Task: Look for Airbnb properties in MorÃ³n, Cuba from 12th December, 2023 to 15th December, 2023 for 7 adults. Place can be entire room or shared room with 4 bedrooms having 7 beds and 4 bathrooms. Property type can be house. Amenities needed are: wifi, TV, free parking on premises, gym, breakfast.
Action: Mouse moved to (405, 78)
Screenshot: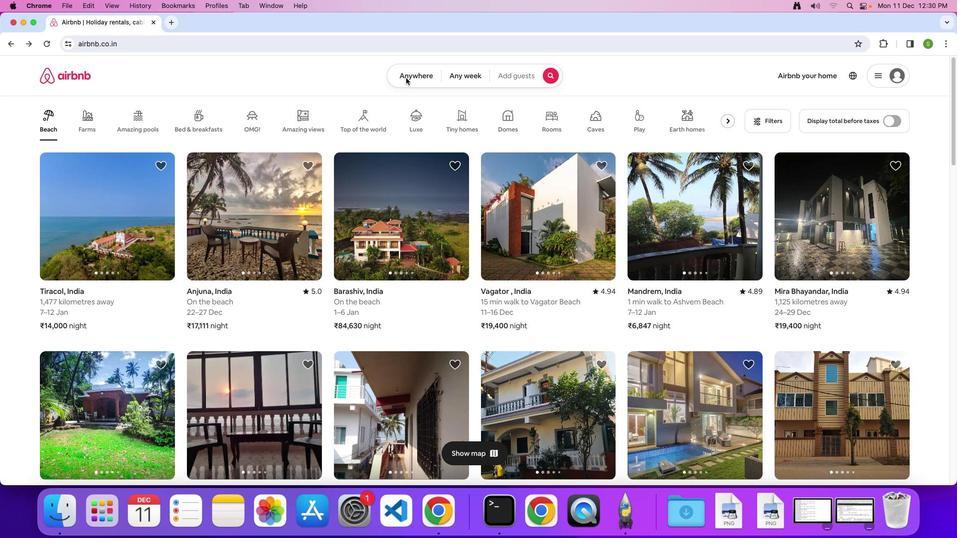 
Action: Mouse pressed left at (405, 78)
Screenshot: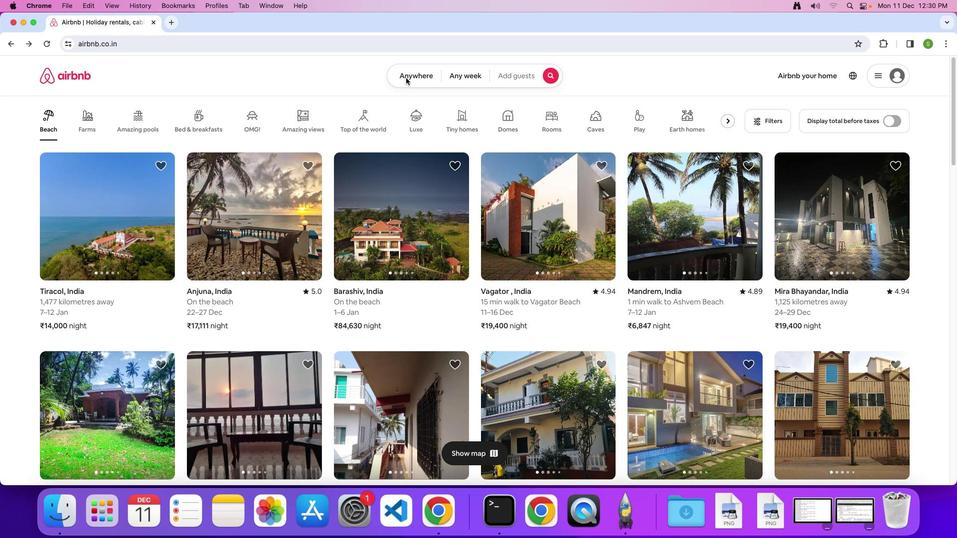 
Action: Mouse pressed left at (405, 78)
Screenshot: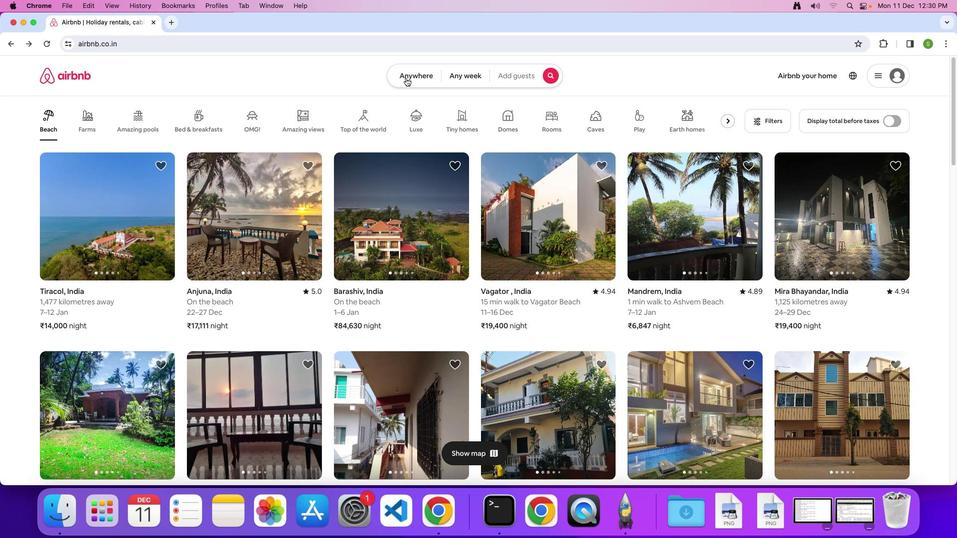 
Action: Mouse moved to (354, 111)
Screenshot: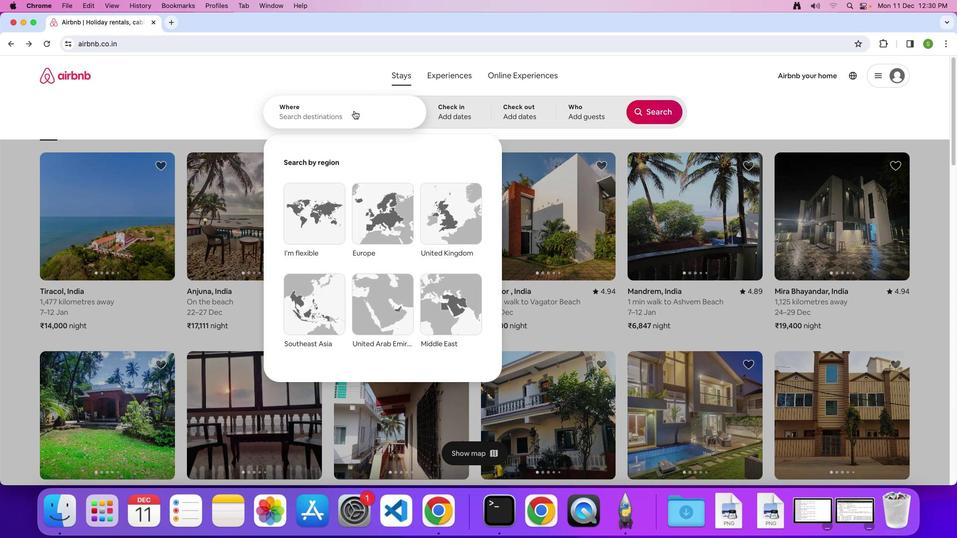 
Action: Mouse pressed left at (354, 111)
Screenshot: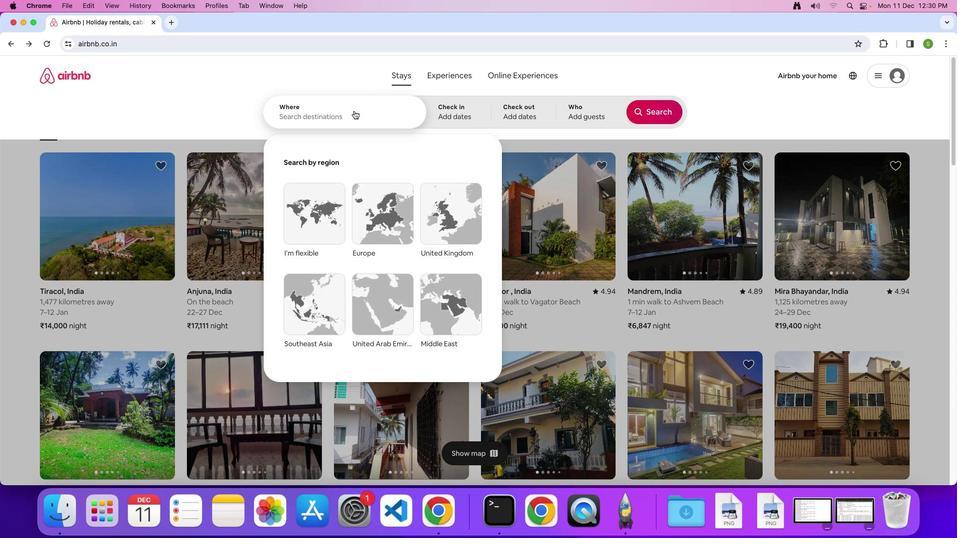 
Action: Key pressed 'M'Key.caps_lock'o''r''o''n'','Key.spaceKey.shift'C''u''b''a'Key.enter
Screenshot: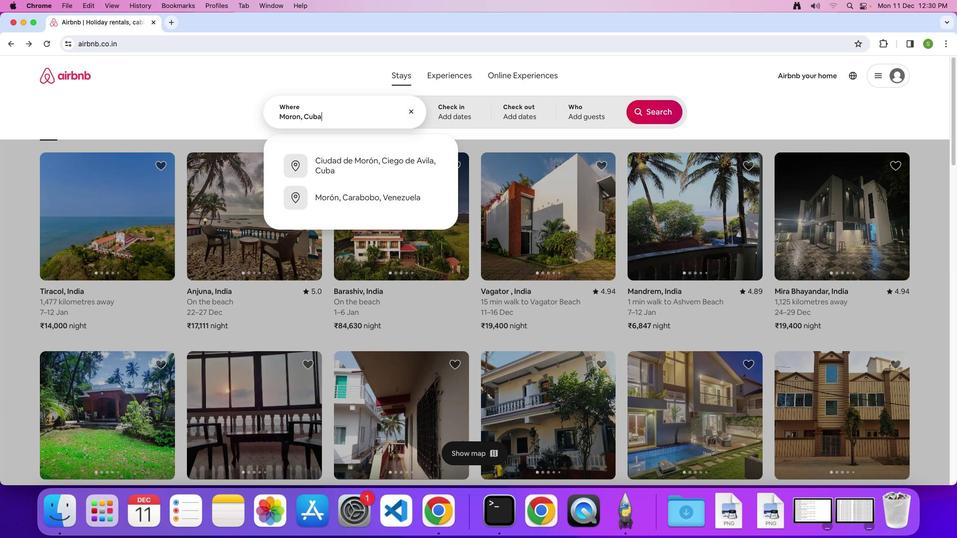 
Action: Mouse moved to (351, 279)
Screenshot: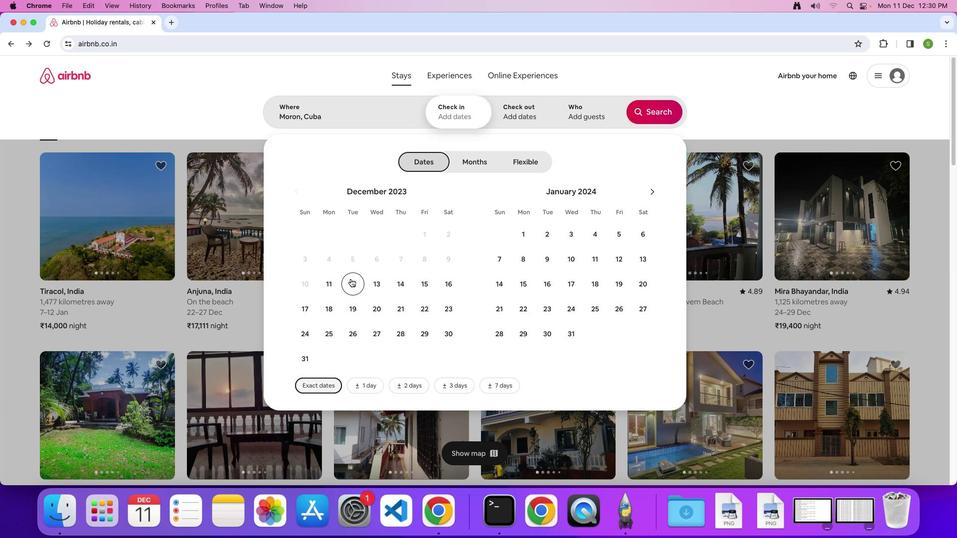 
Action: Mouse pressed left at (351, 279)
Screenshot: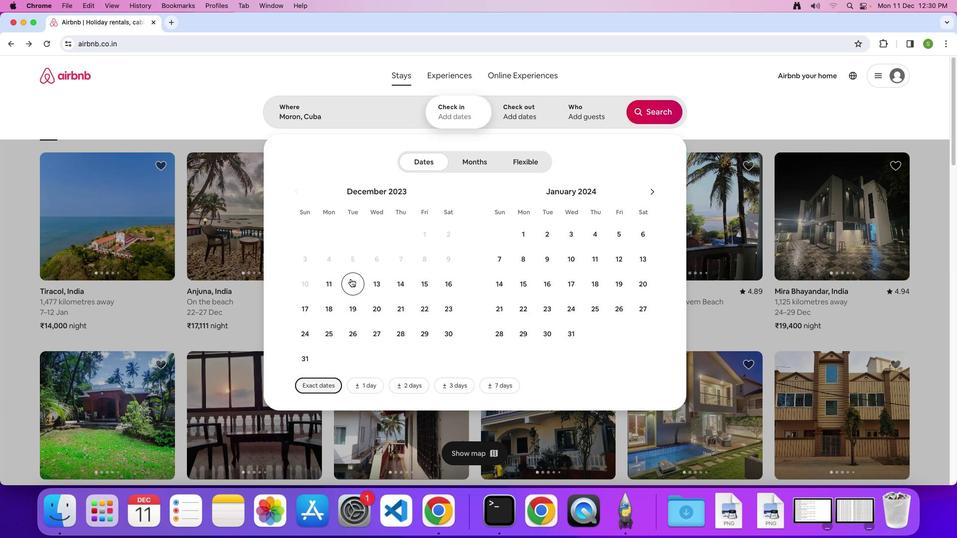 
Action: Mouse moved to (427, 284)
Screenshot: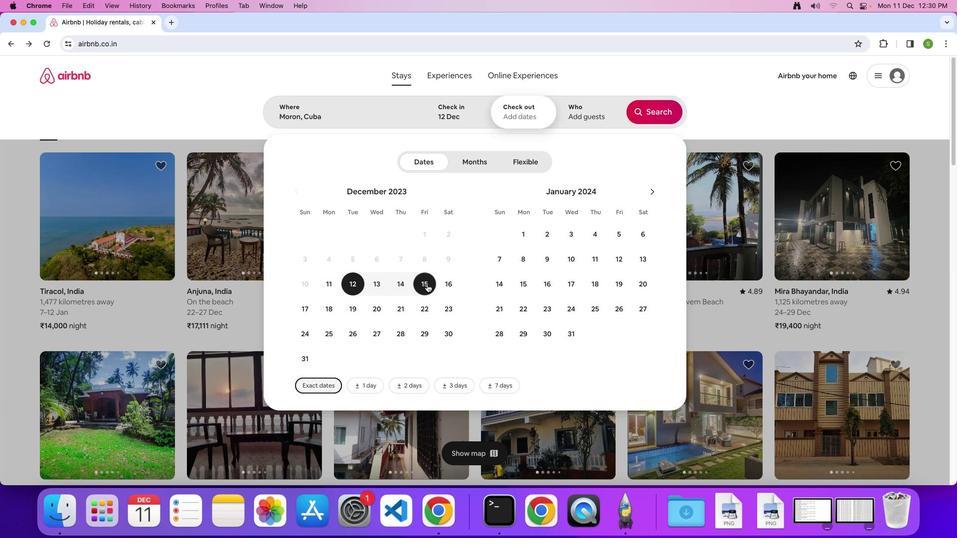 
Action: Mouse pressed left at (427, 284)
Screenshot: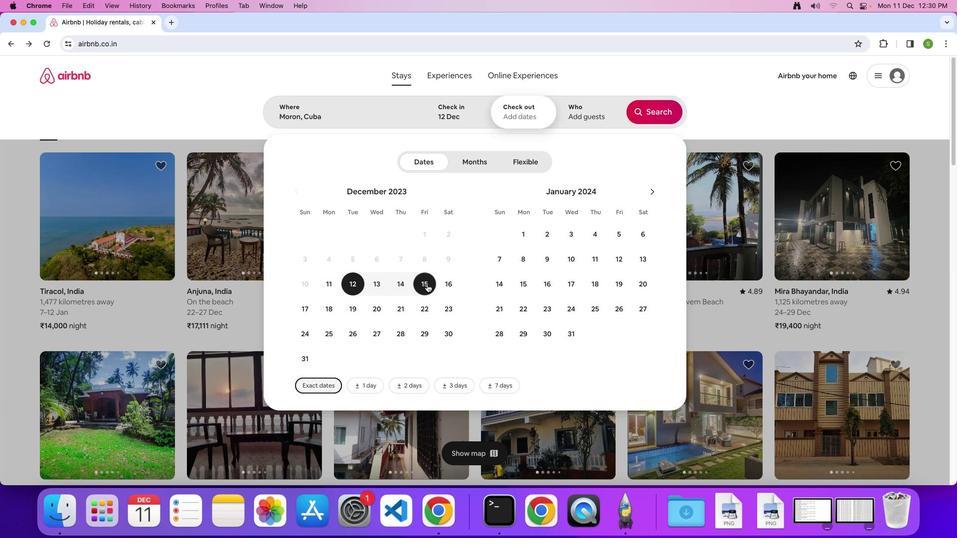 
Action: Mouse moved to (578, 118)
Screenshot: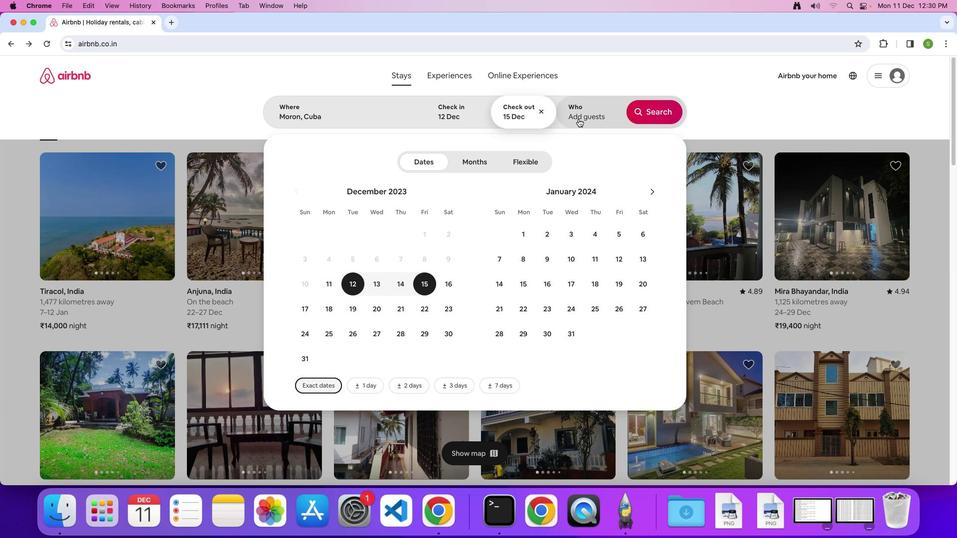 
Action: Mouse pressed left at (578, 118)
Screenshot: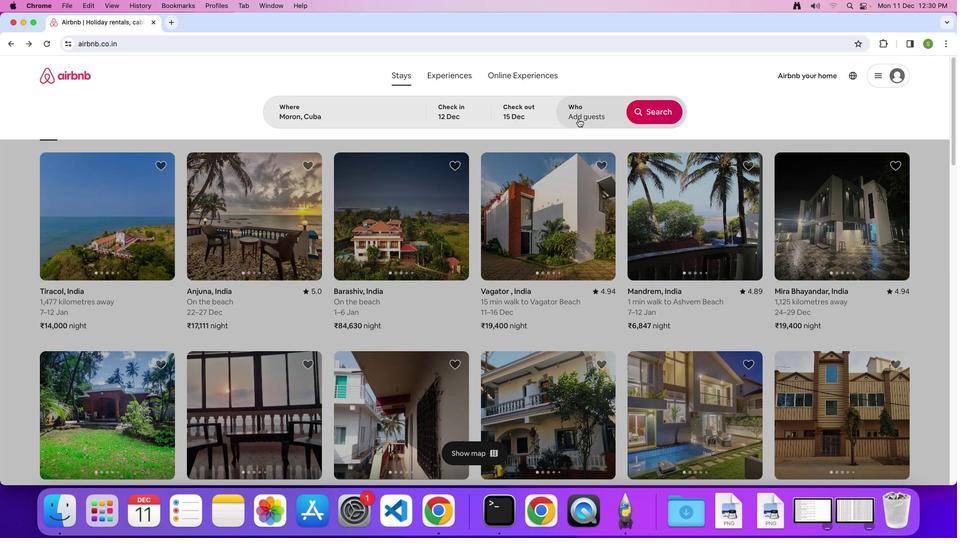
Action: Mouse moved to (657, 162)
Screenshot: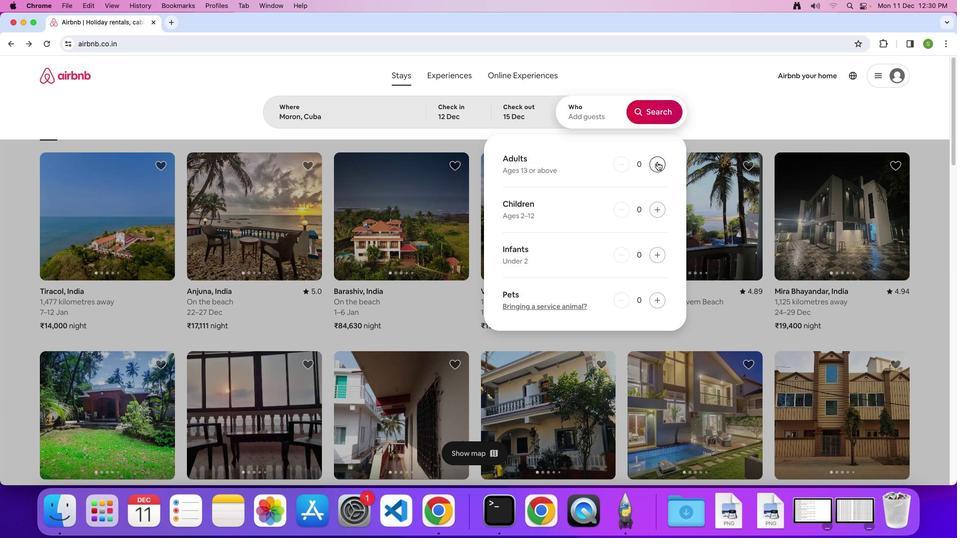 
Action: Mouse pressed left at (657, 162)
Screenshot: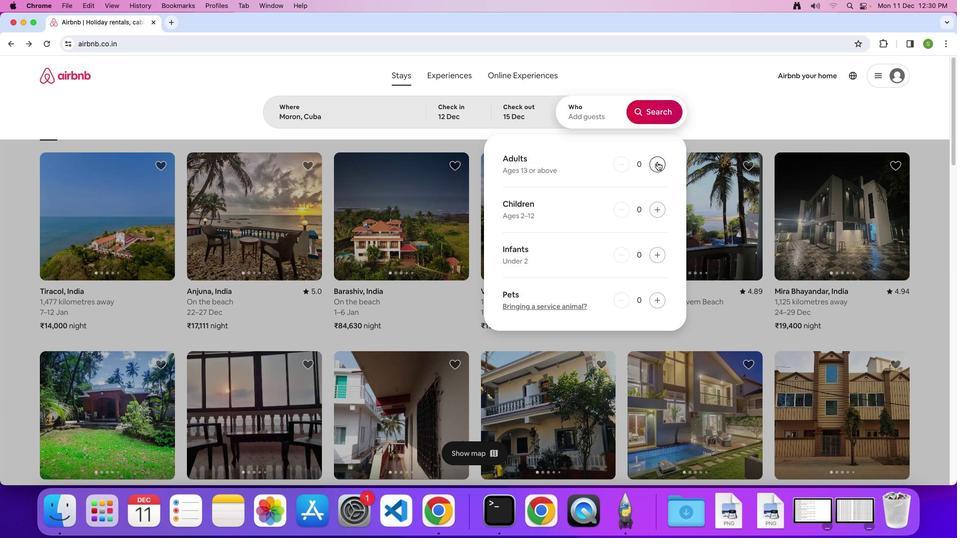 
Action: Mouse pressed left at (657, 162)
Screenshot: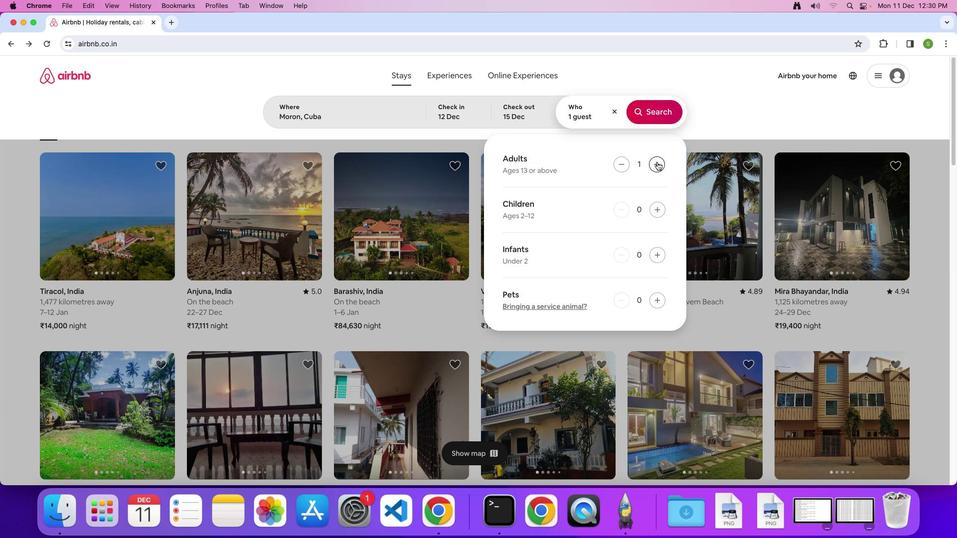 
Action: Mouse pressed left at (657, 162)
Screenshot: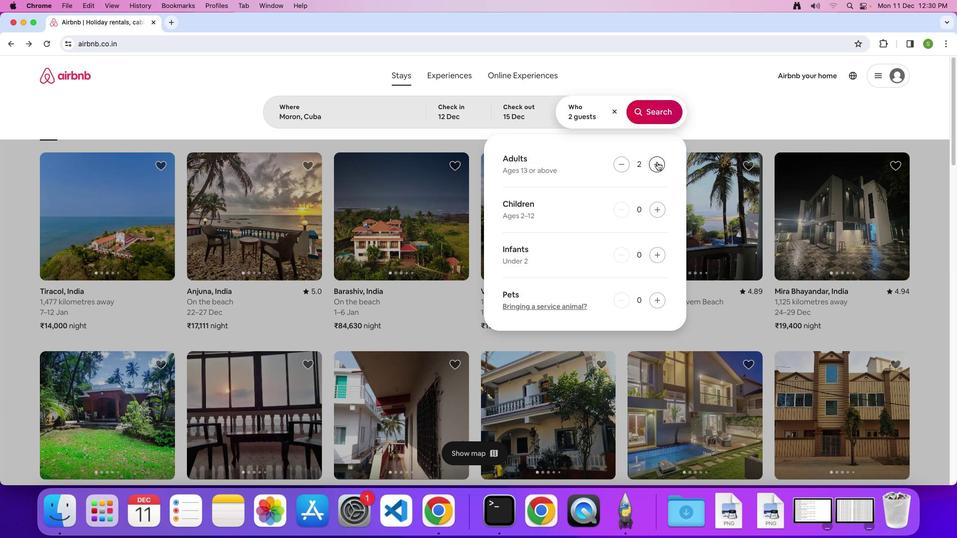 
Action: Mouse pressed left at (657, 162)
Screenshot: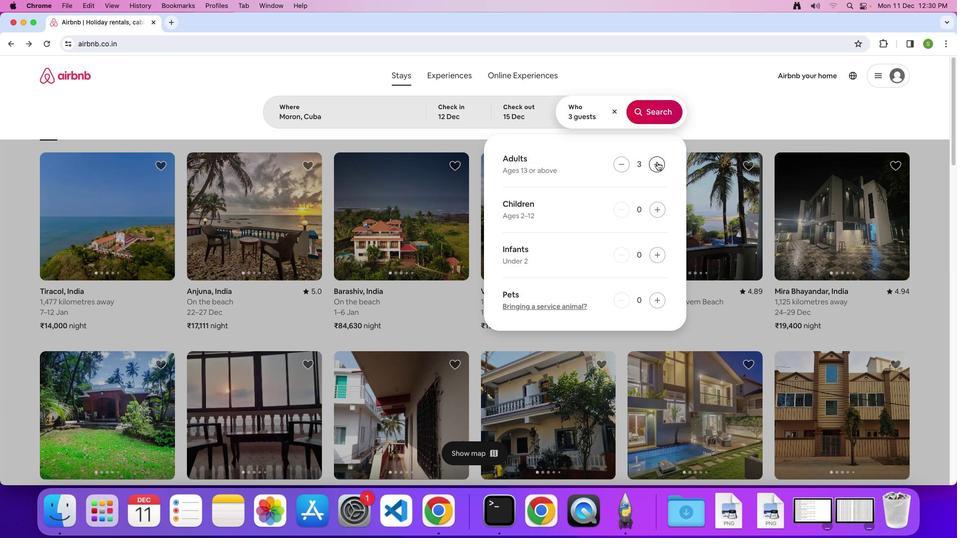 
Action: Mouse pressed left at (657, 162)
Screenshot: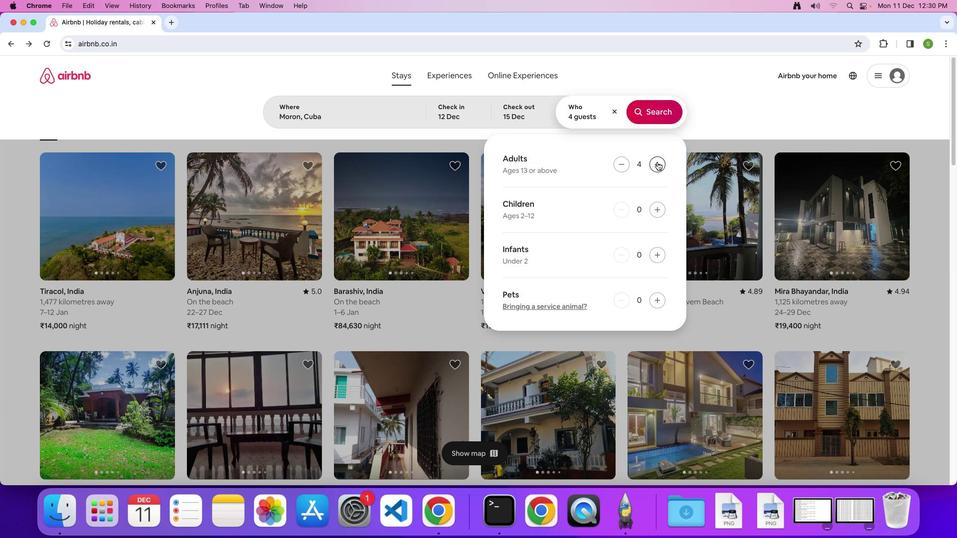 
Action: Mouse pressed left at (657, 162)
Screenshot: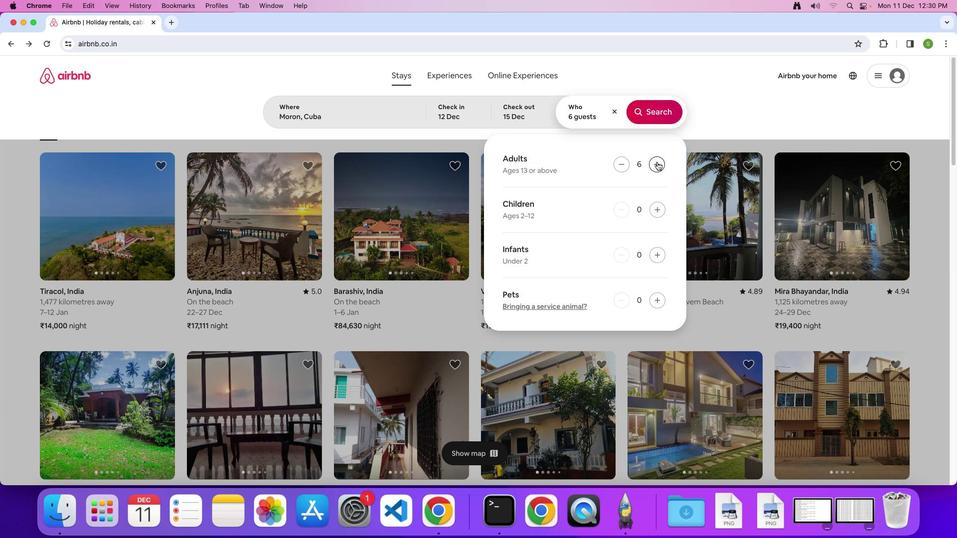 
Action: Mouse pressed left at (657, 162)
Screenshot: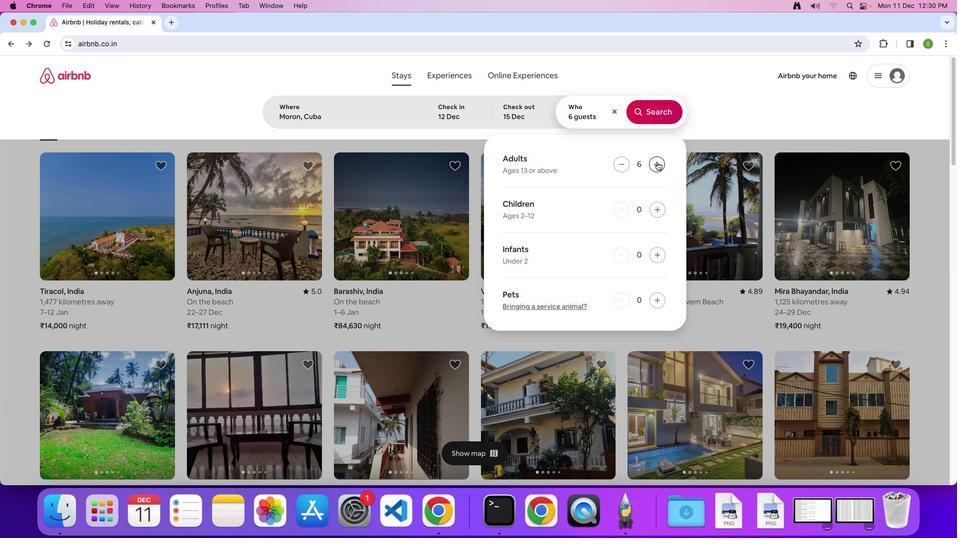 
Action: Mouse moved to (660, 114)
Screenshot: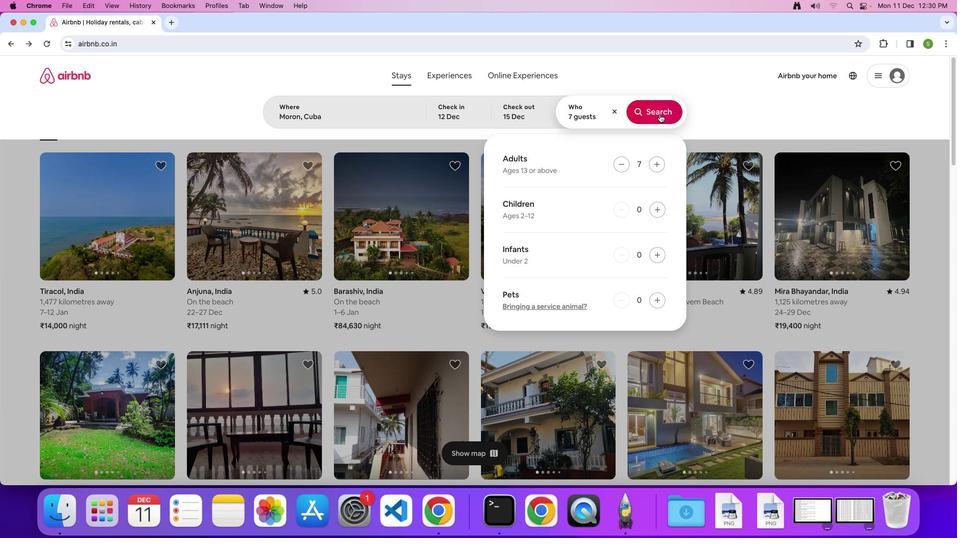 
Action: Mouse pressed left at (660, 114)
Screenshot: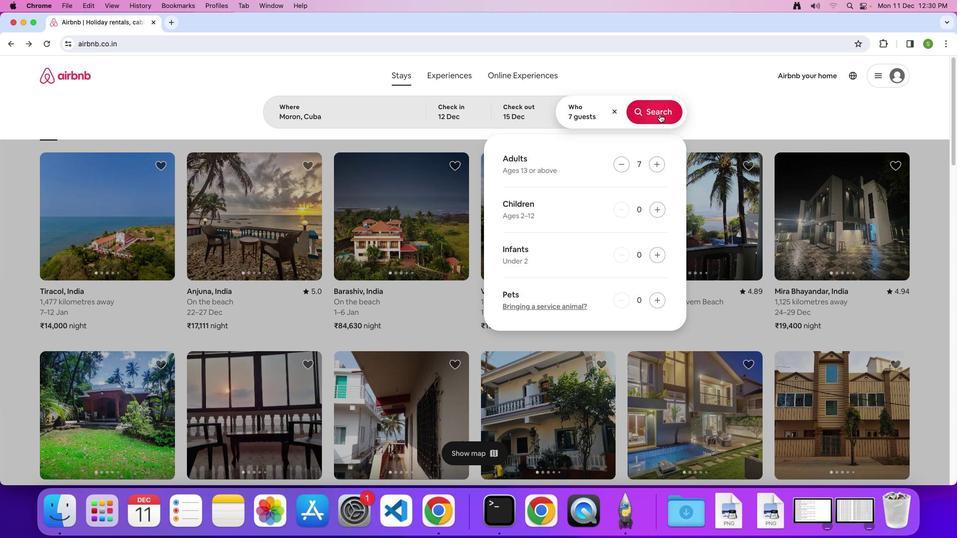 
Action: Mouse moved to (808, 122)
Screenshot: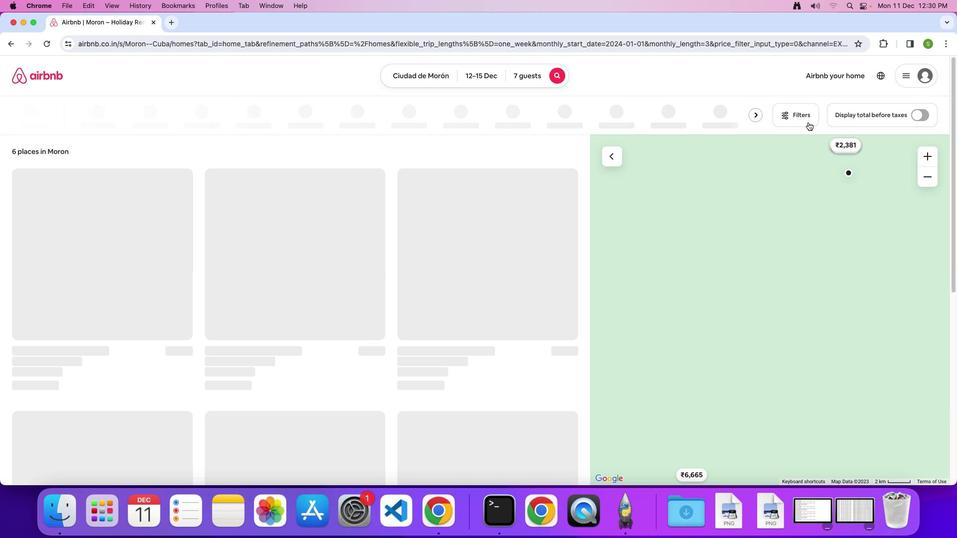 
Action: Mouse pressed left at (808, 122)
Screenshot: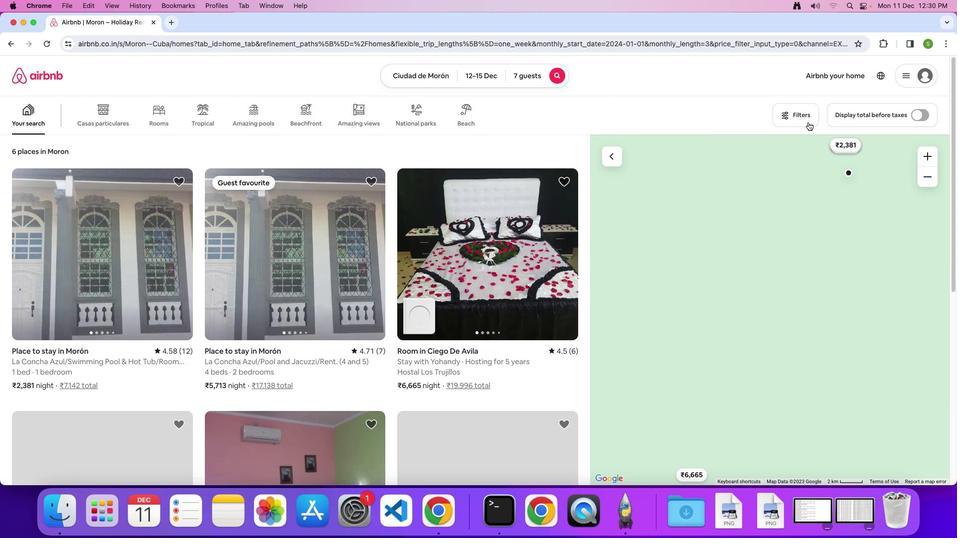 
Action: Mouse moved to (490, 334)
Screenshot: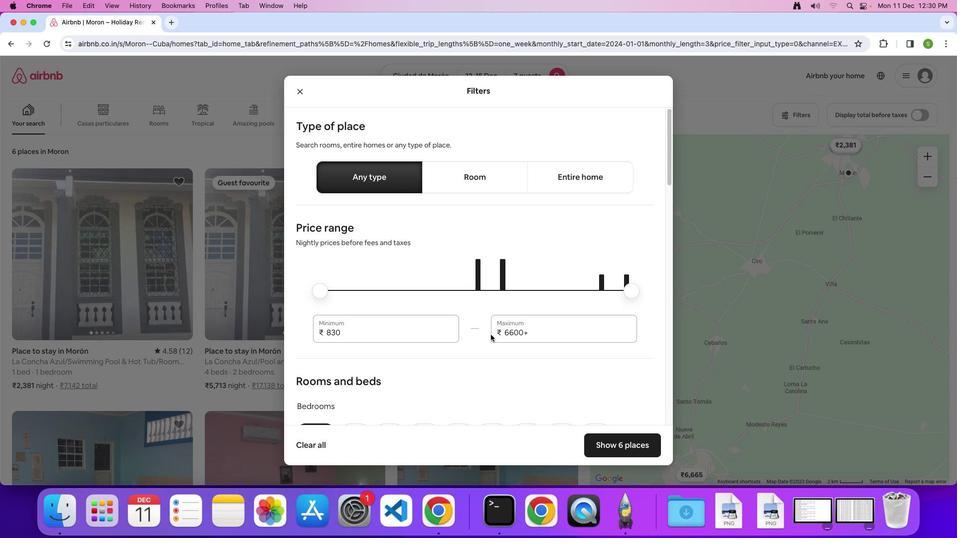
Action: Mouse scrolled (490, 334) with delta (0, 0)
Screenshot: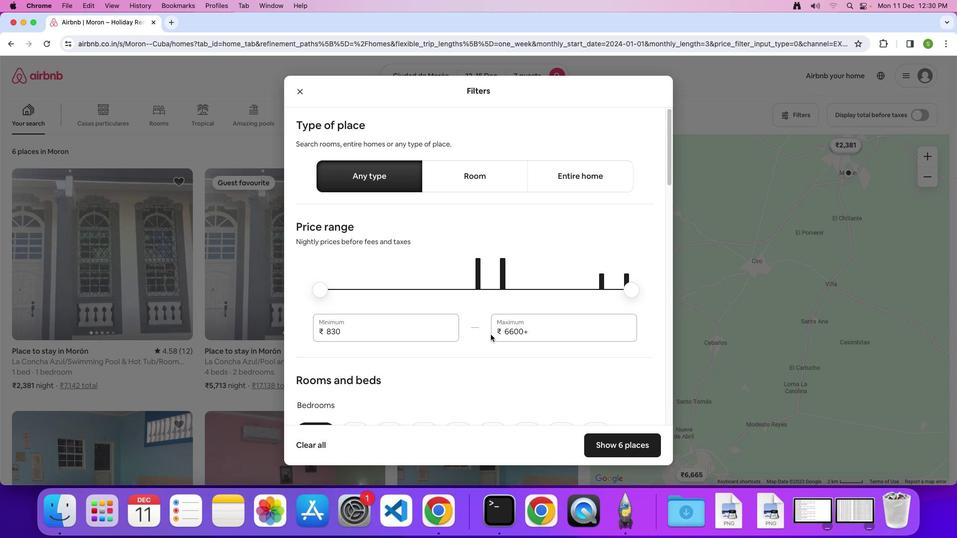 
Action: Mouse scrolled (490, 334) with delta (0, 0)
Screenshot: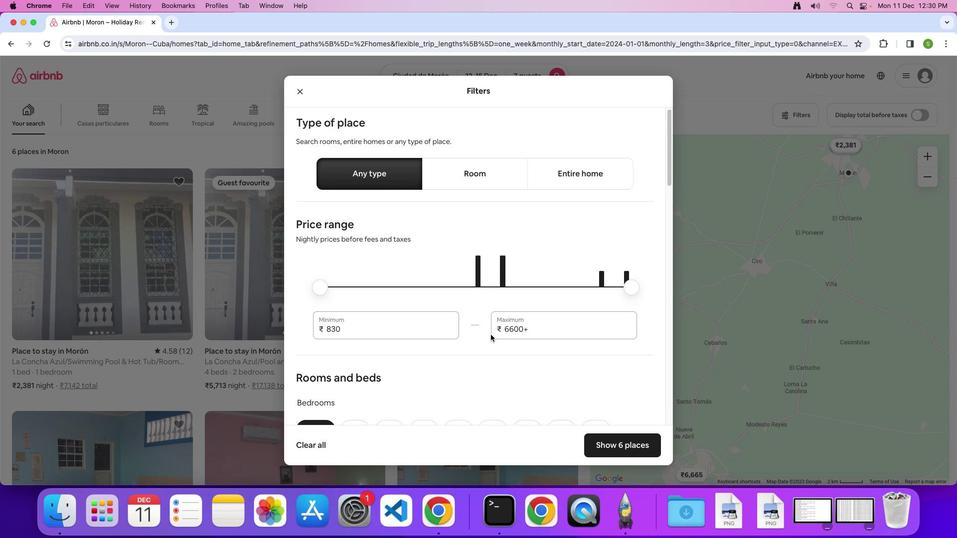 
Action: Mouse scrolled (490, 334) with delta (0, 0)
Screenshot: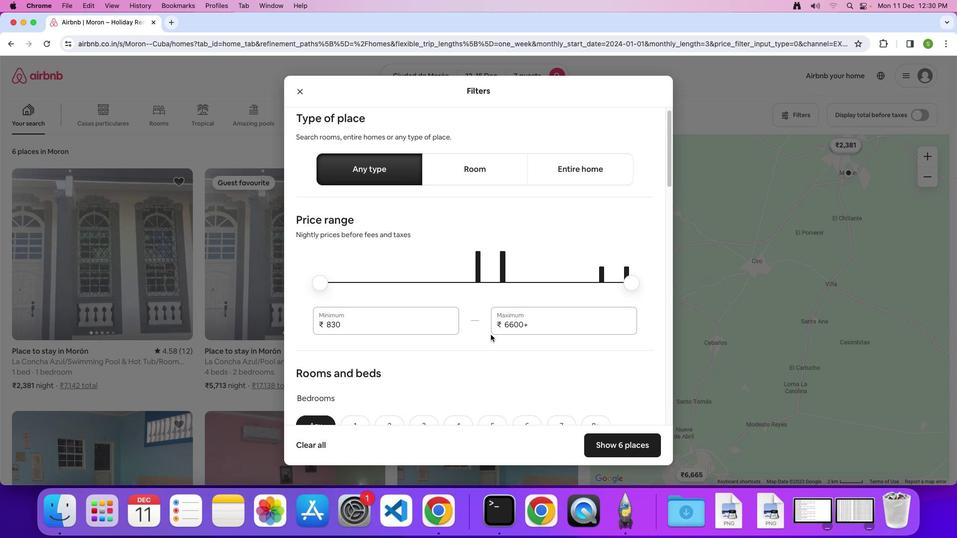 
Action: Mouse scrolled (490, 334) with delta (0, 0)
Screenshot: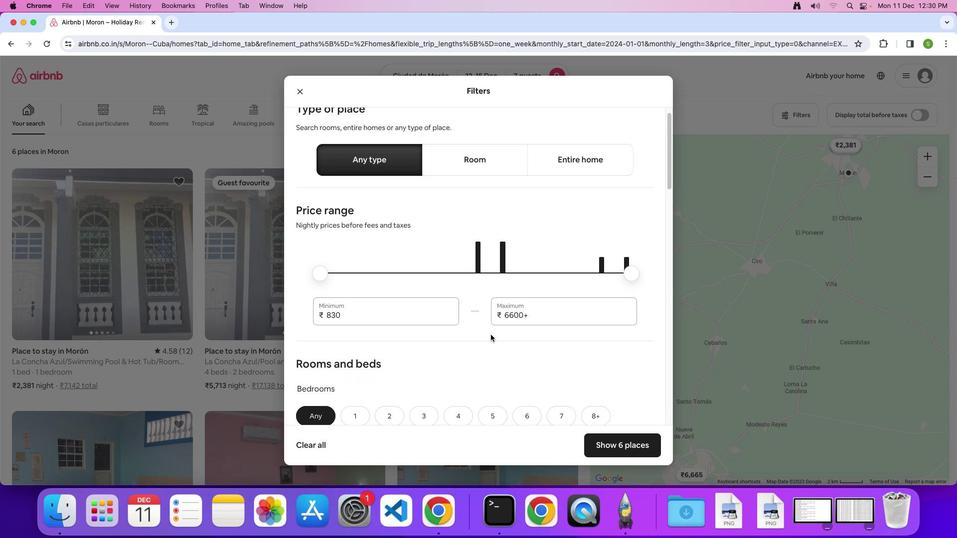 
Action: Mouse scrolled (490, 334) with delta (0, 0)
Screenshot: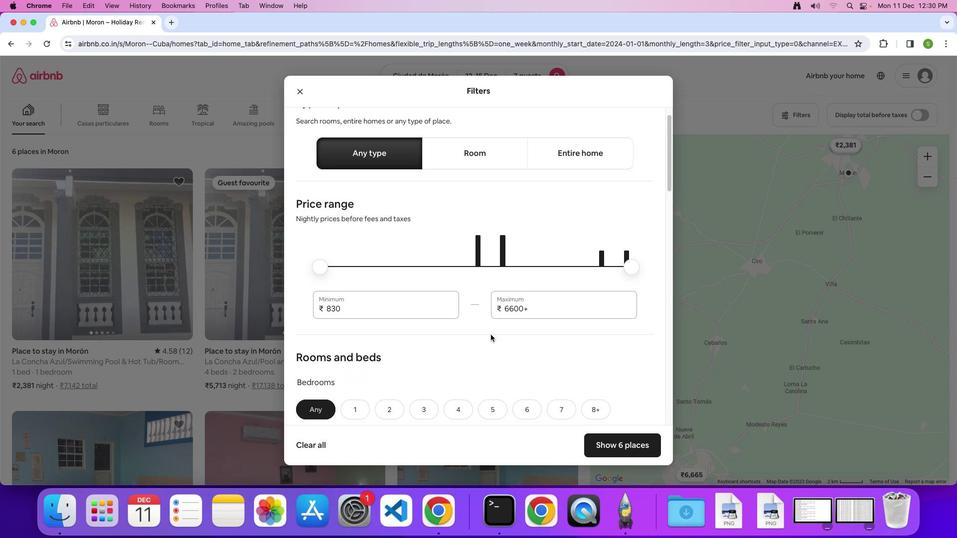 
Action: Mouse scrolled (490, 334) with delta (0, 0)
Screenshot: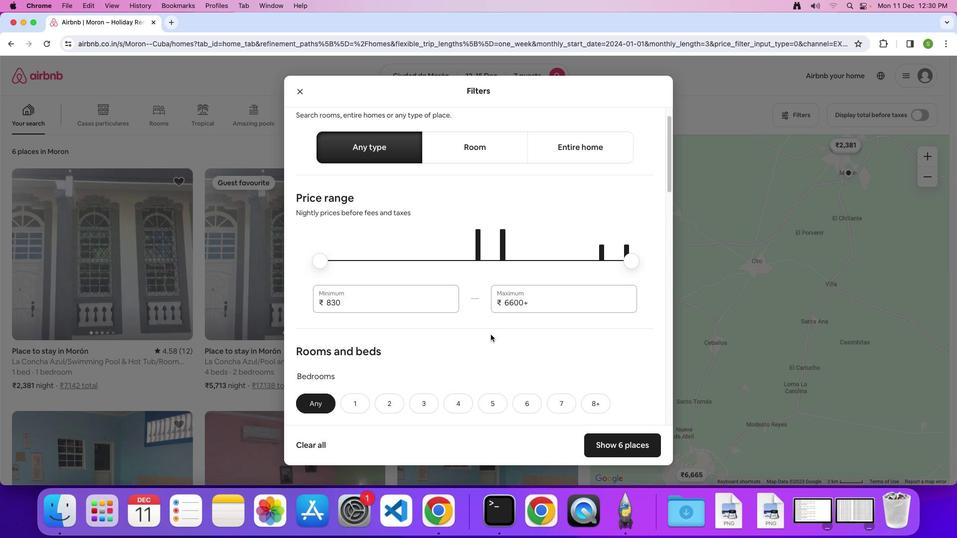 
Action: Mouse scrolled (490, 334) with delta (0, 0)
Screenshot: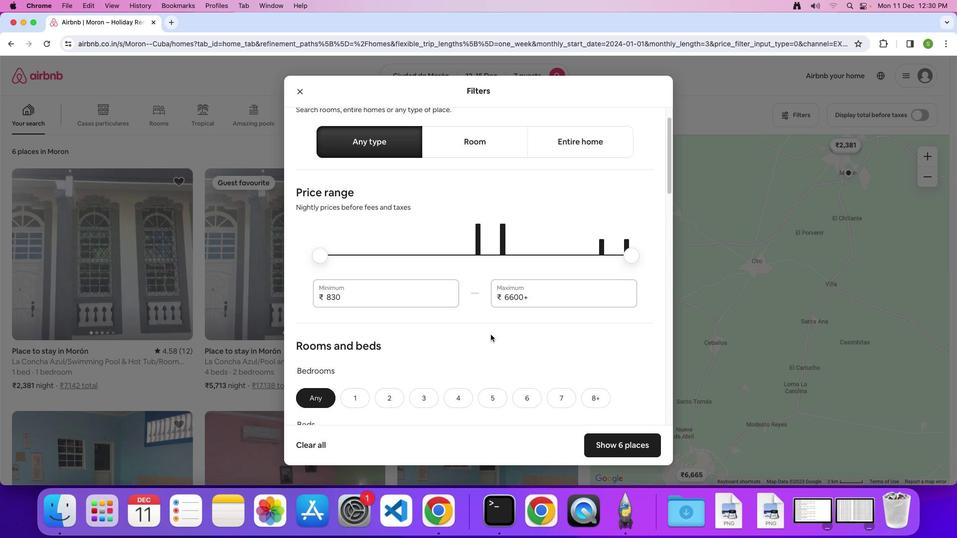 
Action: Mouse scrolled (490, 334) with delta (0, 0)
Screenshot: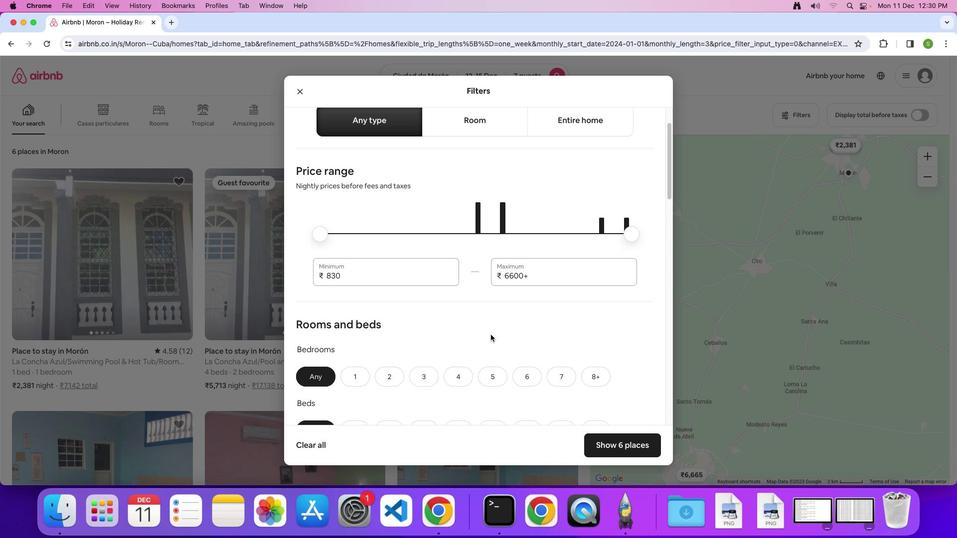 
Action: Mouse scrolled (490, 334) with delta (0, 0)
Screenshot: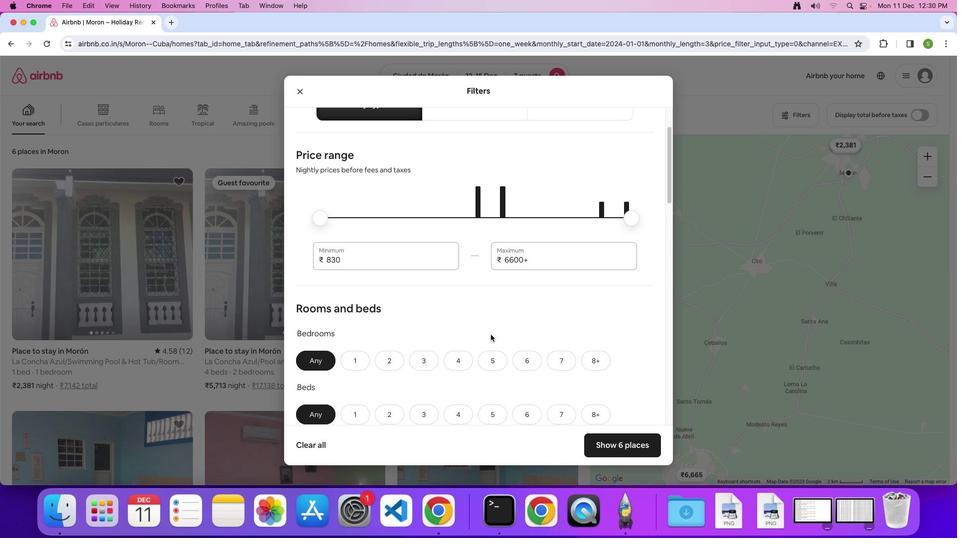 
Action: Mouse scrolled (490, 334) with delta (0, 0)
Screenshot: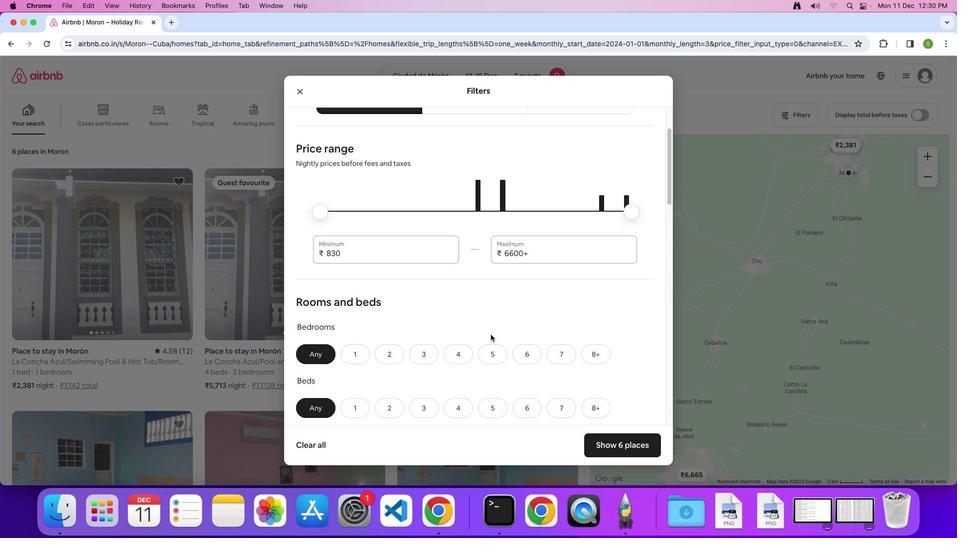 
Action: Mouse scrolled (490, 334) with delta (0, 0)
Screenshot: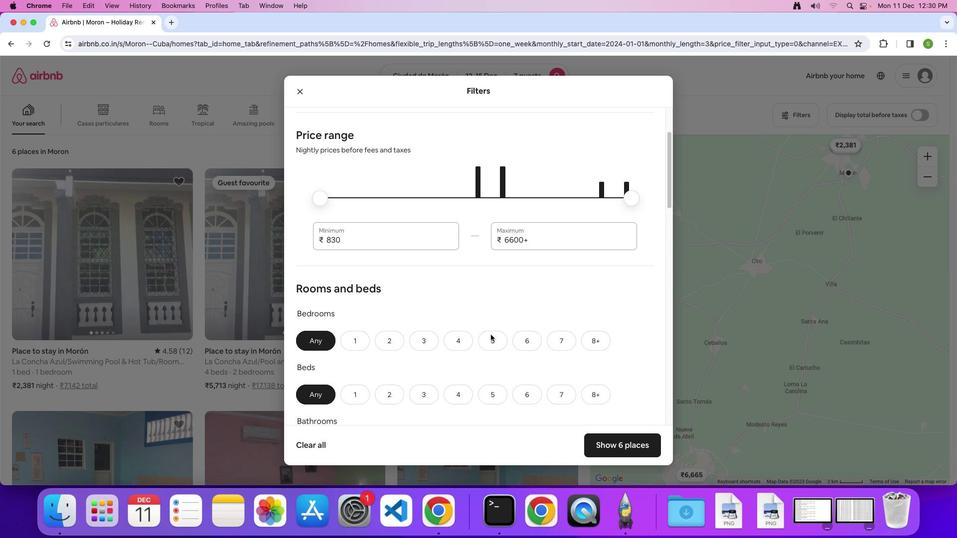 
Action: Mouse scrolled (490, 334) with delta (0, 0)
Screenshot: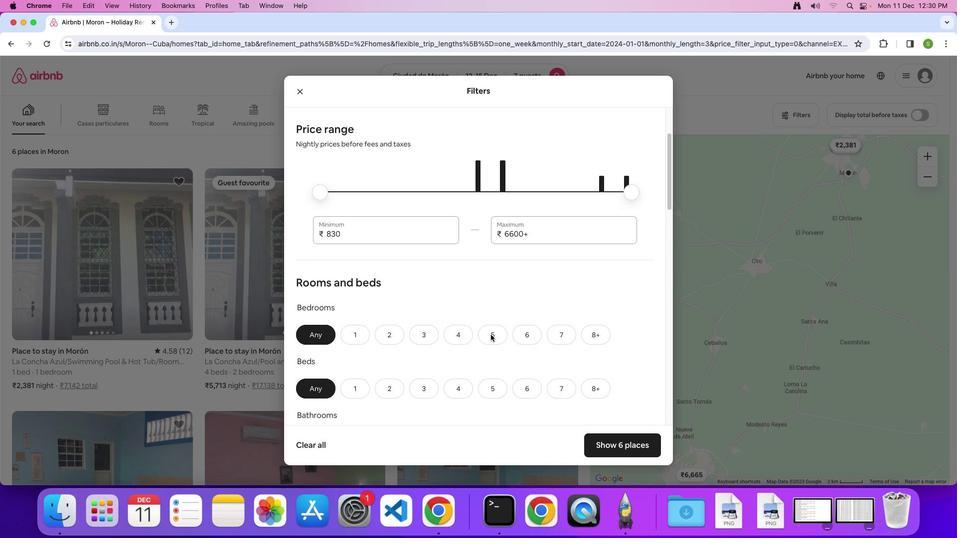 
Action: Mouse scrolled (490, 334) with delta (0, 0)
Screenshot: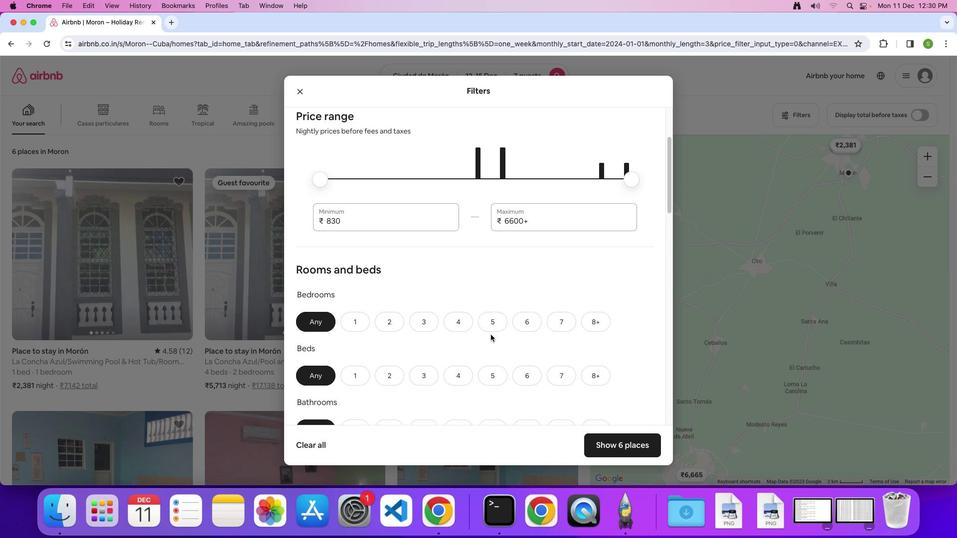 
Action: Mouse scrolled (490, 334) with delta (0, 0)
Screenshot: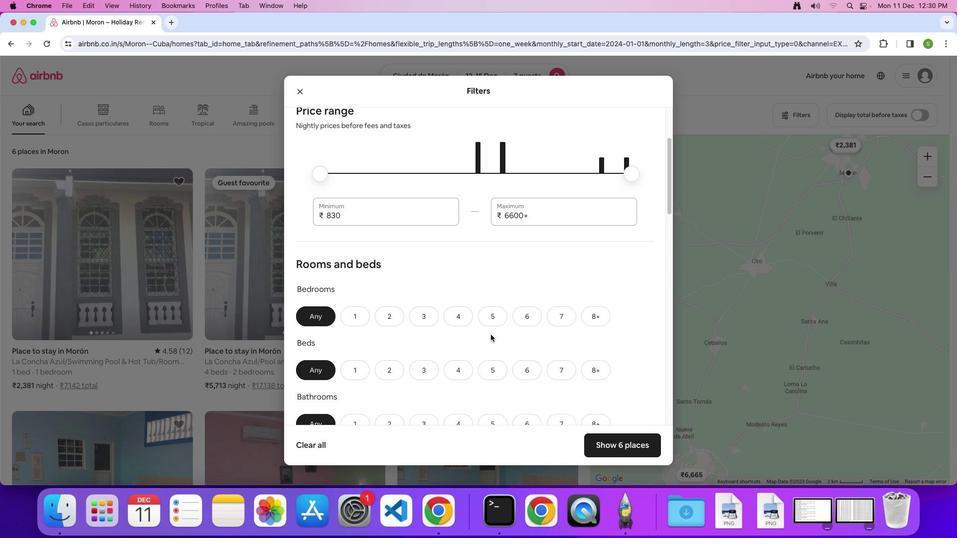 
Action: Mouse scrolled (490, 334) with delta (0, 0)
Screenshot: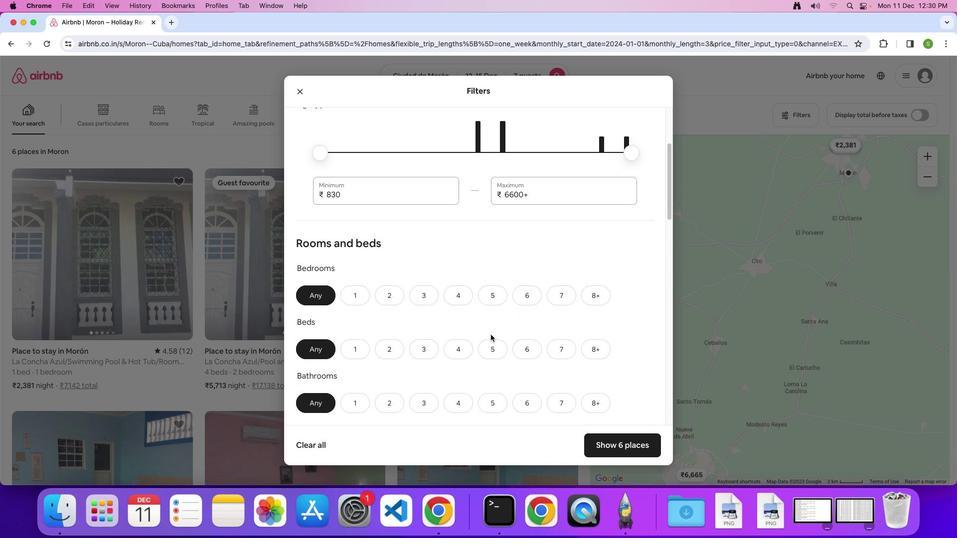 
Action: Mouse scrolled (490, 334) with delta (0, 0)
Screenshot: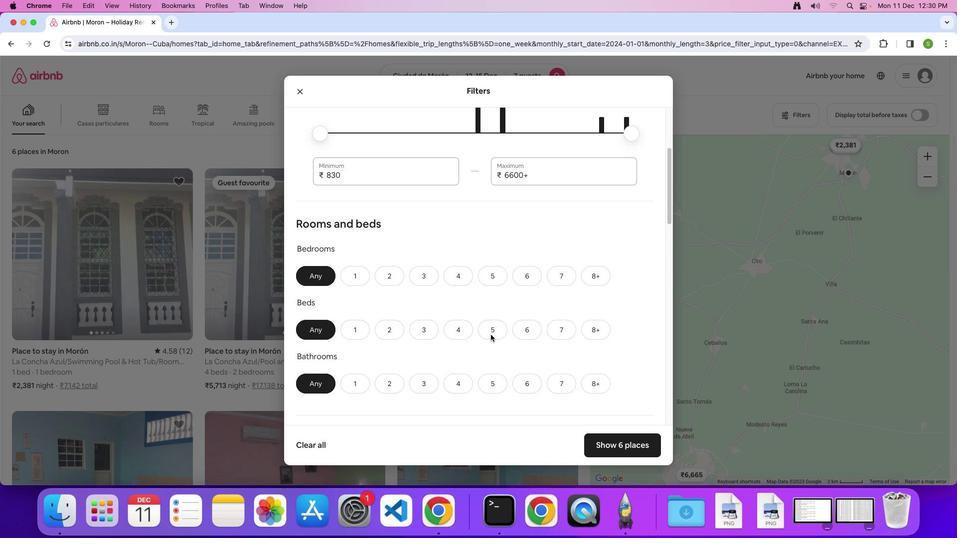 
Action: Mouse scrolled (490, 334) with delta (0, 0)
Screenshot: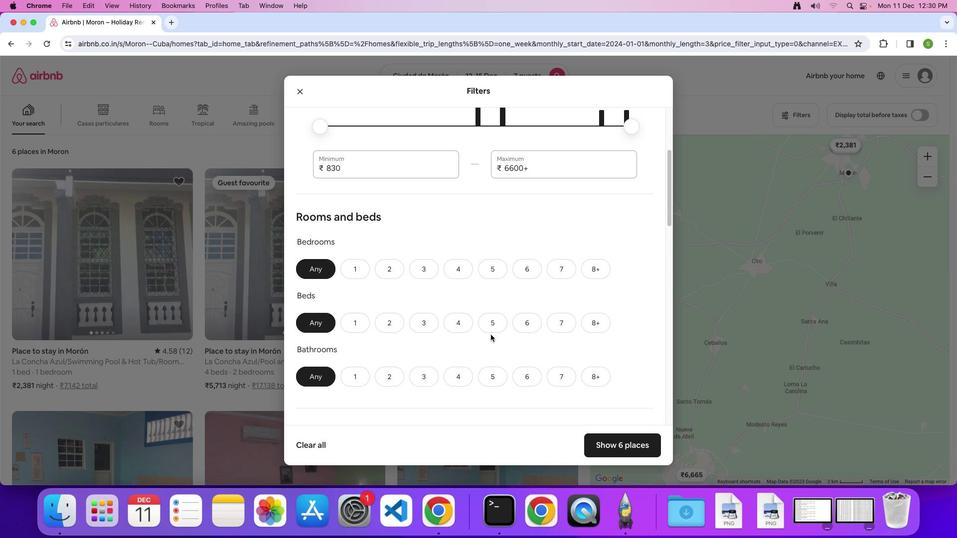 
Action: Mouse moved to (459, 262)
Screenshot: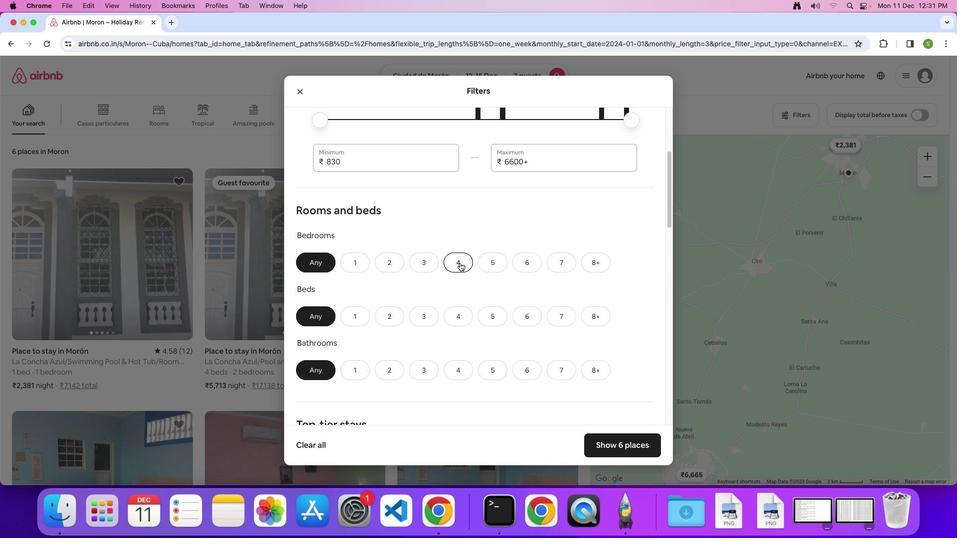 
Action: Mouse pressed left at (459, 262)
Screenshot: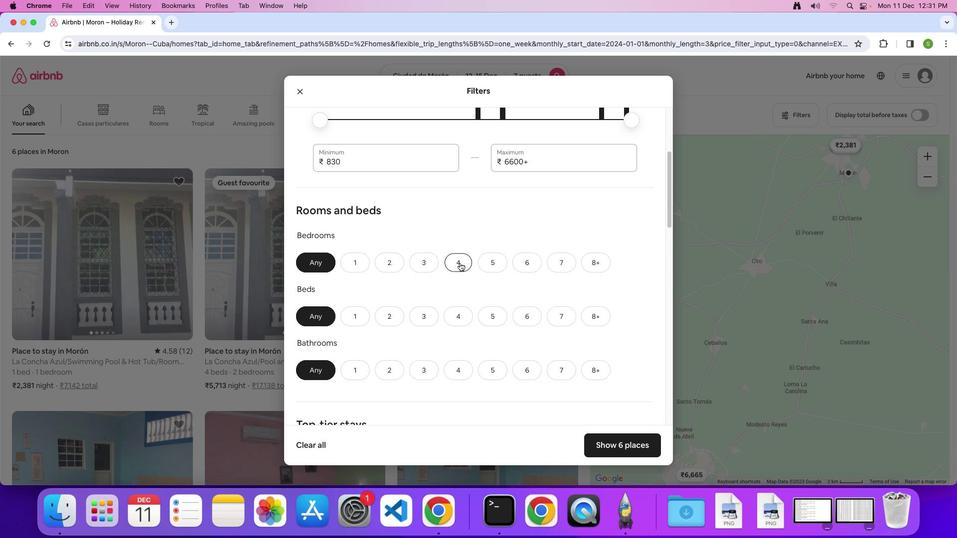 
Action: Mouse moved to (560, 320)
Screenshot: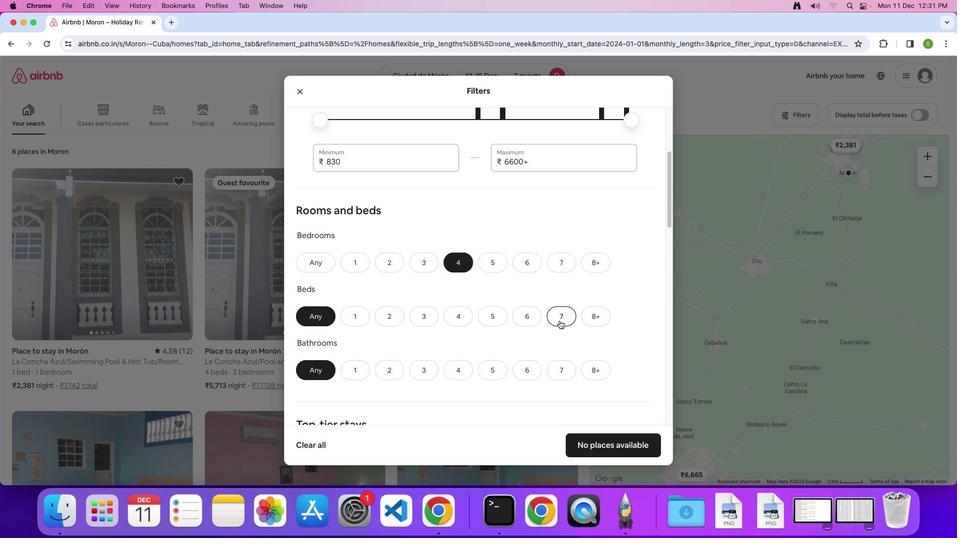
Action: Mouse pressed left at (560, 320)
Screenshot: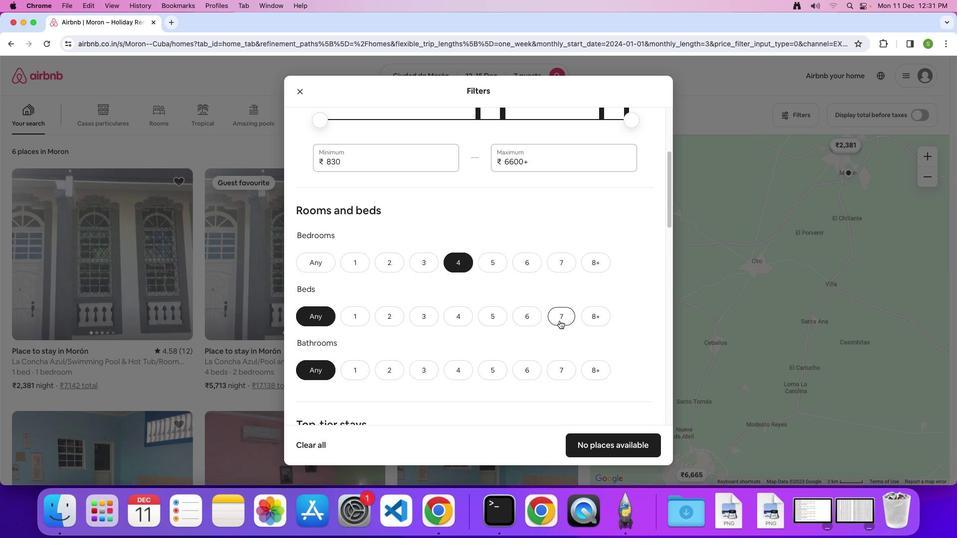 
Action: Mouse moved to (459, 376)
Screenshot: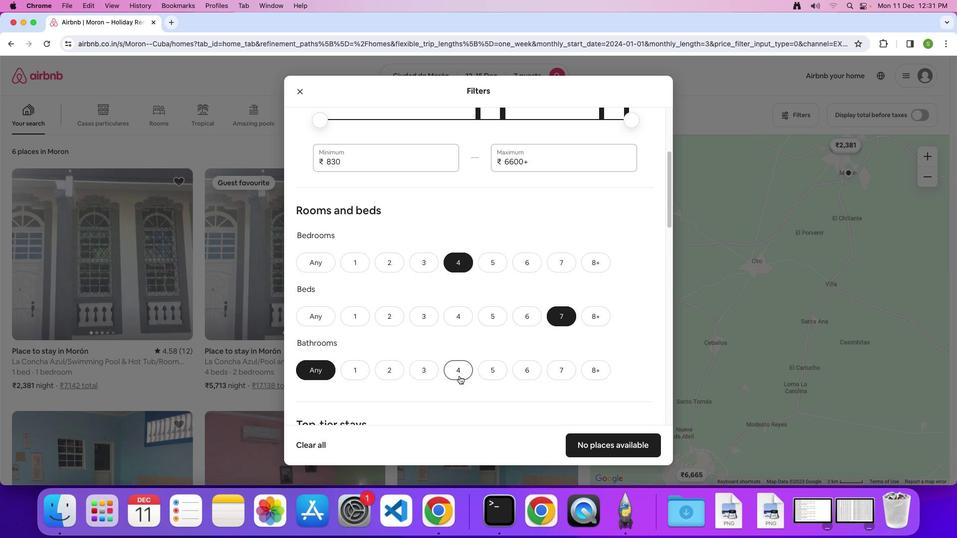
Action: Mouse pressed left at (459, 376)
Screenshot: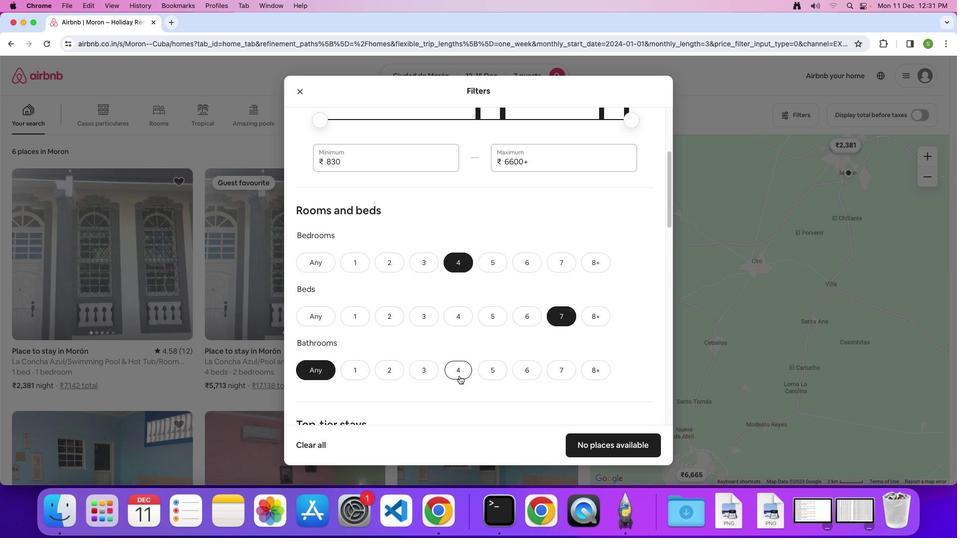 
Action: Mouse moved to (523, 326)
Screenshot: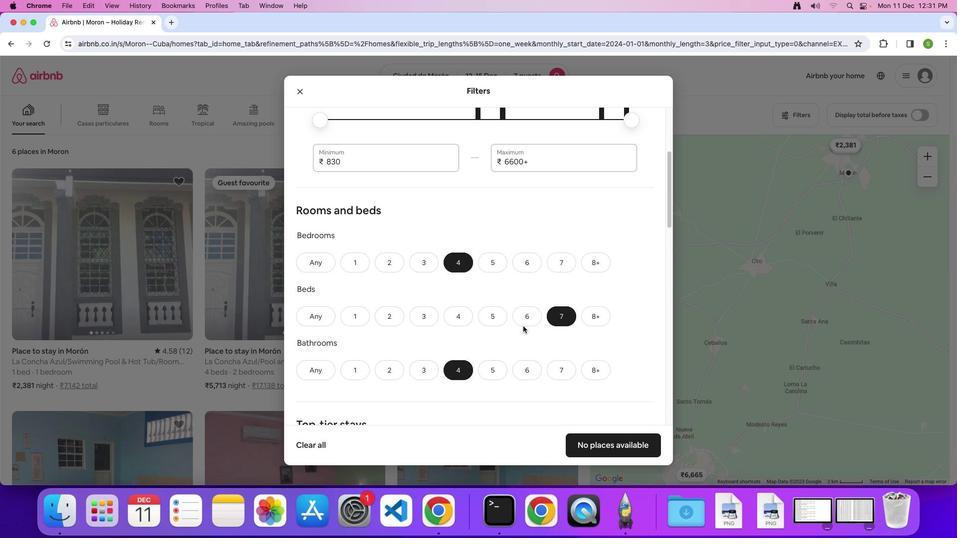 
Action: Mouse scrolled (523, 326) with delta (0, 0)
Screenshot: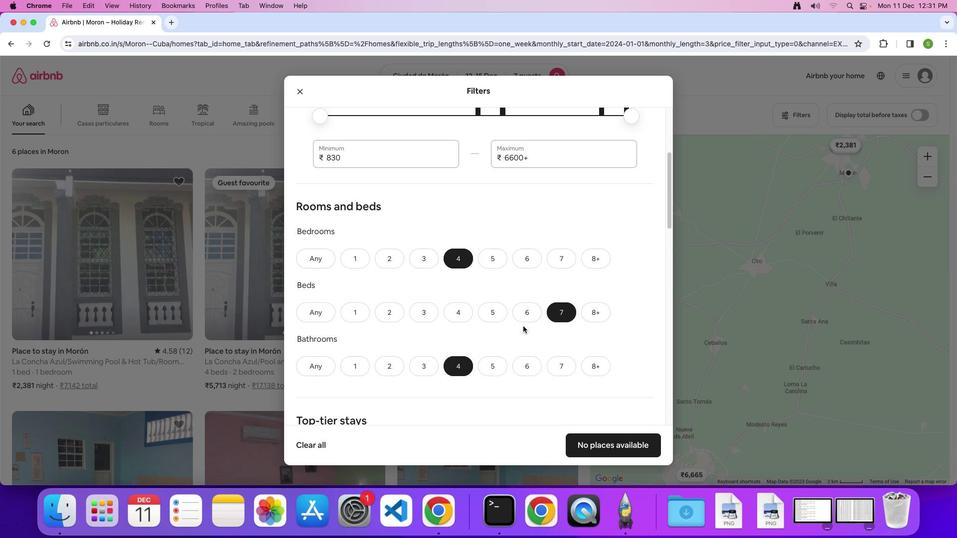 
Action: Mouse scrolled (523, 326) with delta (0, 0)
Screenshot: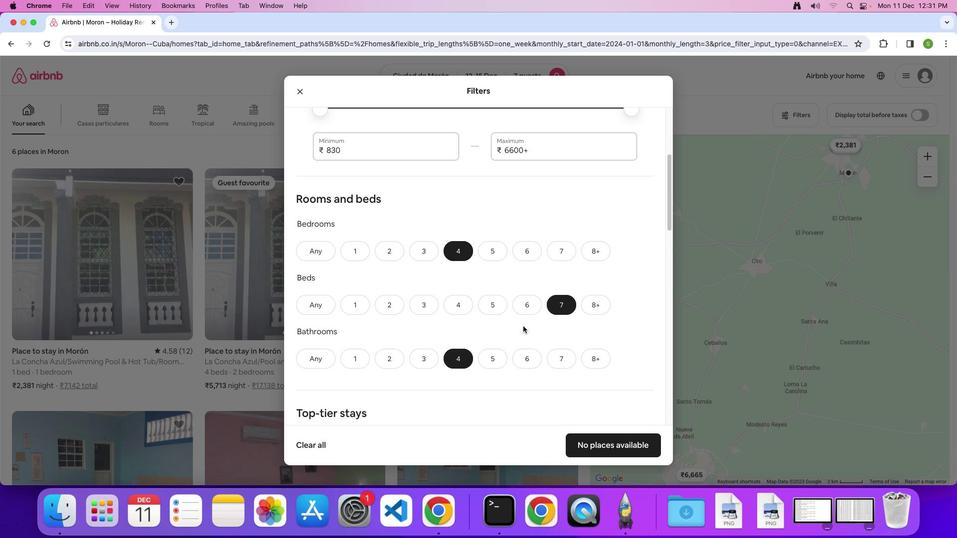 
Action: Mouse scrolled (523, 326) with delta (0, 0)
Screenshot: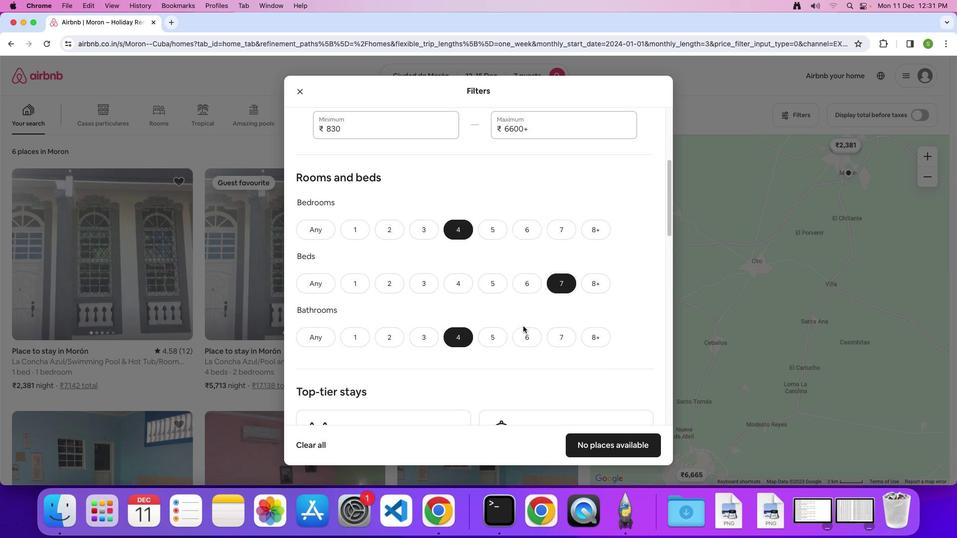 
Action: Mouse scrolled (523, 326) with delta (0, 0)
Screenshot: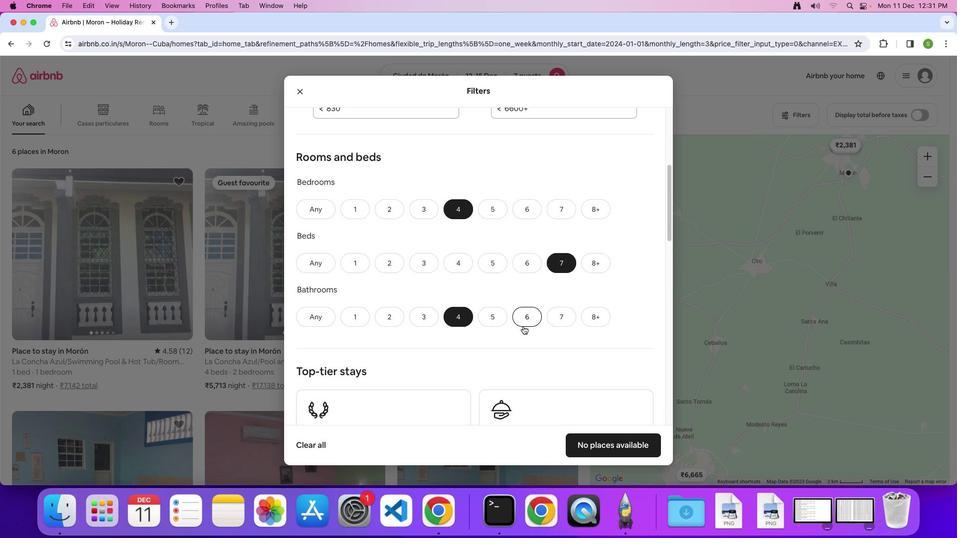 
Action: Mouse scrolled (523, 326) with delta (0, 0)
Screenshot: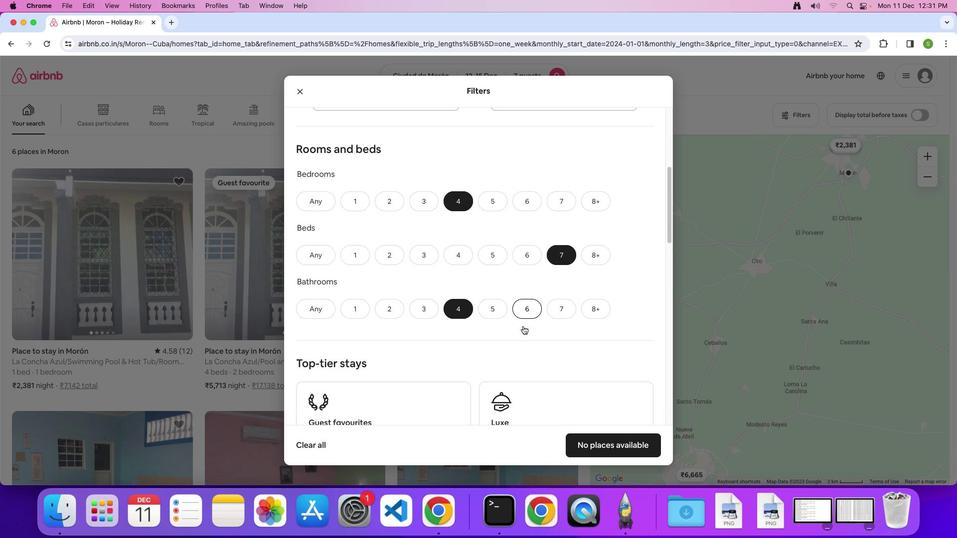 
Action: Mouse scrolled (523, 326) with delta (0, 0)
Screenshot: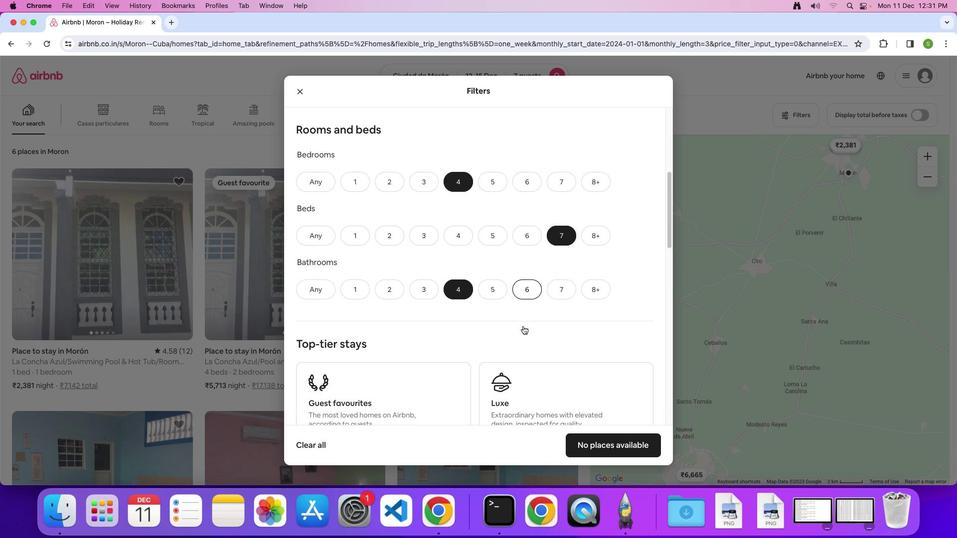 
Action: Mouse scrolled (523, 326) with delta (0, 0)
Screenshot: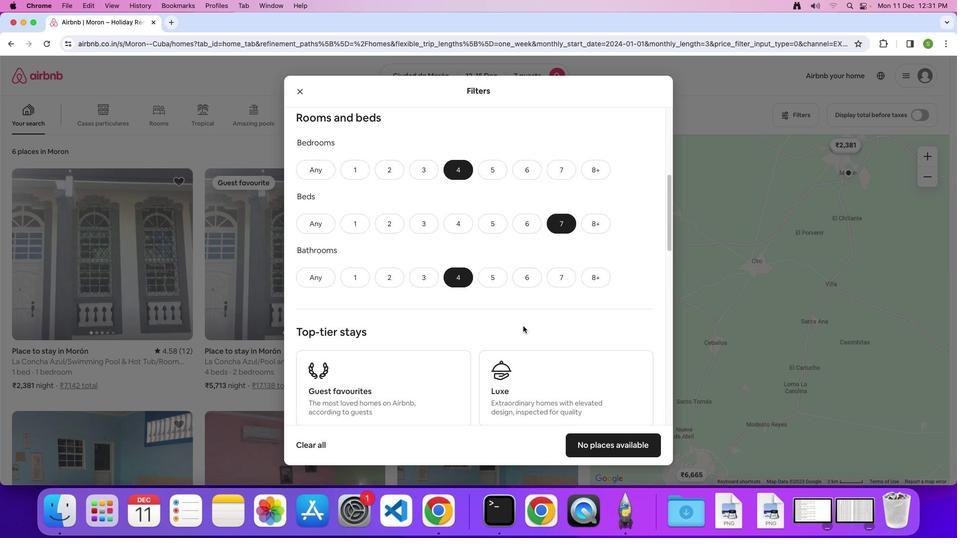 
Action: Mouse scrolled (523, 326) with delta (0, 0)
Screenshot: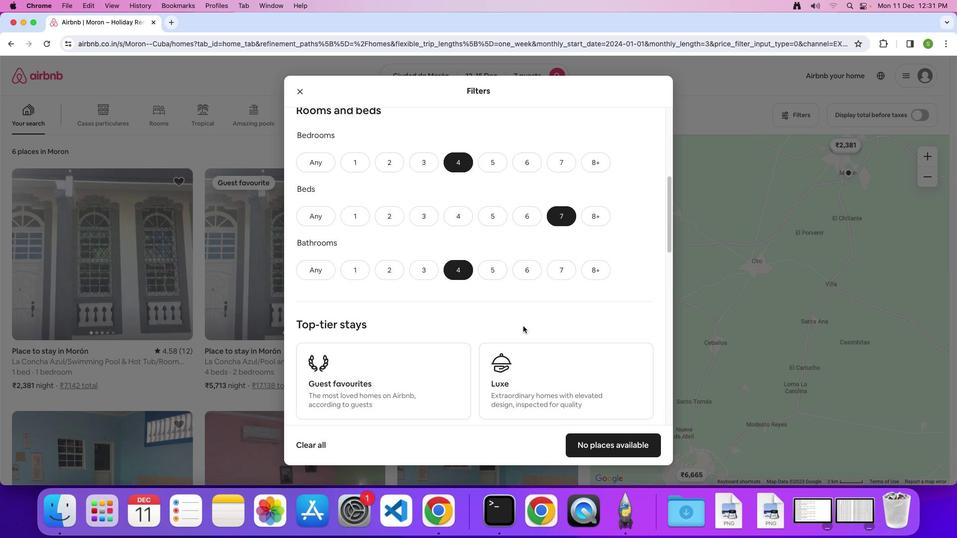 
Action: Mouse moved to (523, 326)
Screenshot: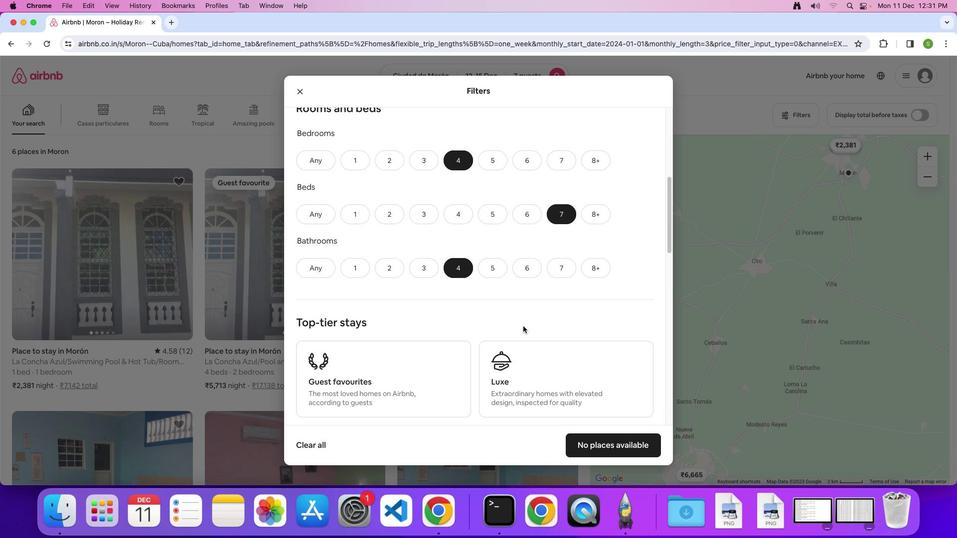 
Action: Mouse scrolled (523, 326) with delta (0, 0)
Screenshot: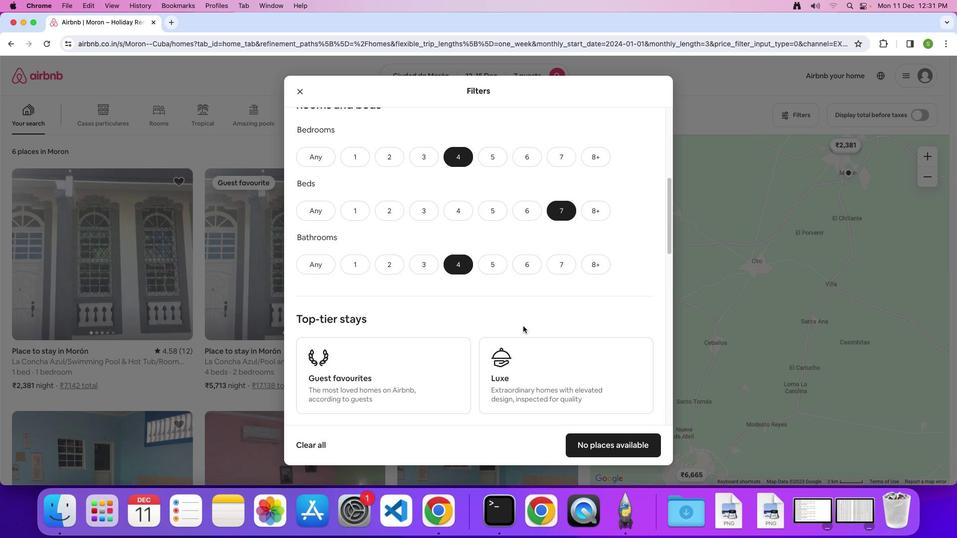
Action: Mouse scrolled (523, 326) with delta (0, 0)
Screenshot: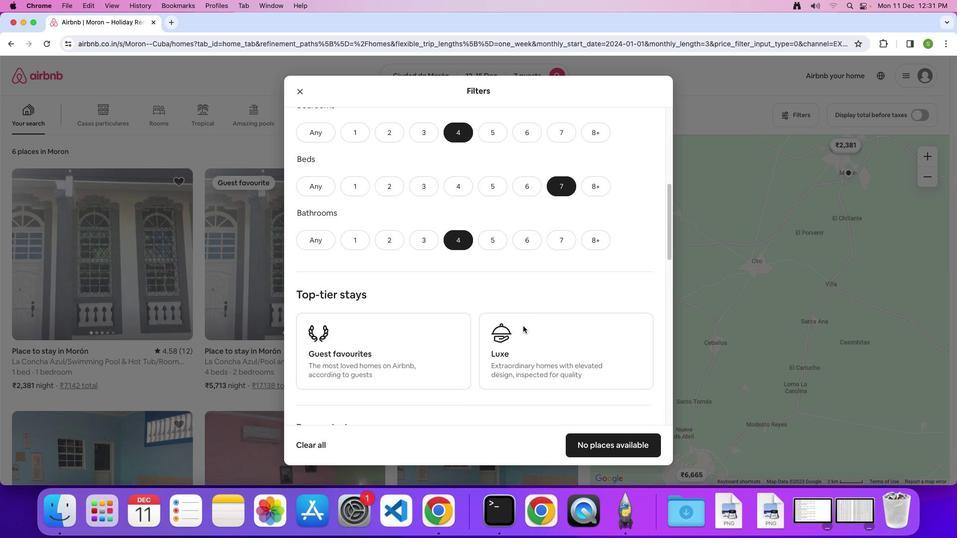 
Action: Mouse scrolled (523, 326) with delta (0, 0)
Screenshot: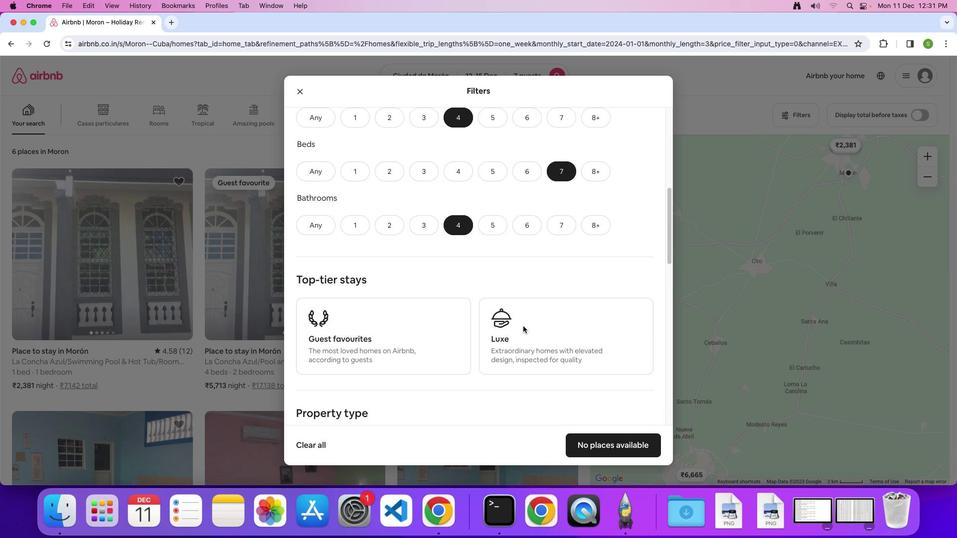 
Action: Mouse scrolled (523, 326) with delta (0, 0)
Screenshot: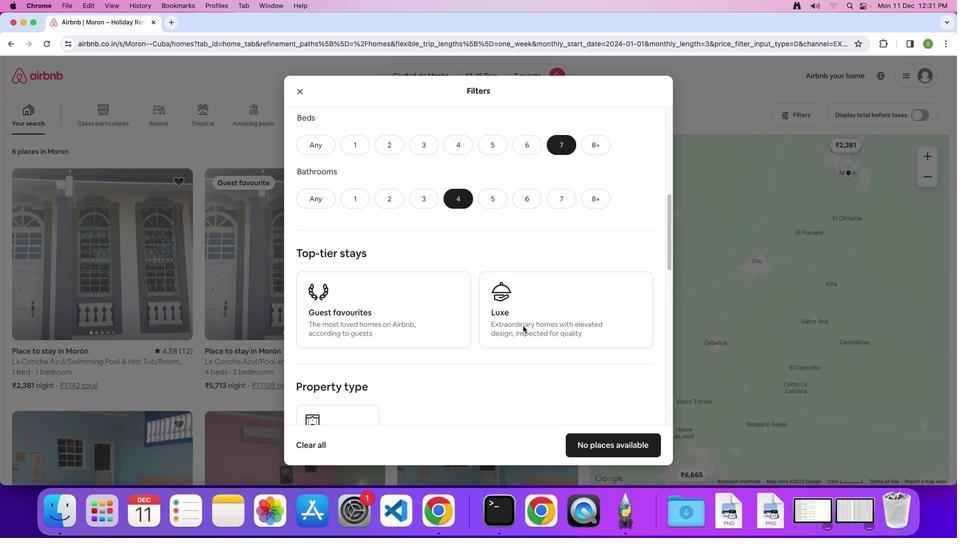 
Action: Mouse scrolled (523, 326) with delta (0, 0)
Screenshot: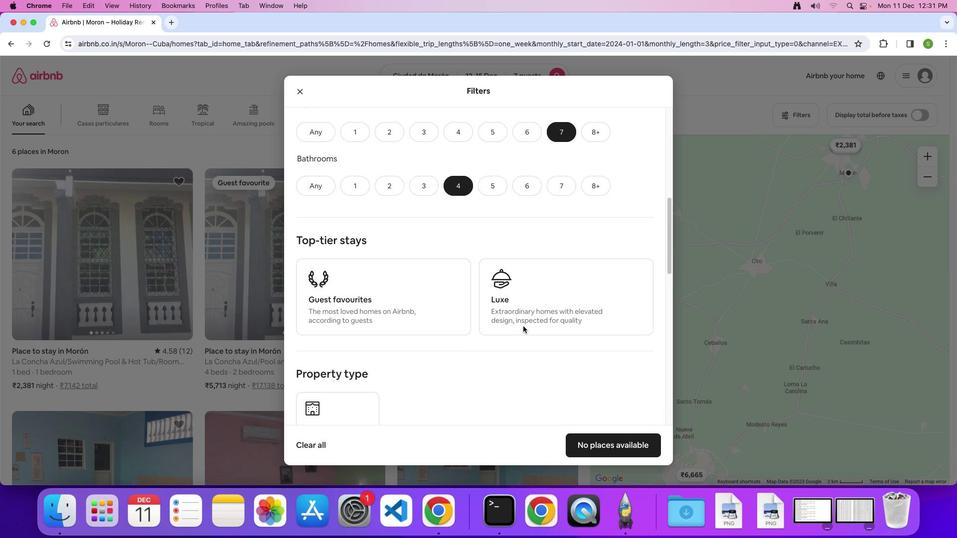 
Action: Mouse scrolled (523, 326) with delta (0, -1)
Screenshot: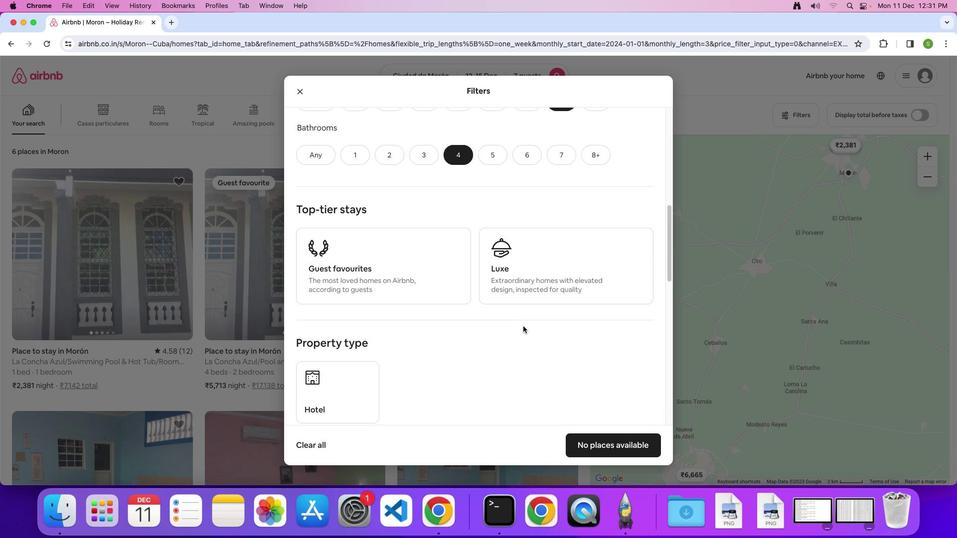 
Action: Mouse scrolled (523, 326) with delta (0, 0)
Screenshot: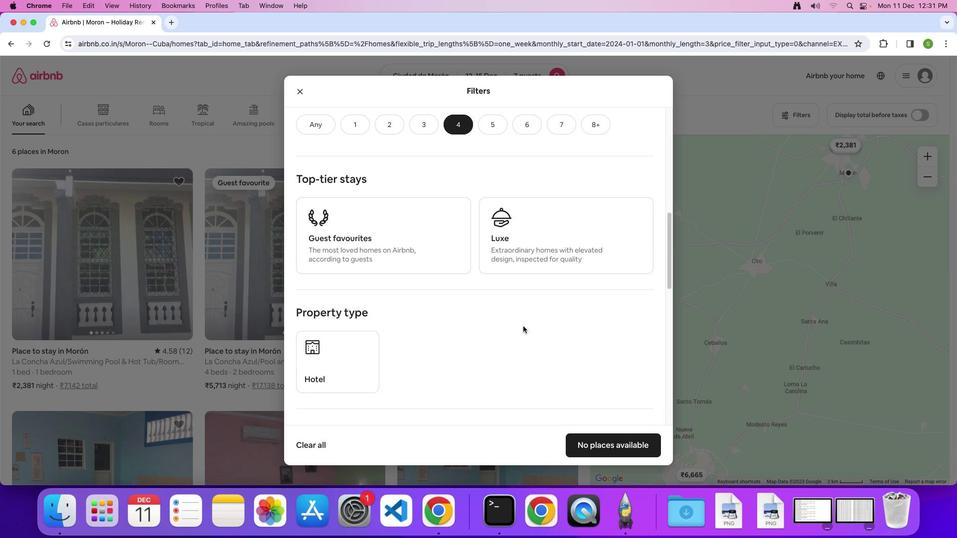 
Action: Mouse scrolled (523, 326) with delta (0, 0)
Screenshot: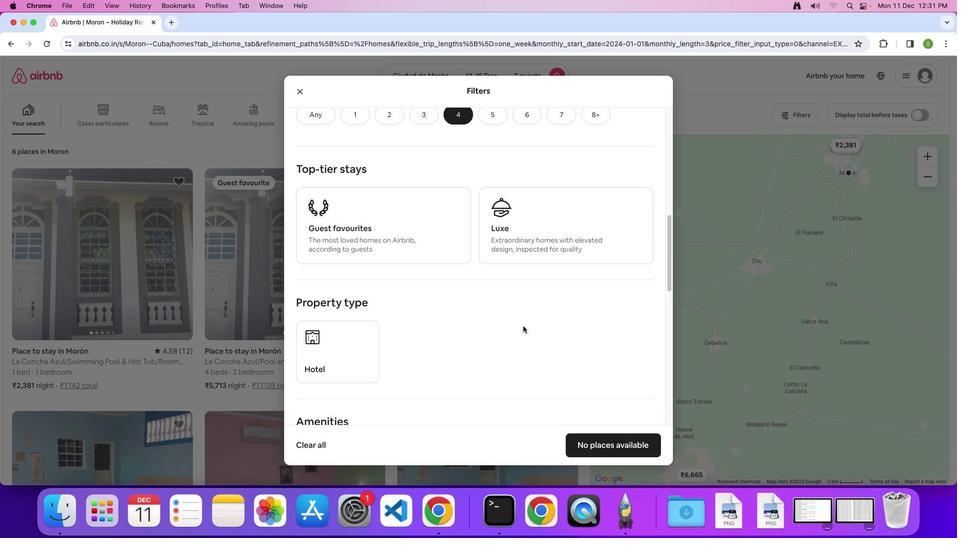 
Action: Mouse scrolled (523, 326) with delta (0, 0)
Screenshot: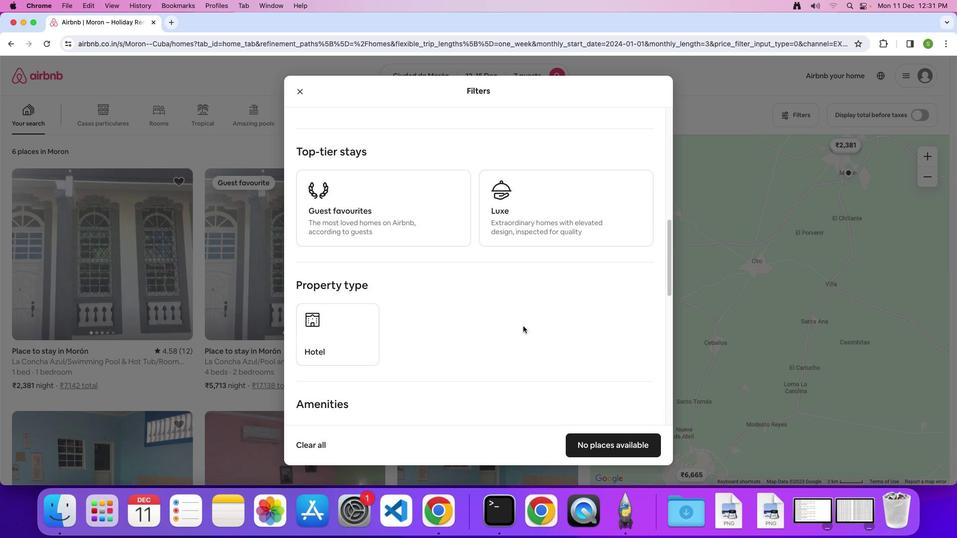 
Action: Mouse scrolled (523, 326) with delta (0, 0)
Screenshot: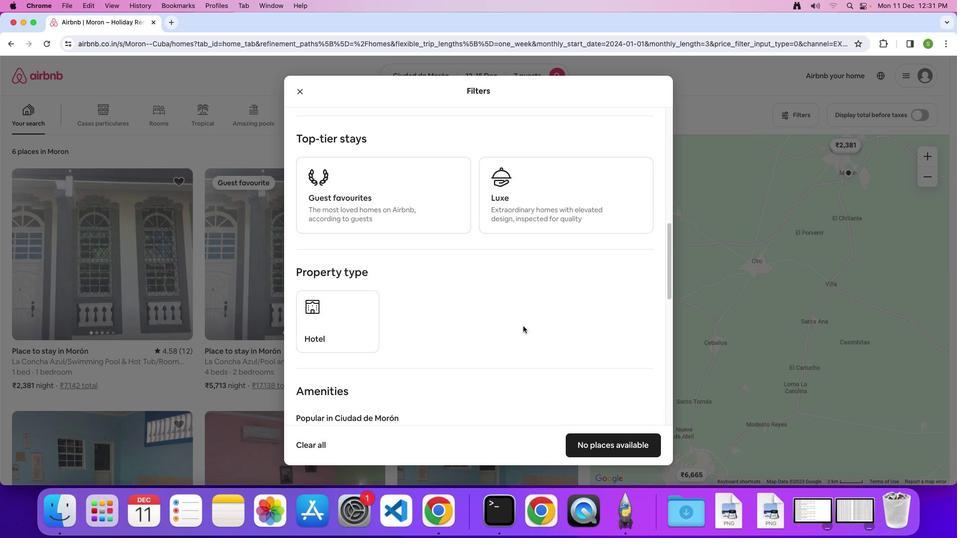 
Action: Mouse scrolled (523, 326) with delta (0, 0)
Screenshot: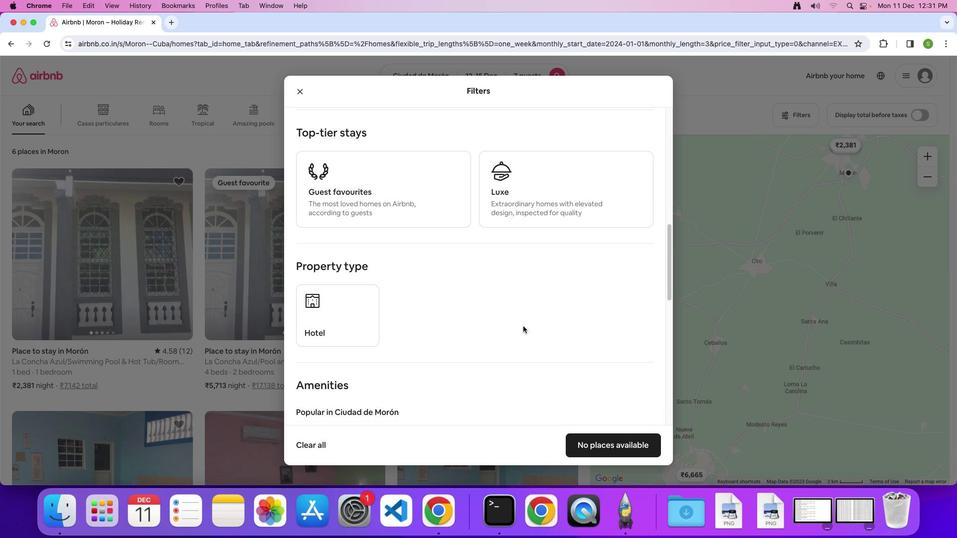 
Action: Mouse scrolled (523, 326) with delta (0, 0)
Screenshot: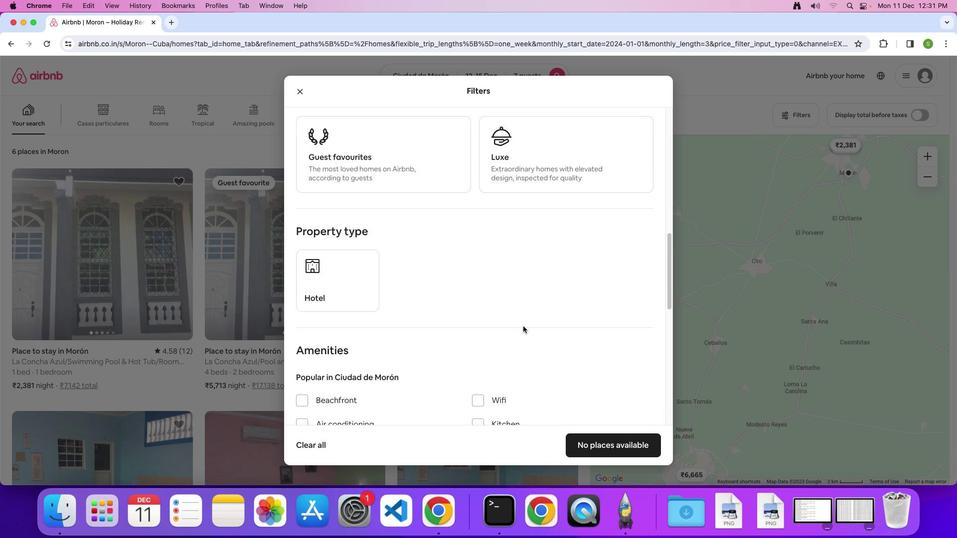 
Action: Mouse scrolled (523, 326) with delta (0, 0)
Screenshot: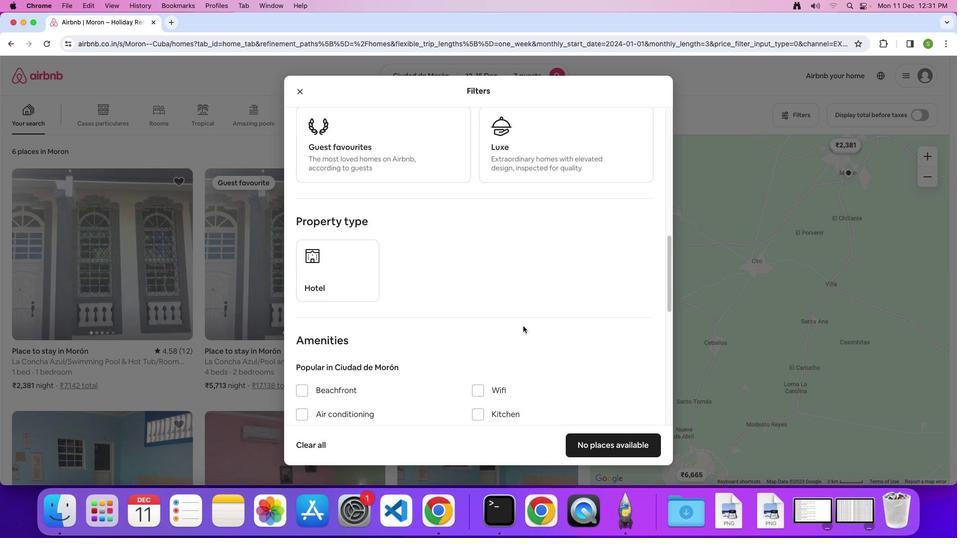 
Action: Mouse scrolled (523, 326) with delta (0, 0)
Screenshot: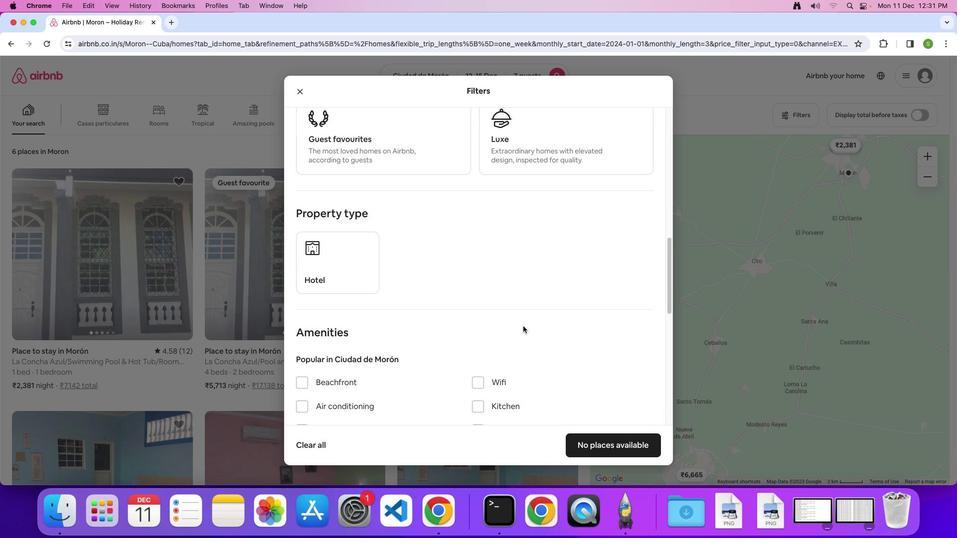 
Action: Mouse scrolled (523, 326) with delta (0, 0)
Screenshot: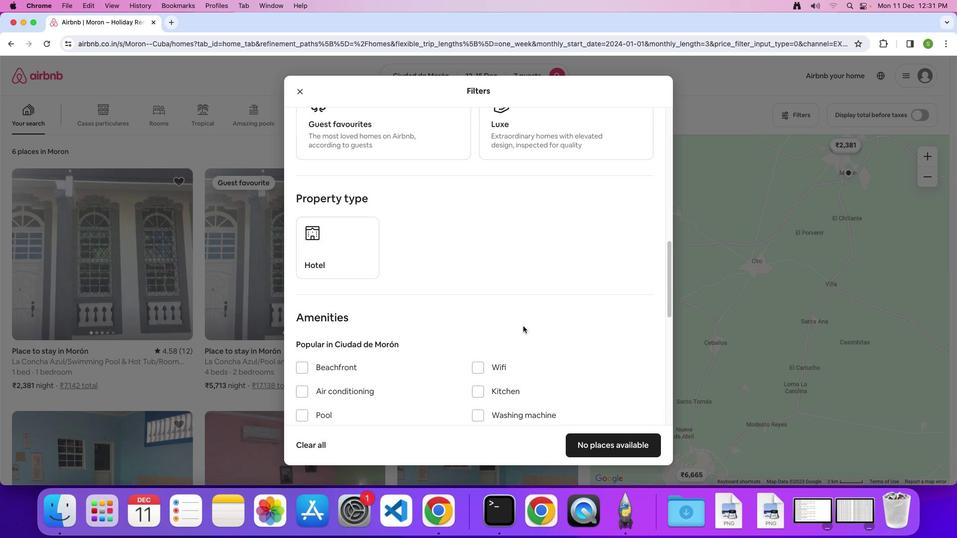 
Action: Mouse scrolled (523, 326) with delta (0, 0)
Screenshot: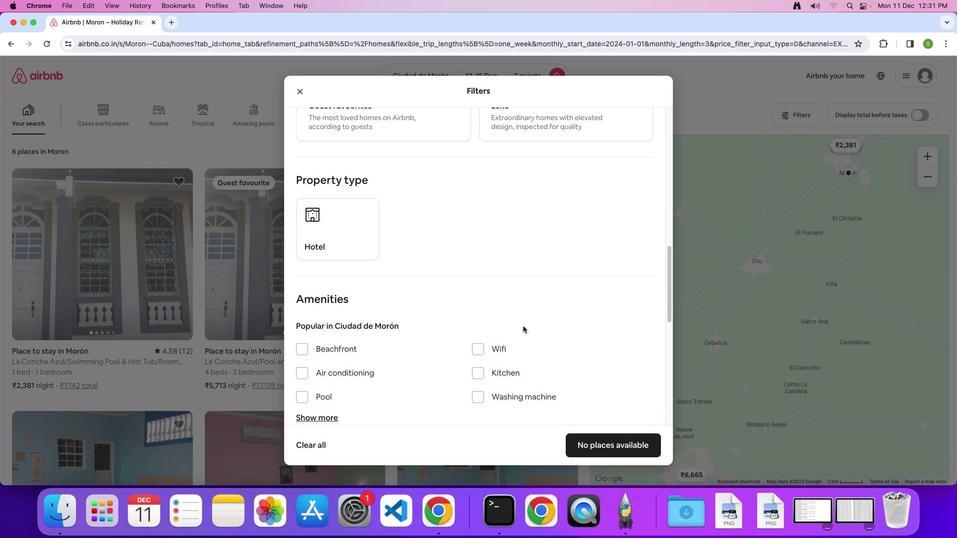 
Action: Mouse scrolled (523, 326) with delta (0, 0)
Screenshot: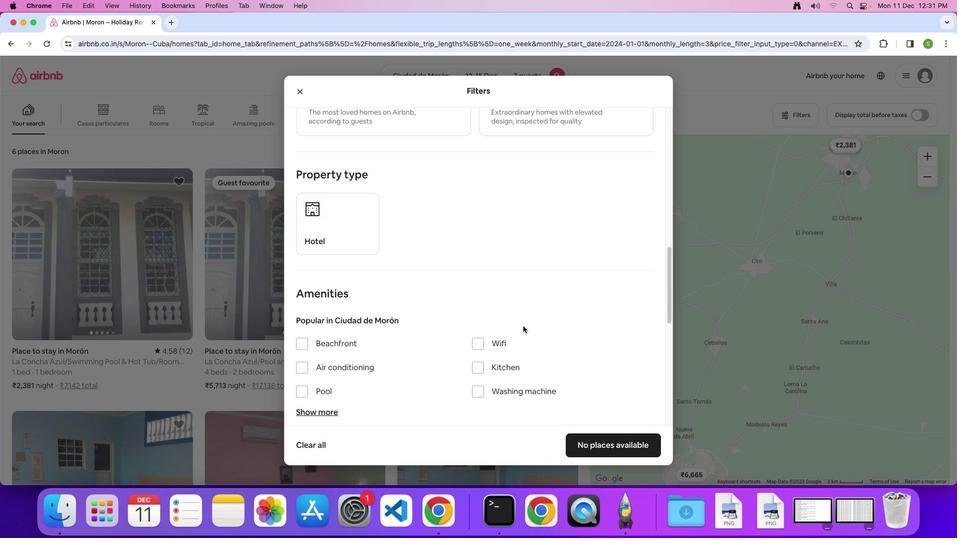 
Action: Mouse scrolled (523, 326) with delta (0, 0)
Screenshot: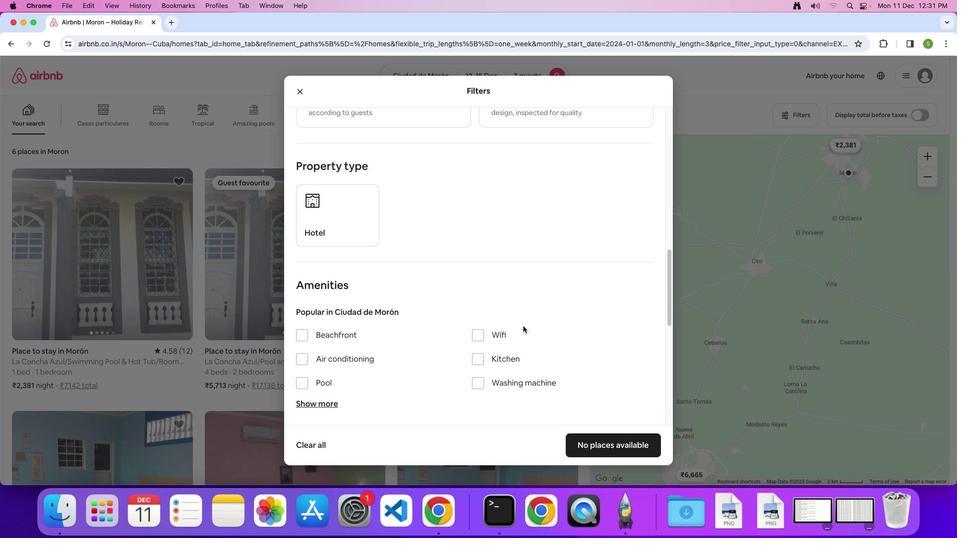 
Action: Mouse scrolled (523, 326) with delta (0, 0)
Screenshot: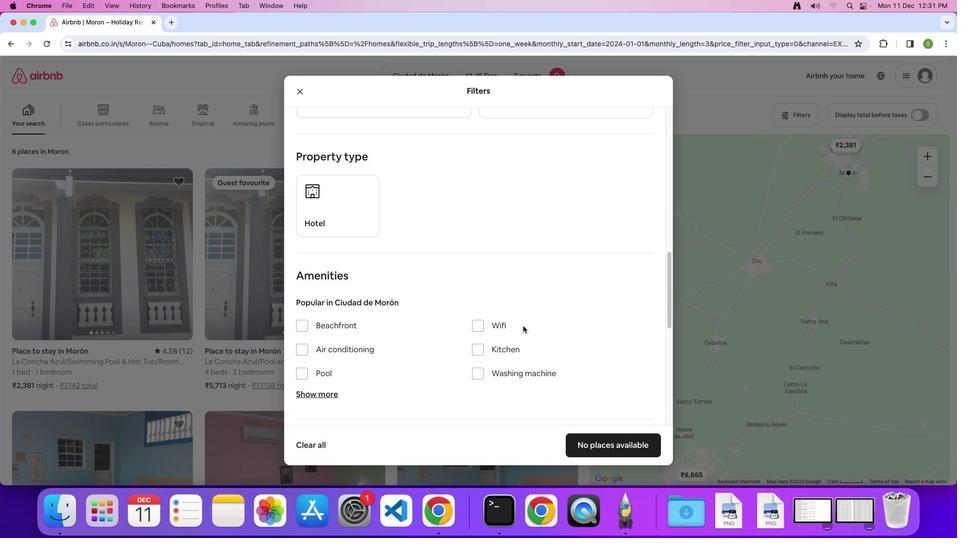 
Action: Mouse scrolled (523, 326) with delta (0, 0)
Screenshot: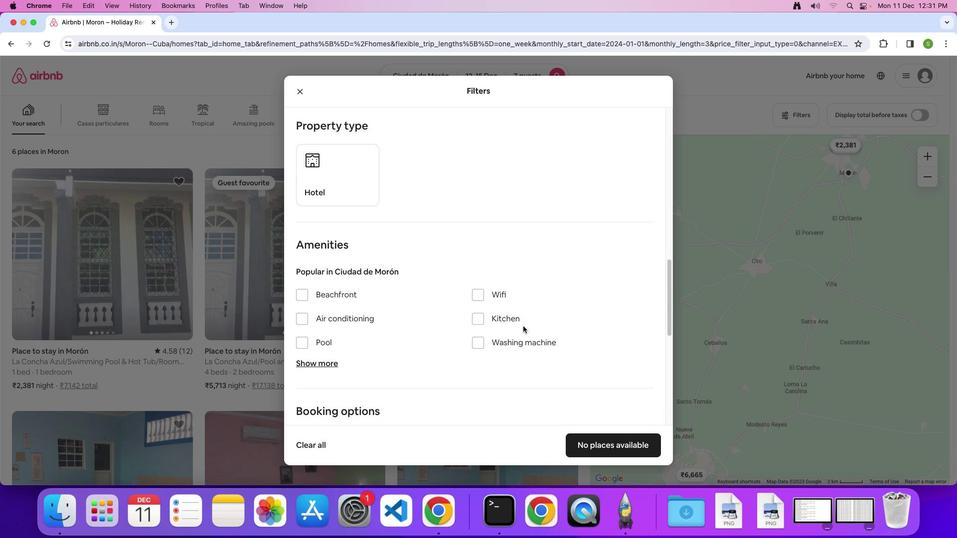 
Action: Mouse moved to (478, 284)
Screenshot: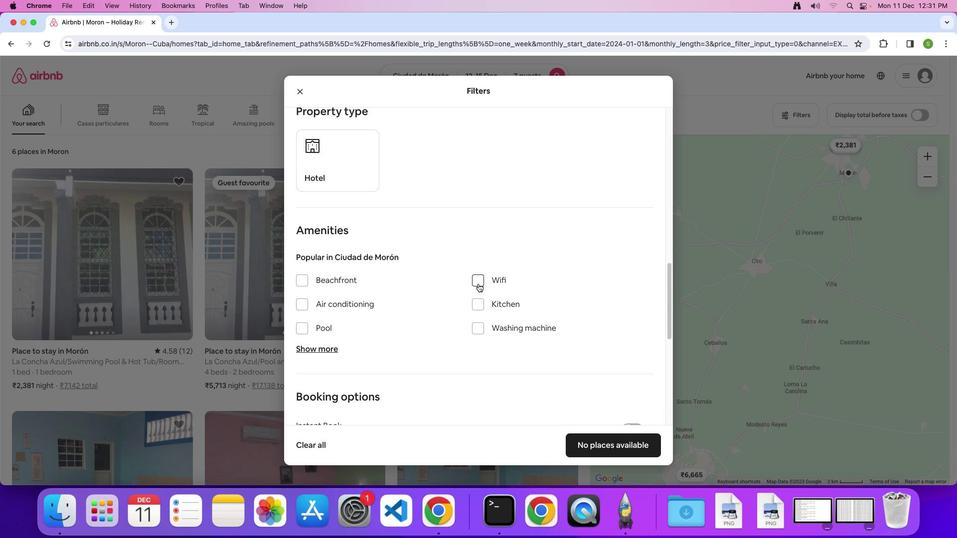 
Action: Mouse pressed left at (478, 284)
Screenshot: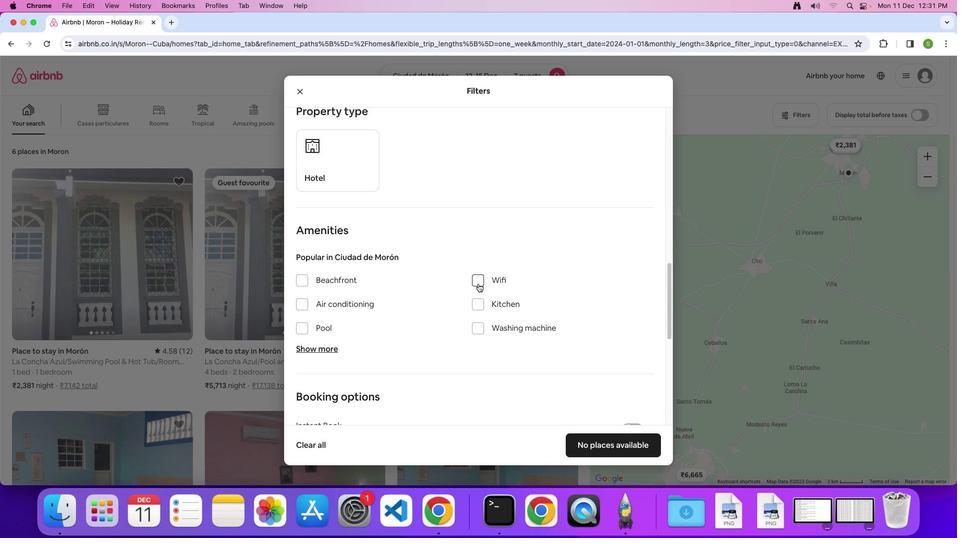 
Action: Mouse moved to (416, 304)
Screenshot: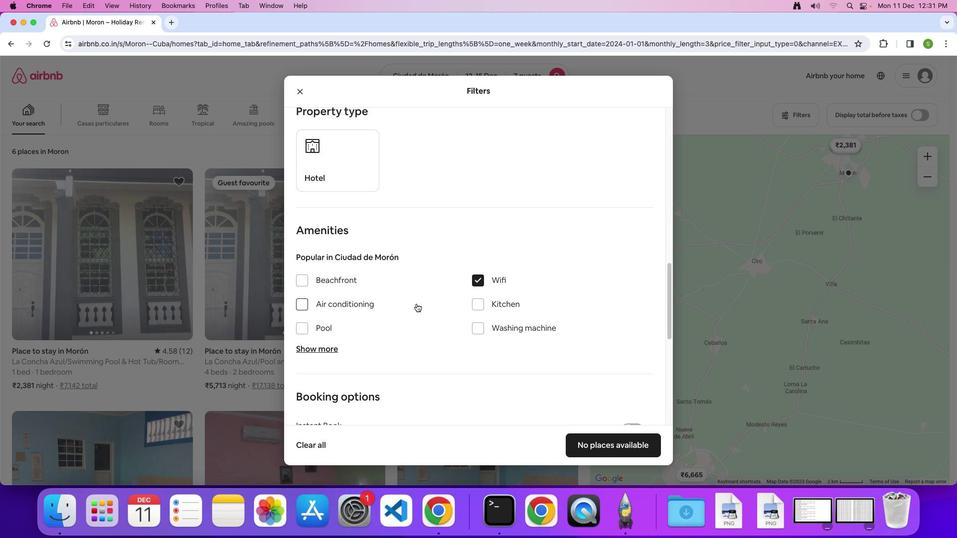 
Action: Mouse scrolled (416, 304) with delta (0, 0)
Screenshot: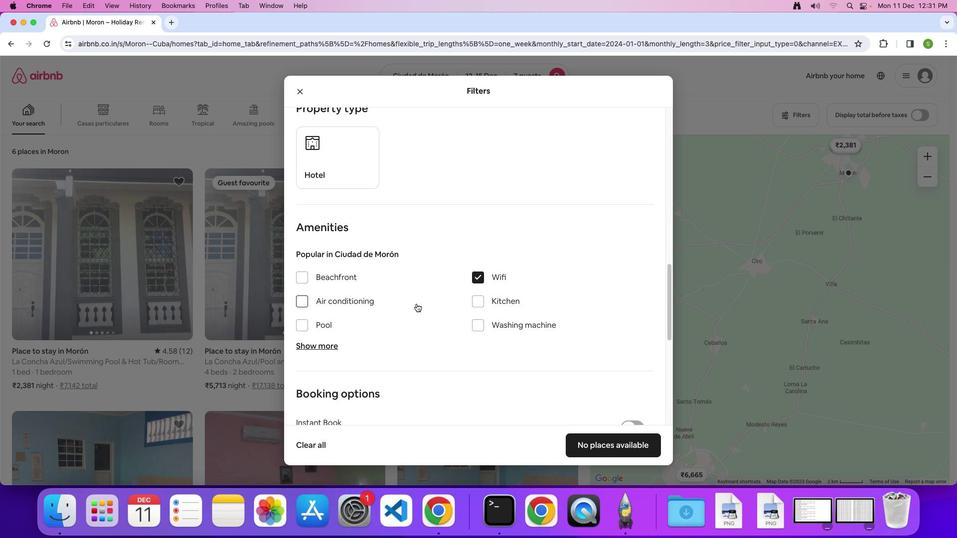 
Action: Mouse scrolled (416, 304) with delta (0, 0)
Screenshot: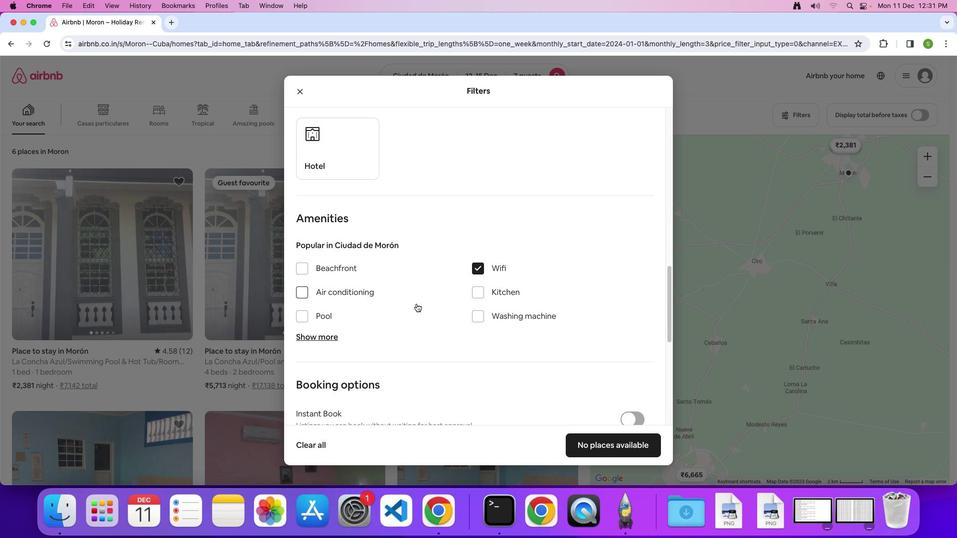 
Action: Mouse scrolled (416, 304) with delta (0, 0)
Screenshot: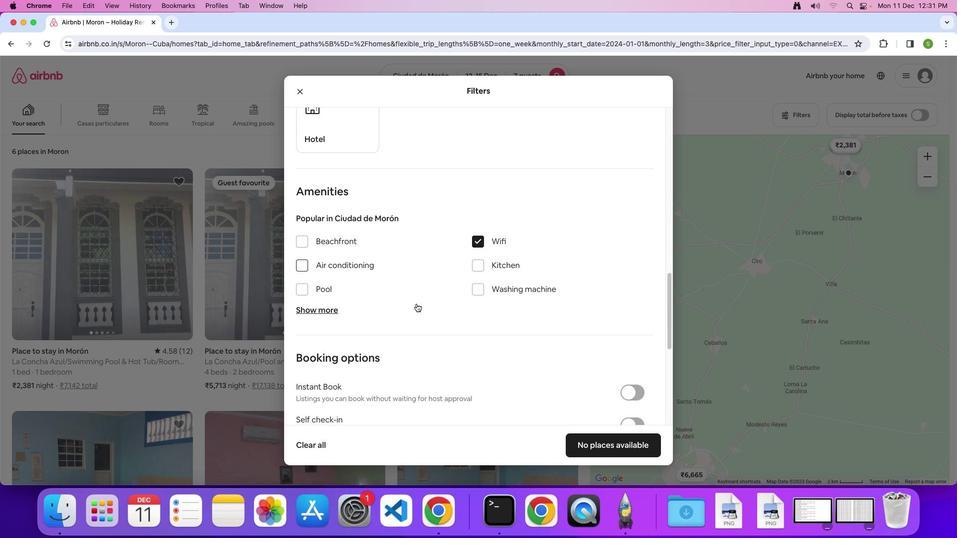 
Action: Mouse moved to (326, 301)
Screenshot: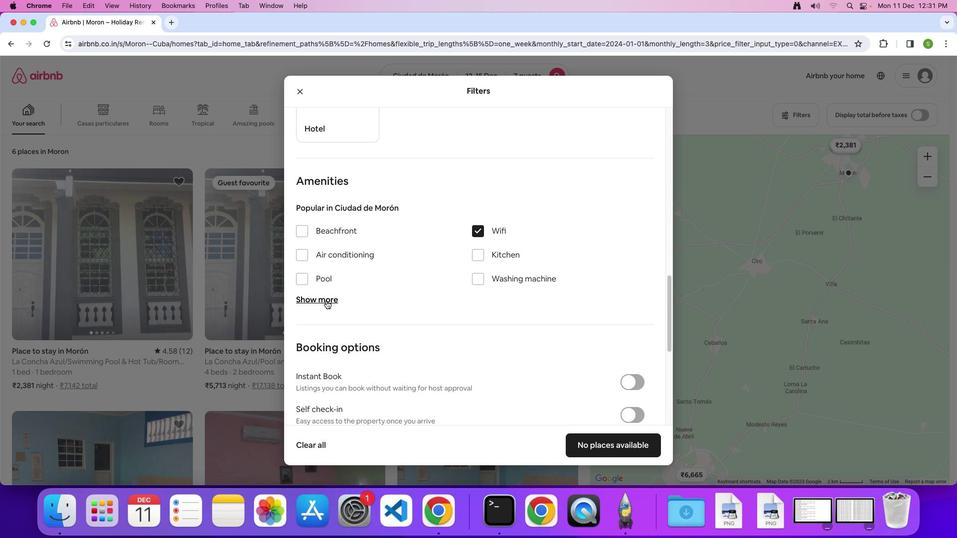 
Action: Mouse pressed left at (326, 301)
Screenshot: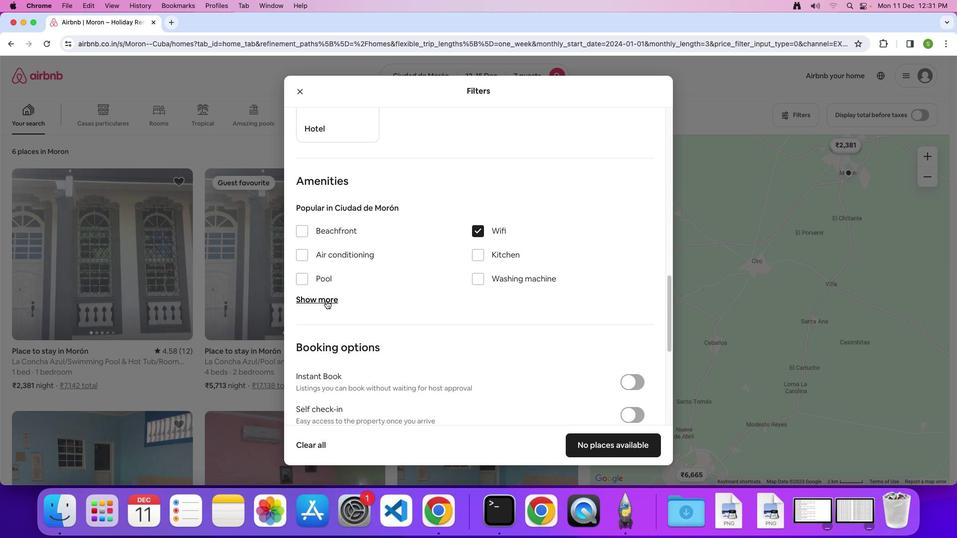 
Action: Mouse moved to (442, 286)
Screenshot: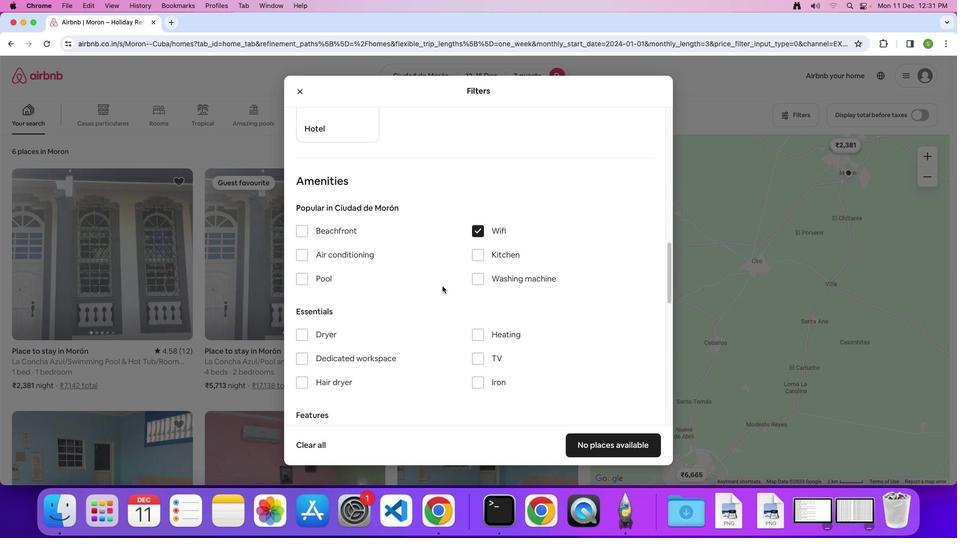 
Action: Mouse scrolled (442, 286) with delta (0, 0)
Screenshot: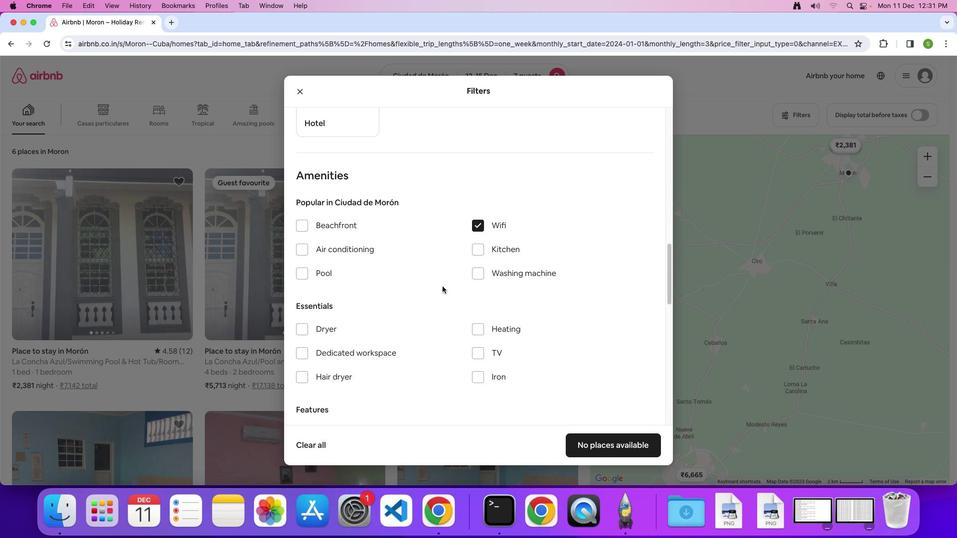 
Action: Mouse scrolled (442, 286) with delta (0, 0)
Screenshot: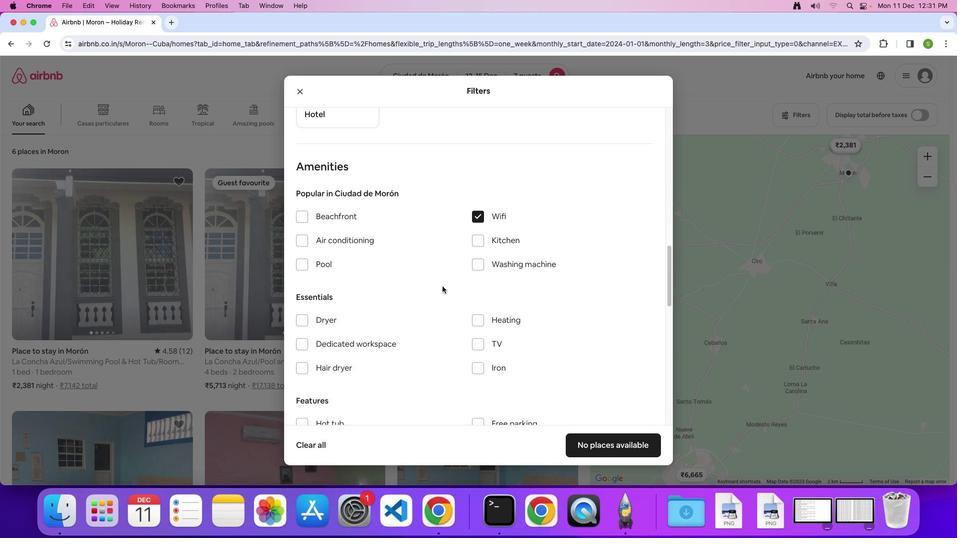 
Action: Mouse moved to (477, 340)
Screenshot: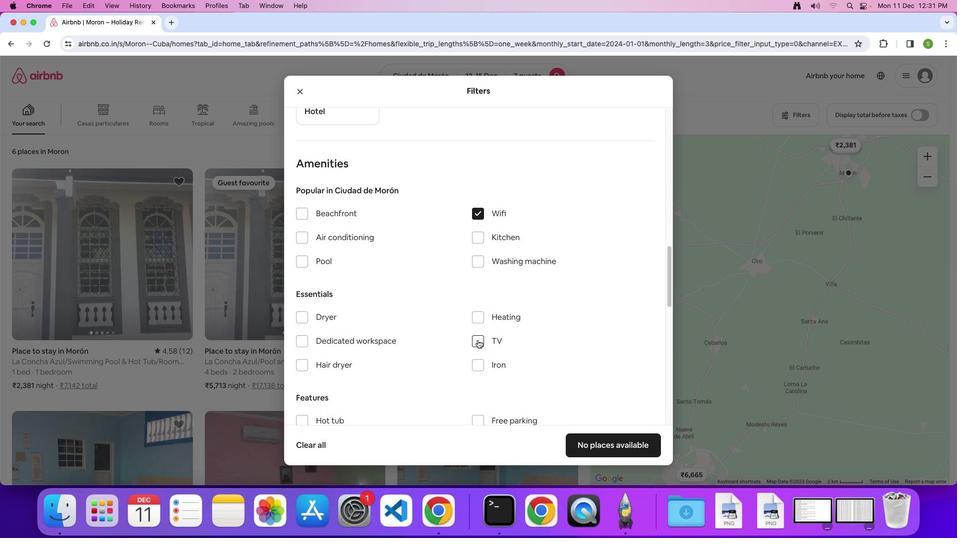 
Action: Mouse pressed left at (477, 340)
Screenshot: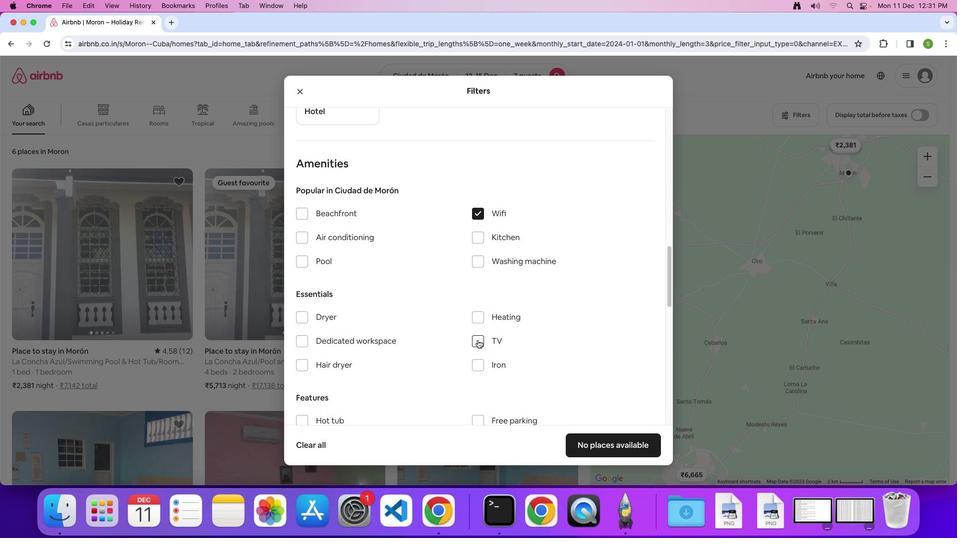 
Action: Mouse moved to (386, 323)
Screenshot: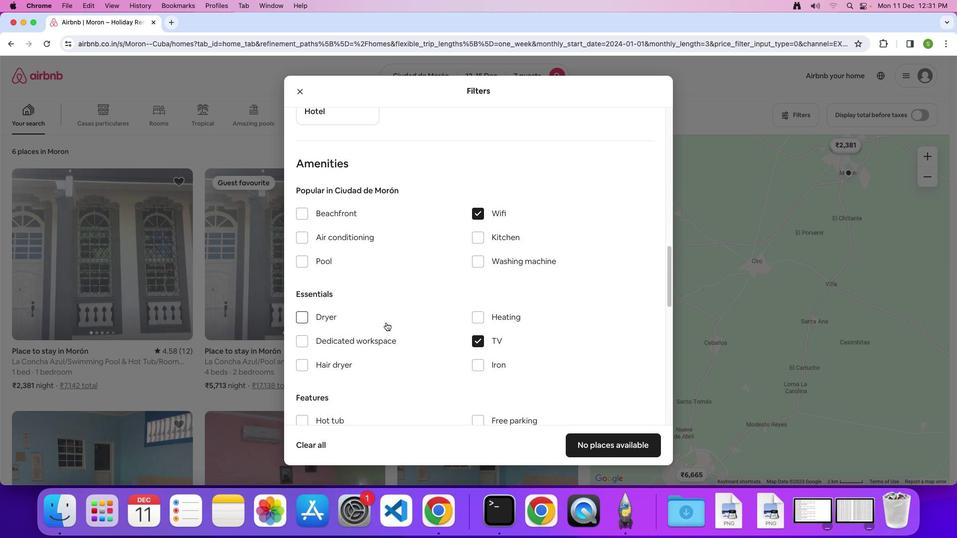 
Action: Mouse scrolled (386, 323) with delta (0, 0)
Screenshot: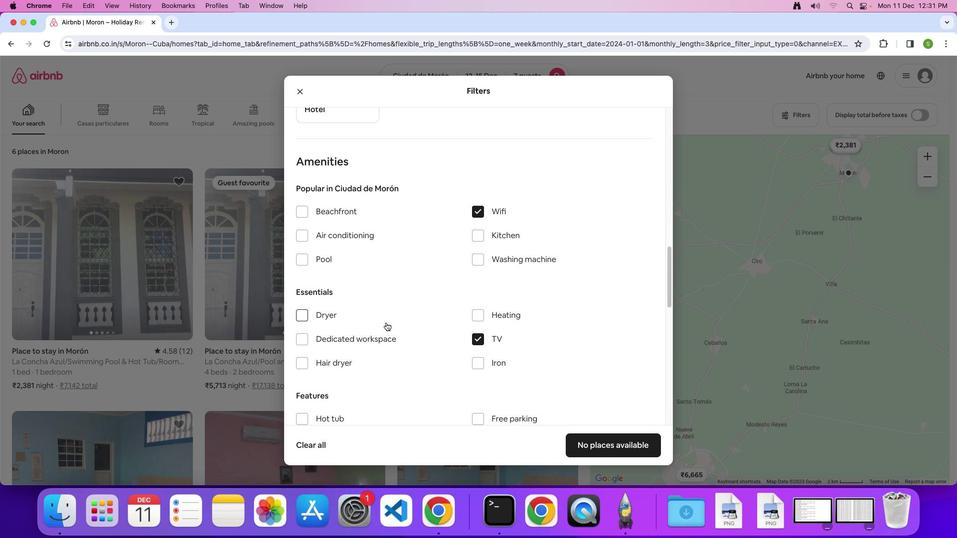 
Action: Mouse scrolled (386, 323) with delta (0, 0)
Screenshot: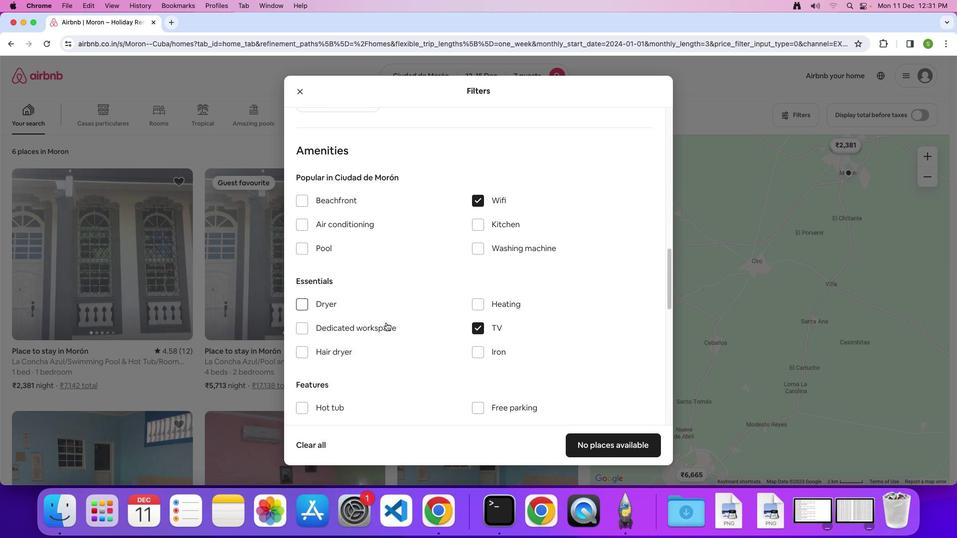 
Action: Mouse scrolled (386, 323) with delta (0, 0)
Screenshot: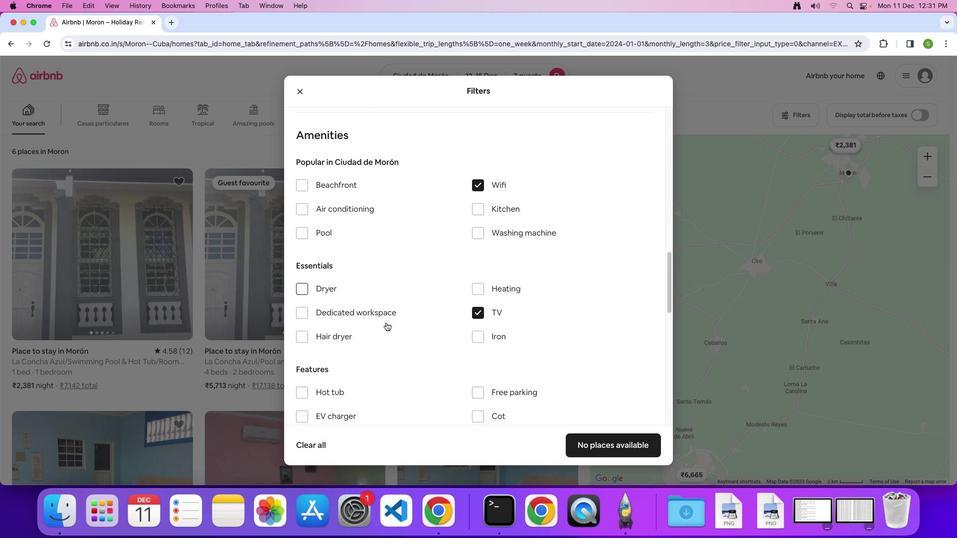 
Action: Mouse scrolled (386, 323) with delta (0, 0)
Screenshot: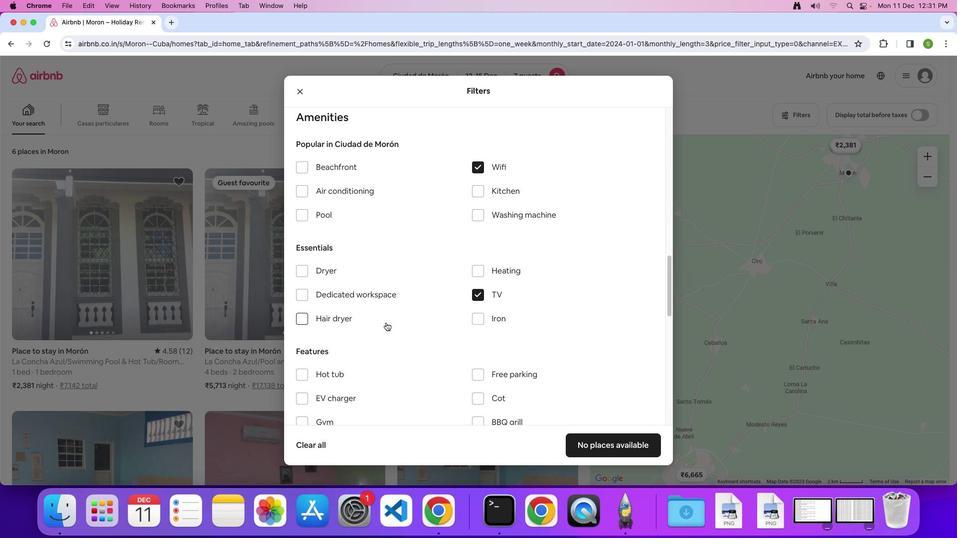 
Action: Mouse scrolled (386, 323) with delta (0, 0)
Screenshot: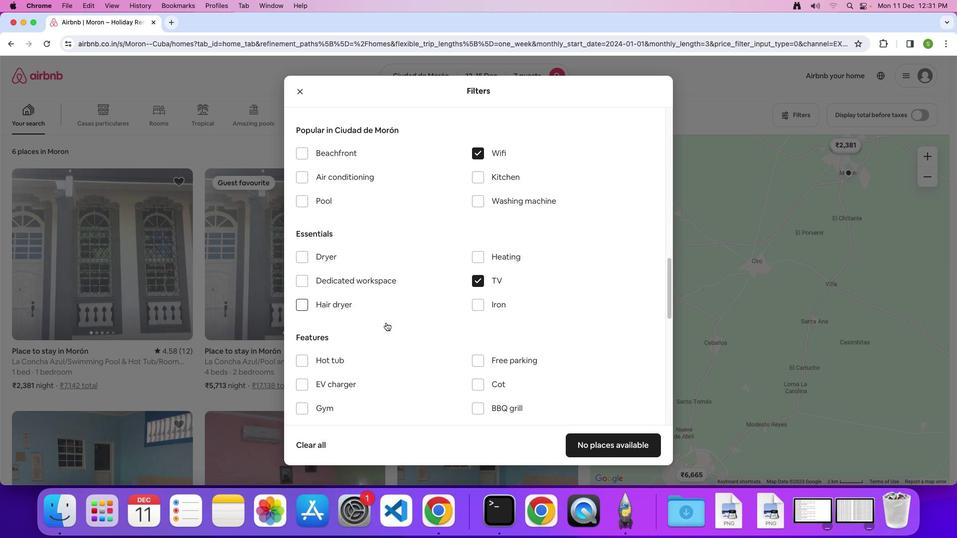 
Action: Mouse scrolled (386, 323) with delta (0, 0)
Screenshot: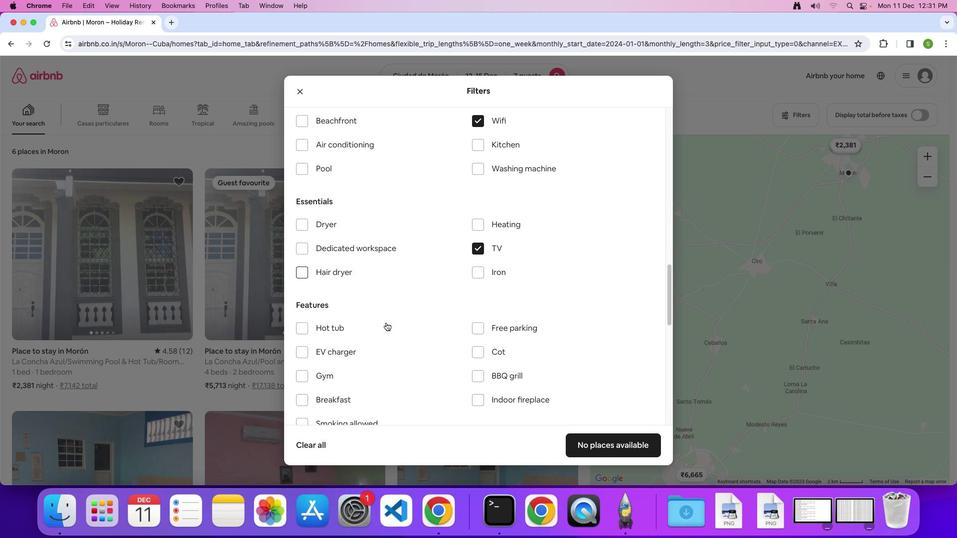 
Action: Mouse moved to (479, 314)
Screenshot: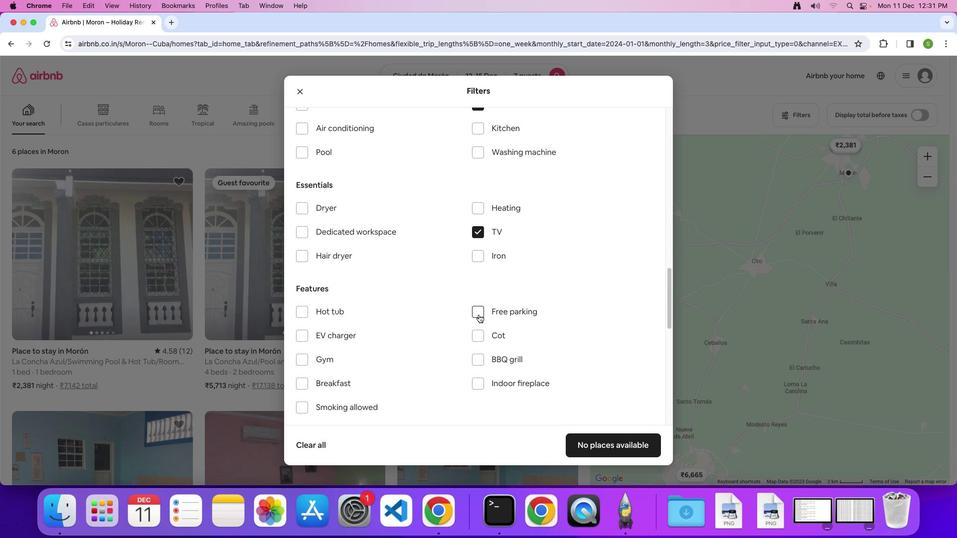 
Action: Mouse pressed left at (479, 314)
Screenshot: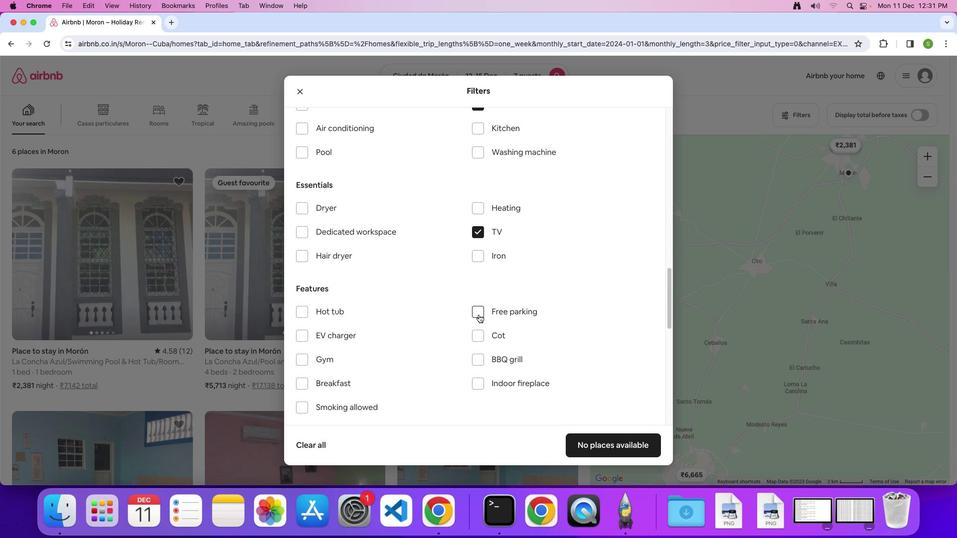 
Action: Mouse moved to (405, 326)
Screenshot: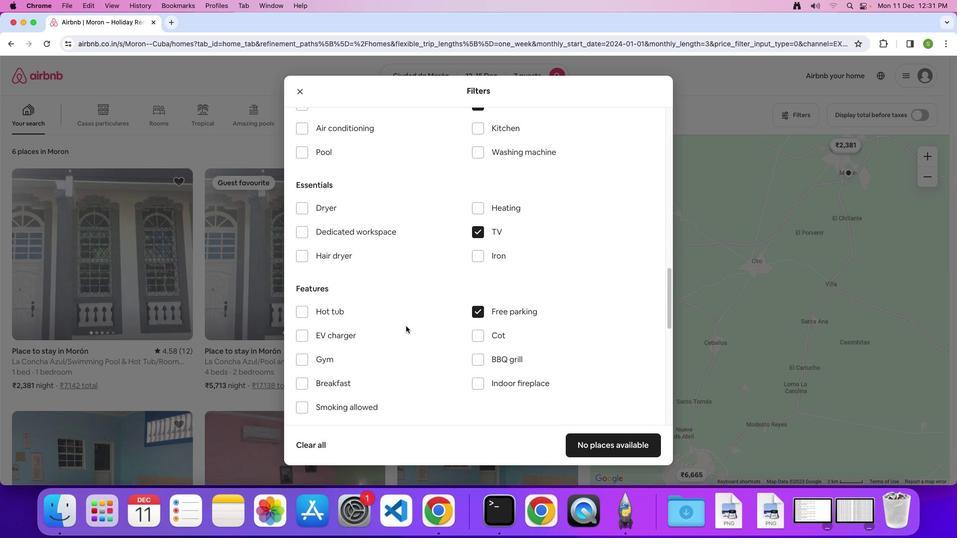 
Action: Mouse scrolled (405, 326) with delta (0, 0)
Screenshot: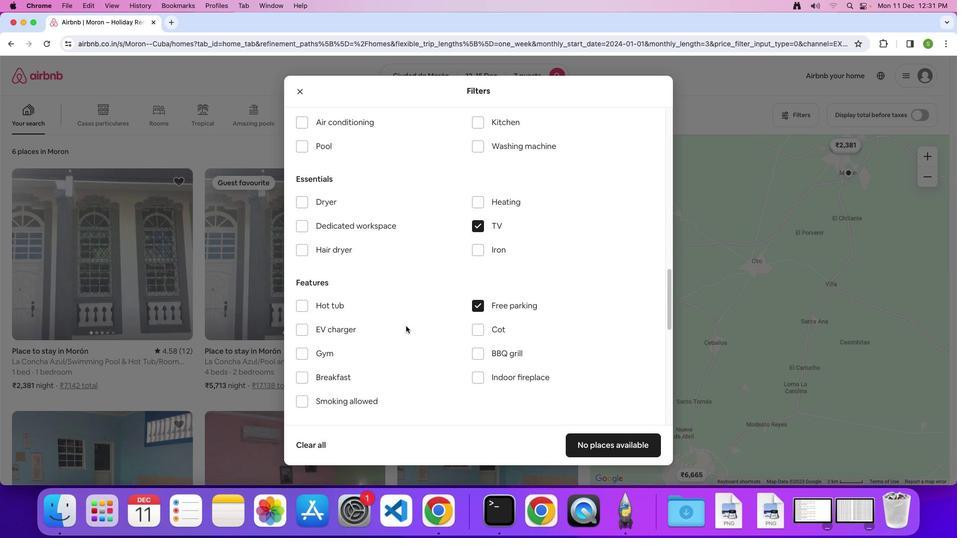 
Action: Mouse scrolled (405, 326) with delta (0, 0)
Screenshot: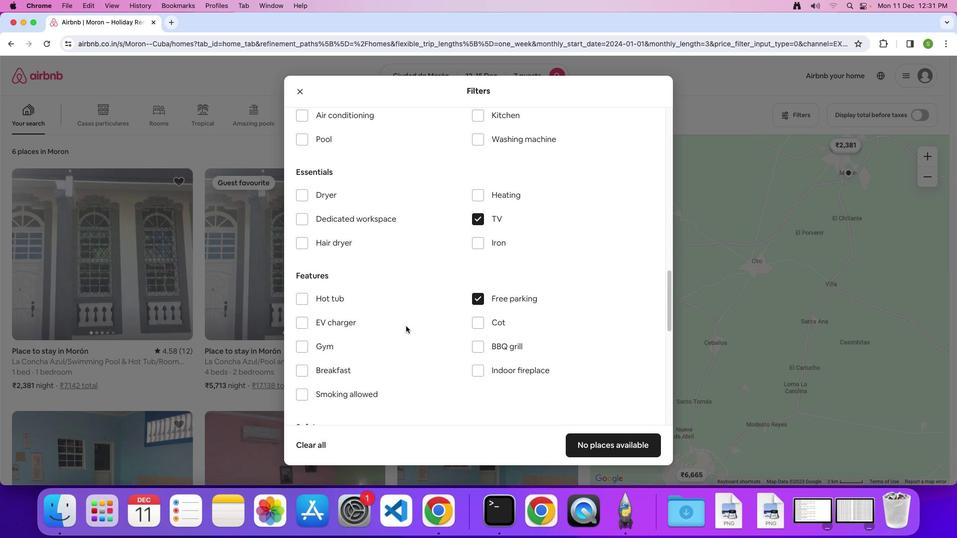 
Action: Mouse scrolled (405, 326) with delta (0, 0)
Screenshot: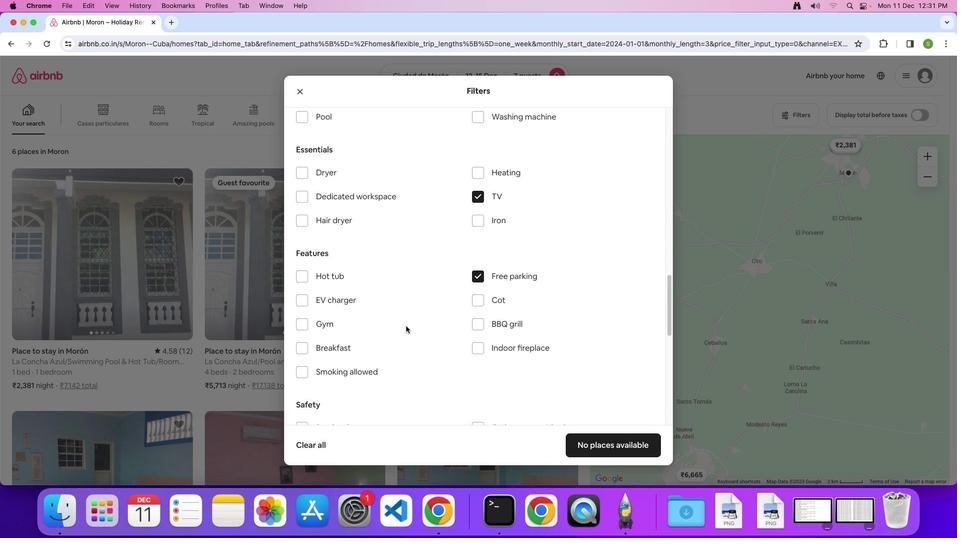 
Action: Mouse scrolled (405, 326) with delta (0, 0)
Screenshot: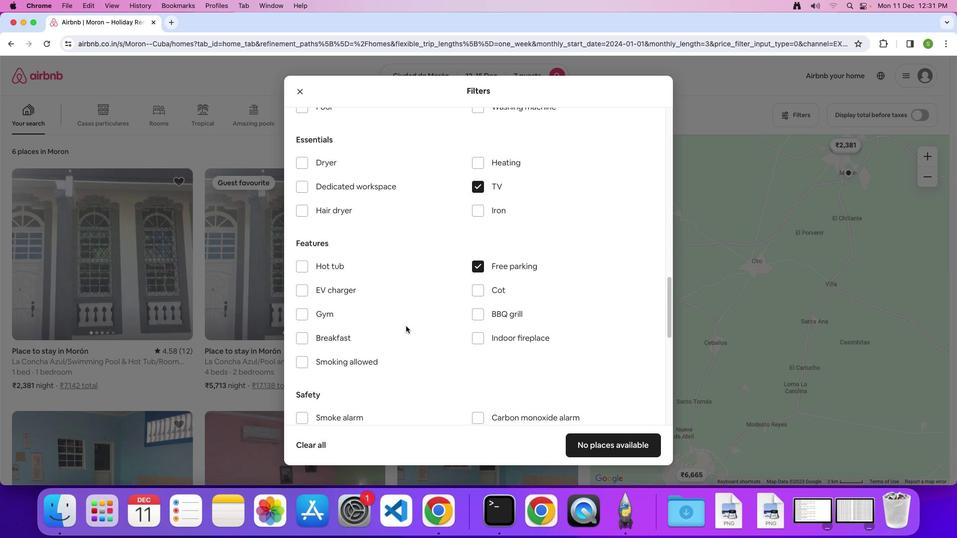 
Action: Mouse scrolled (405, 326) with delta (0, 0)
Screenshot: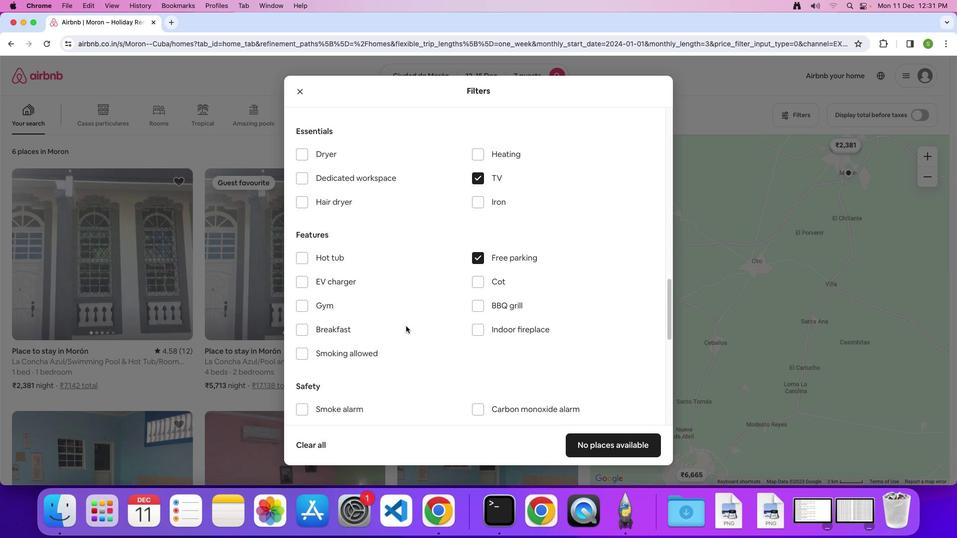 
Action: Mouse scrolled (405, 326) with delta (0, 0)
Screenshot: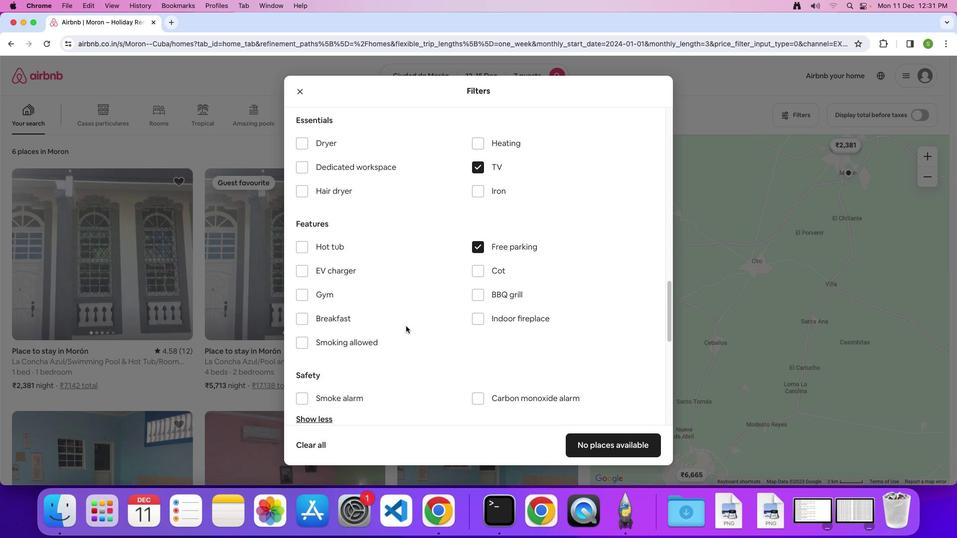 
Action: Mouse scrolled (405, 326) with delta (0, 0)
Screenshot: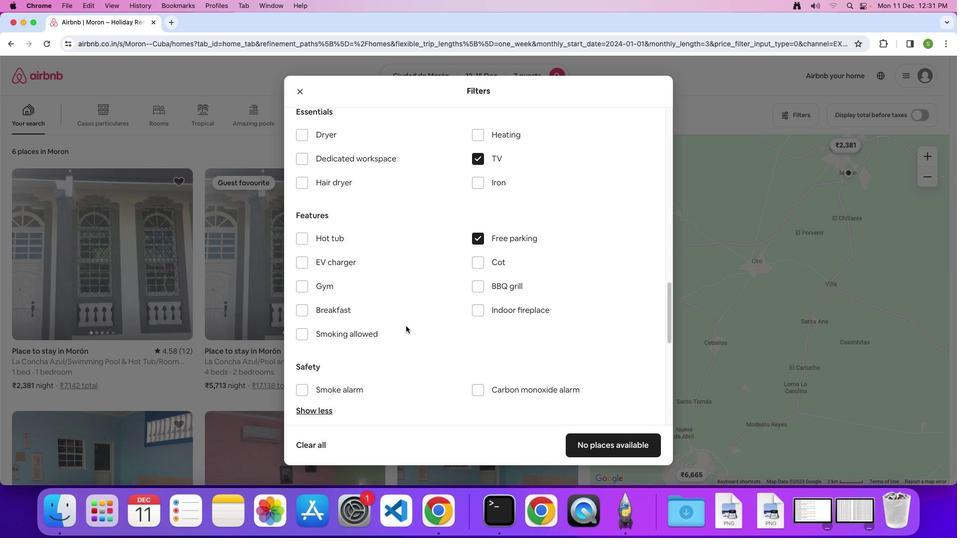 
Action: Mouse moved to (299, 285)
Screenshot: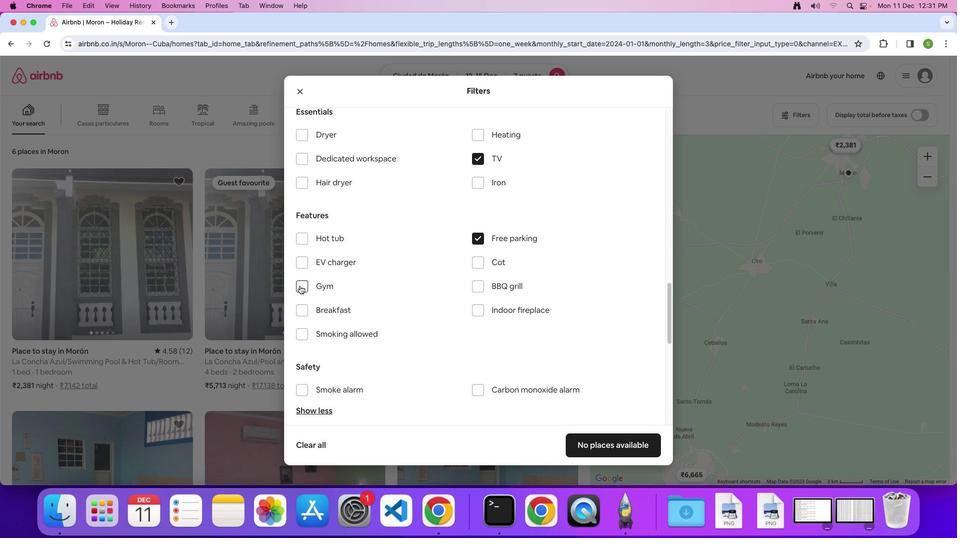 
Action: Mouse pressed left at (299, 285)
Screenshot: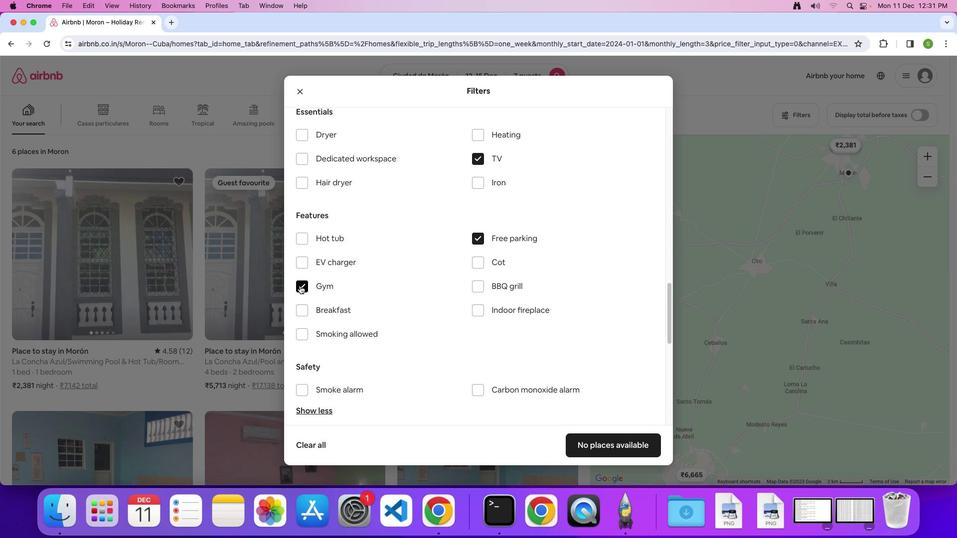 
Action: Mouse moved to (303, 311)
Screenshot: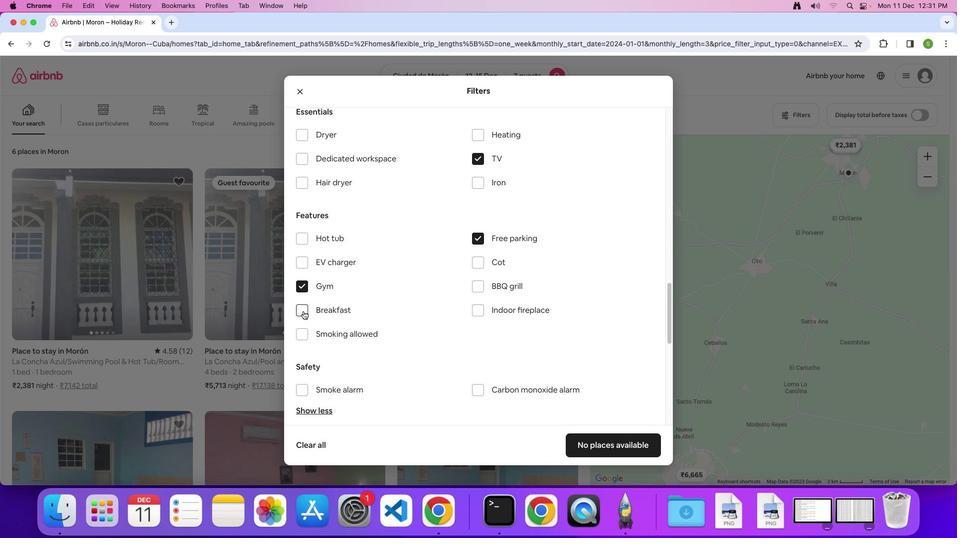
Action: Mouse pressed left at (303, 311)
Screenshot: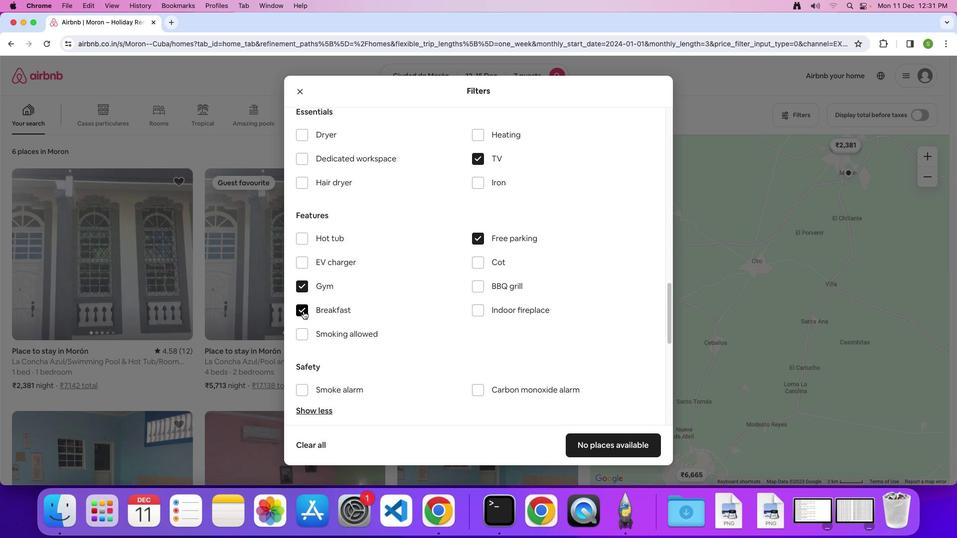 
Action: Mouse moved to (425, 322)
Screenshot: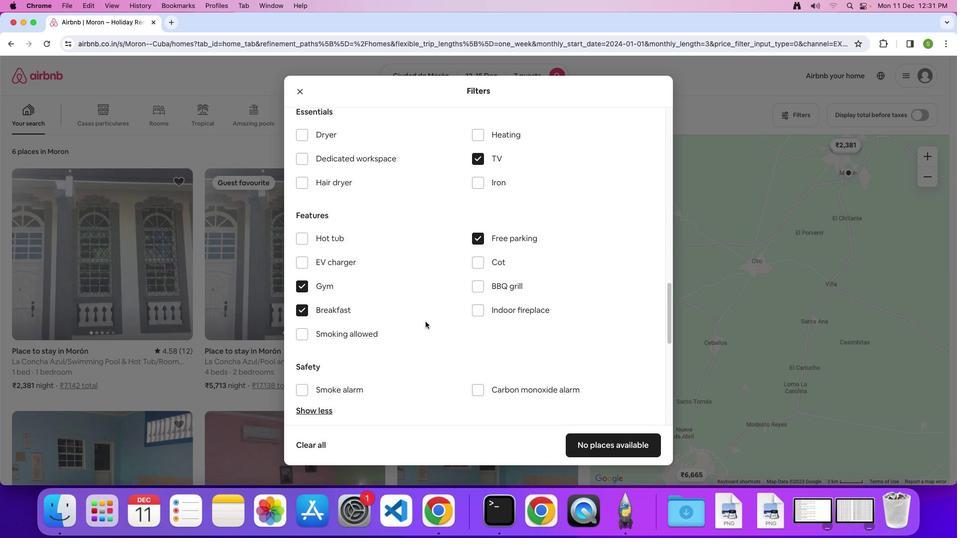 
Action: Mouse scrolled (425, 322) with delta (0, 0)
Screenshot: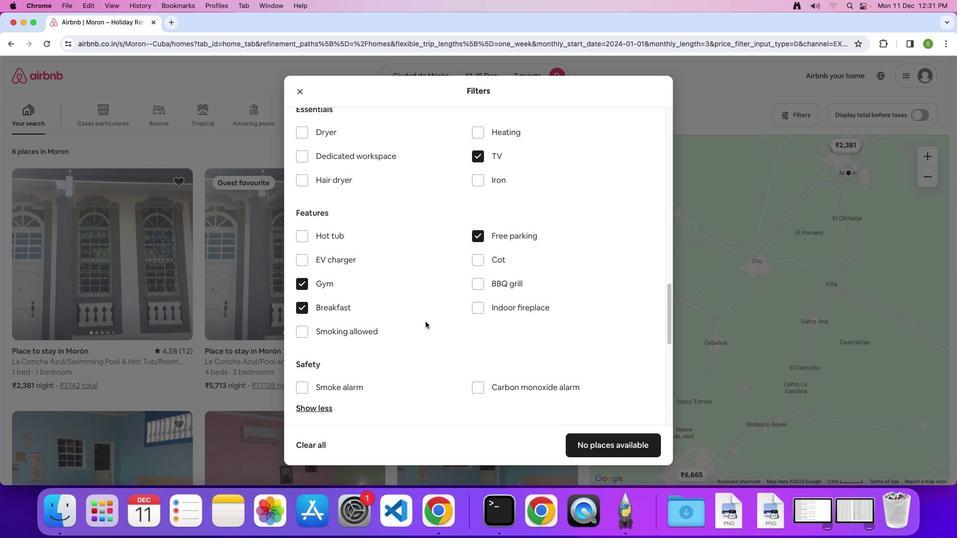 
Action: Mouse scrolled (425, 322) with delta (0, 0)
Screenshot: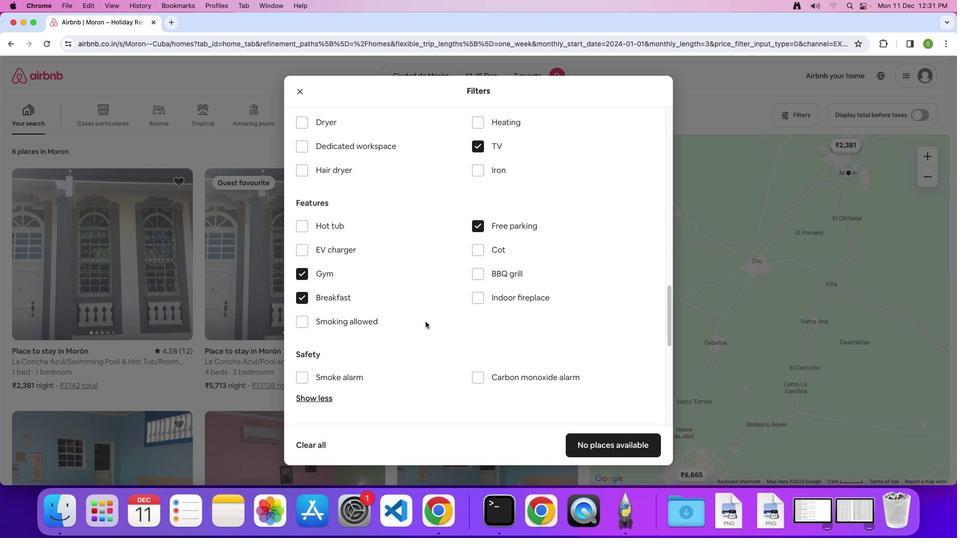 
Action: Mouse scrolled (425, 322) with delta (0, 0)
Screenshot: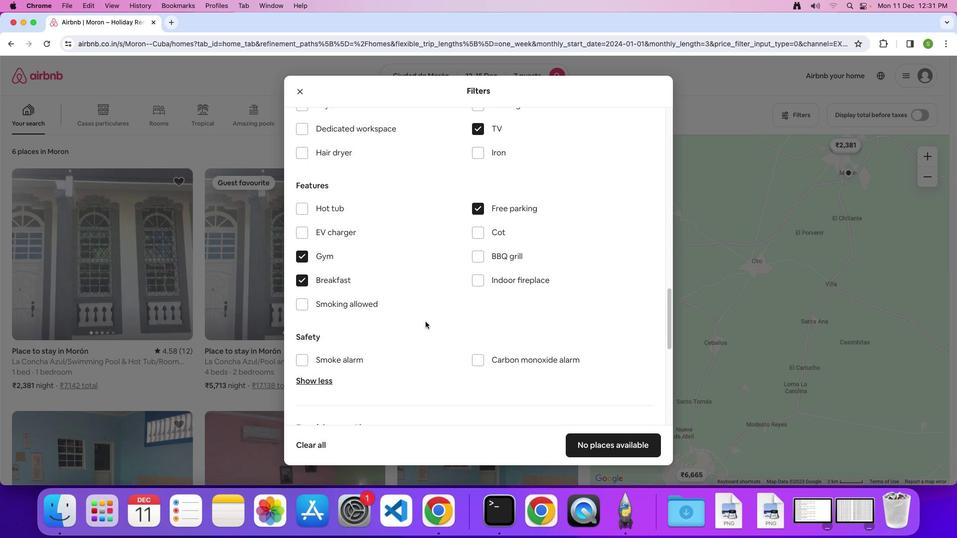 
Action: Mouse scrolled (425, 322) with delta (0, 0)
Screenshot: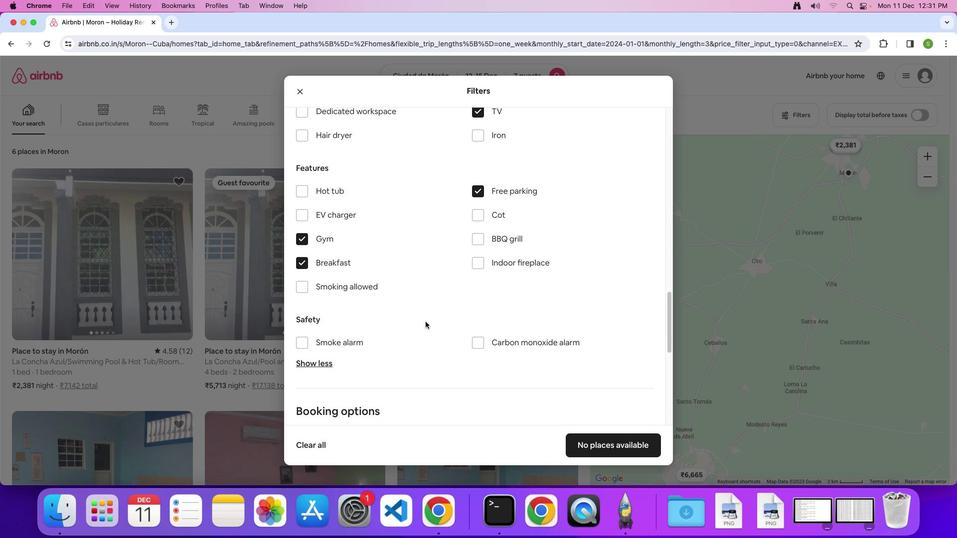 
Action: Mouse scrolled (425, 322) with delta (0, 0)
Screenshot: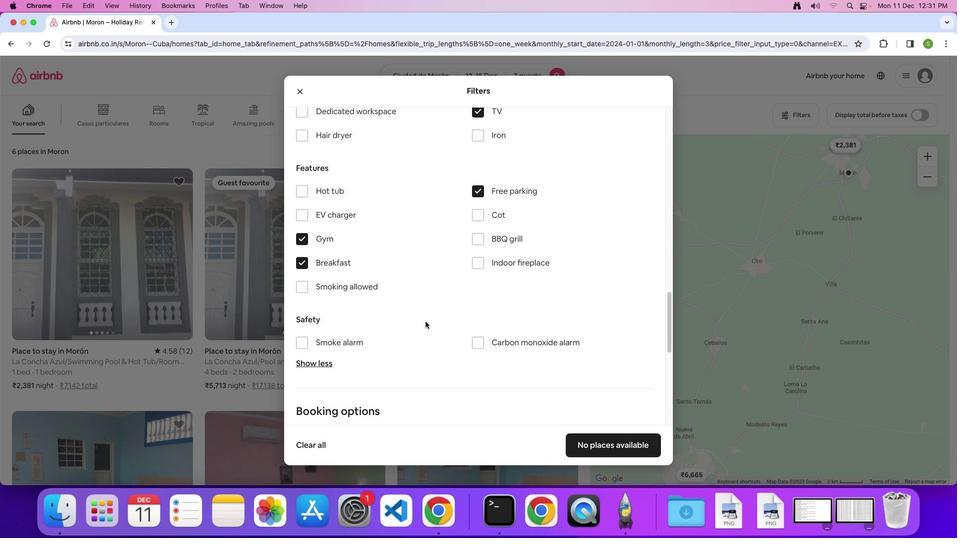 
Action: Mouse scrolled (425, 322) with delta (0, 0)
Screenshot: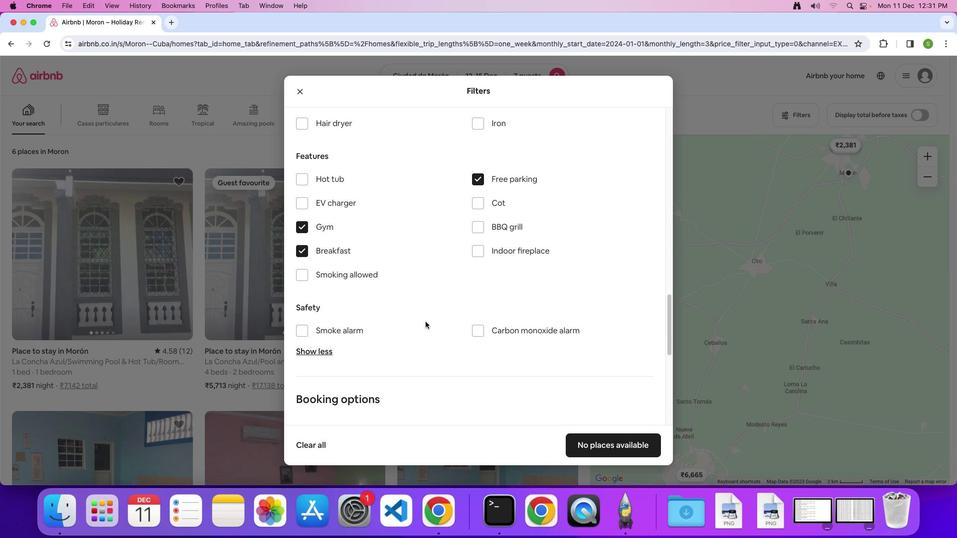 
Action: Mouse scrolled (425, 322) with delta (0, 0)
Screenshot: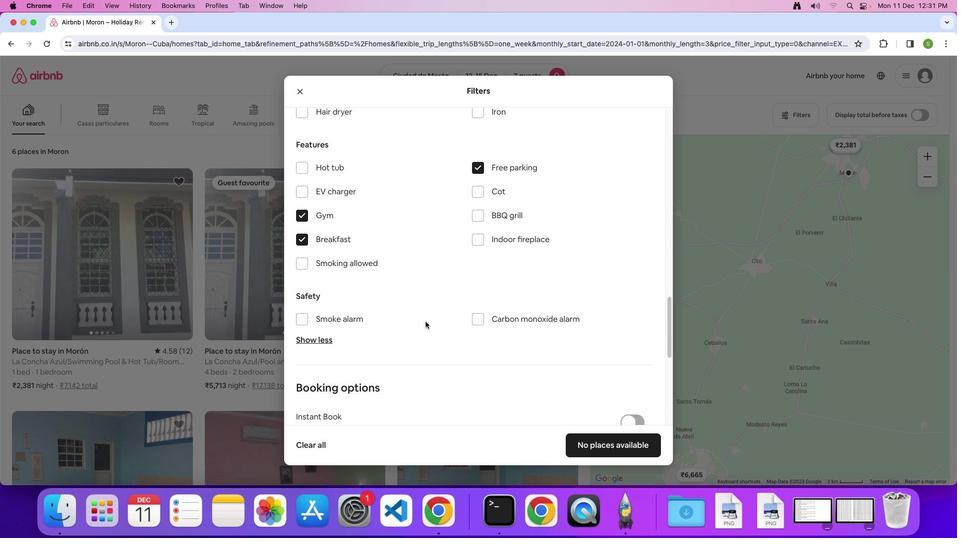 
Action: Mouse scrolled (425, 322) with delta (0, 0)
Screenshot: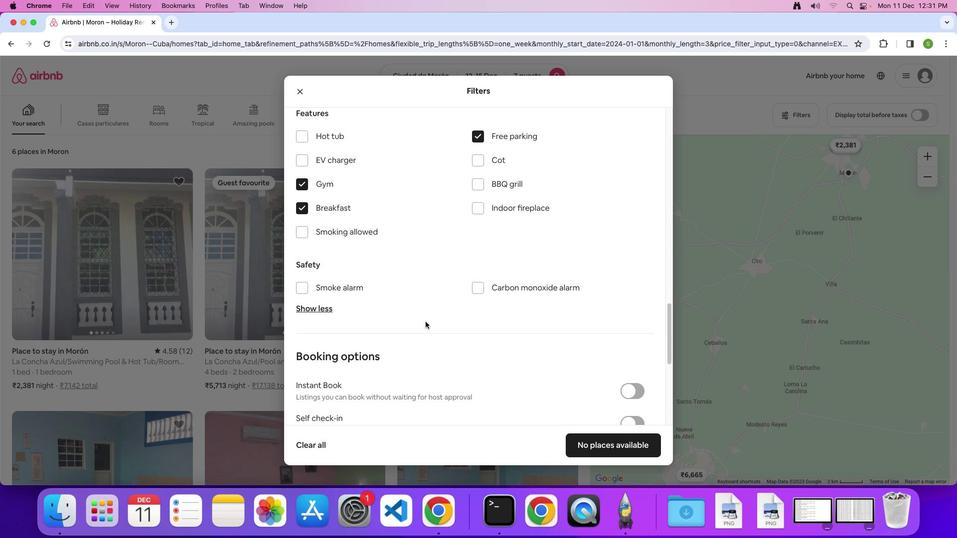 
Action: Mouse scrolled (425, 322) with delta (0, 0)
Screenshot: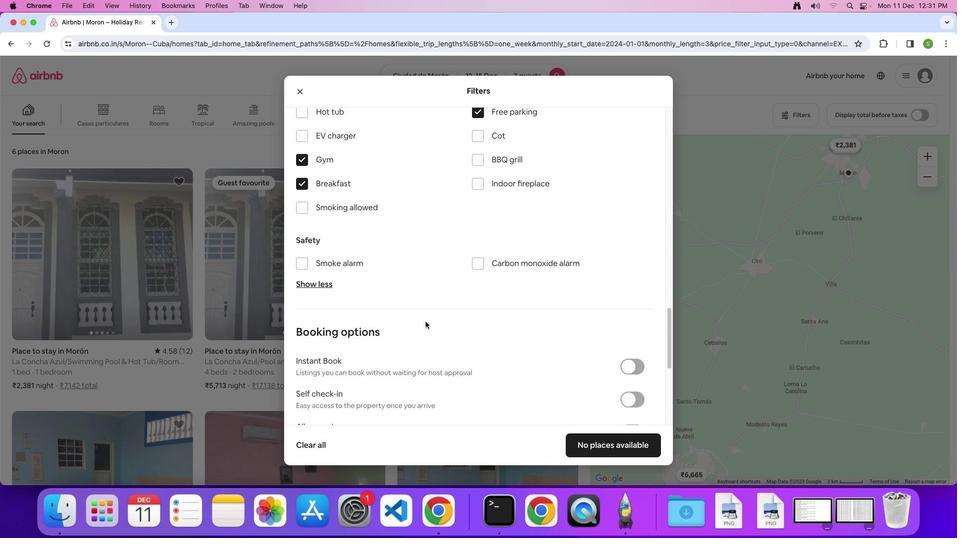 
Action: Mouse scrolled (425, 322) with delta (0, 0)
Screenshot: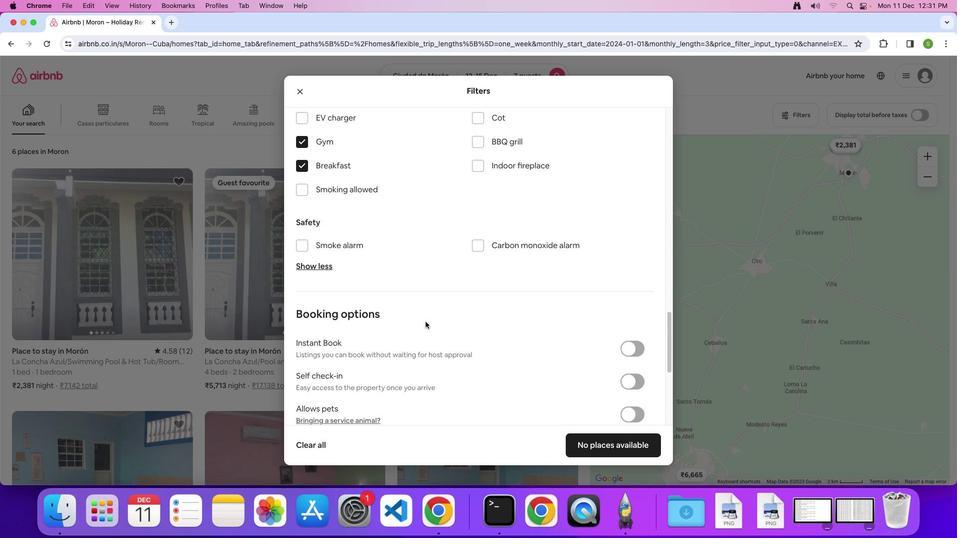 
Action: Mouse scrolled (425, 322) with delta (0, 0)
Screenshot: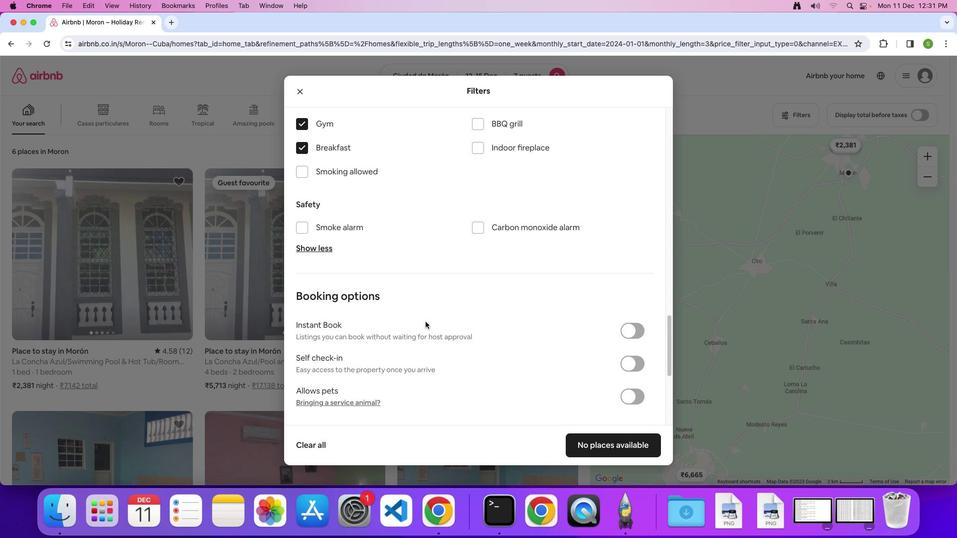 
Action: Mouse scrolled (425, 322) with delta (0, 0)
Screenshot: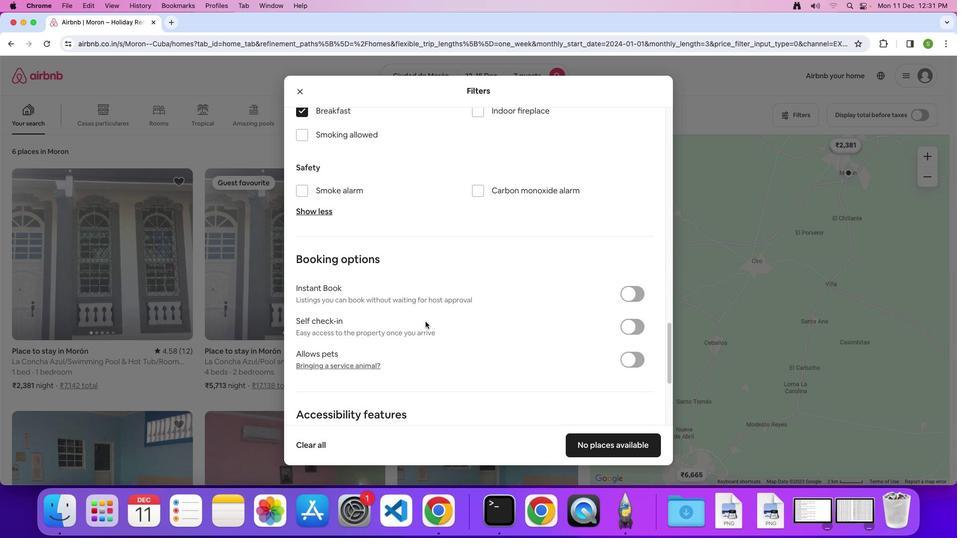 
Action: Mouse scrolled (425, 322) with delta (0, 0)
Screenshot: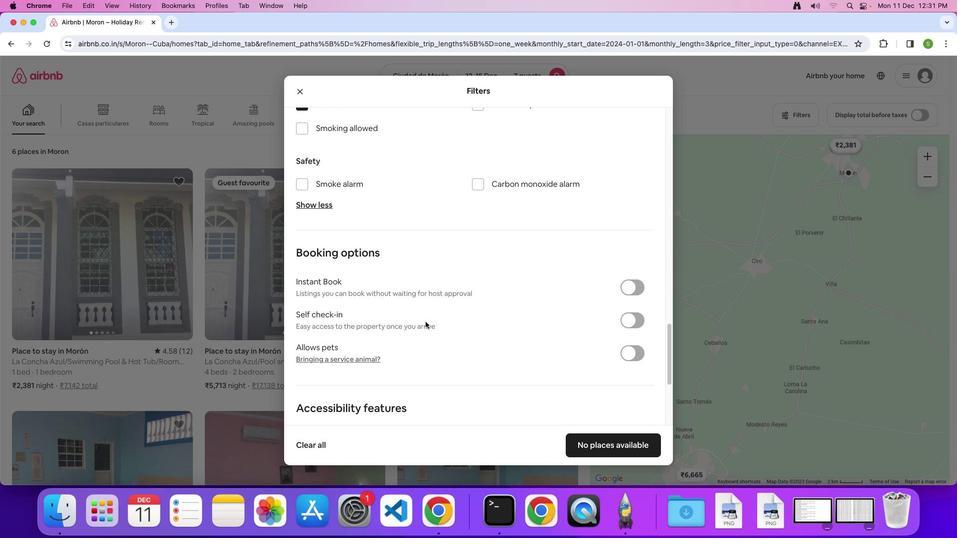 
Action: Mouse scrolled (425, 322) with delta (0, 0)
Screenshot: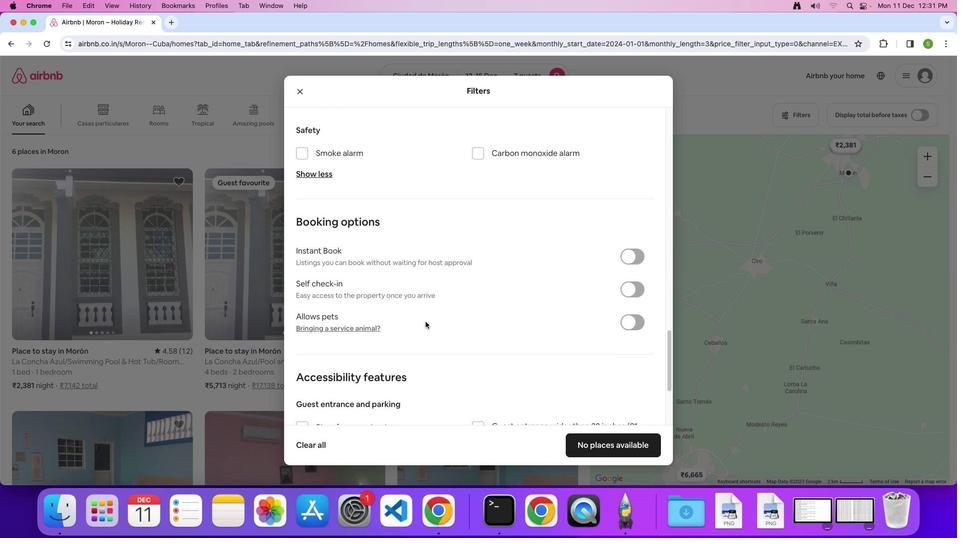 
Action: Mouse scrolled (425, 322) with delta (0, 0)
Screenshot: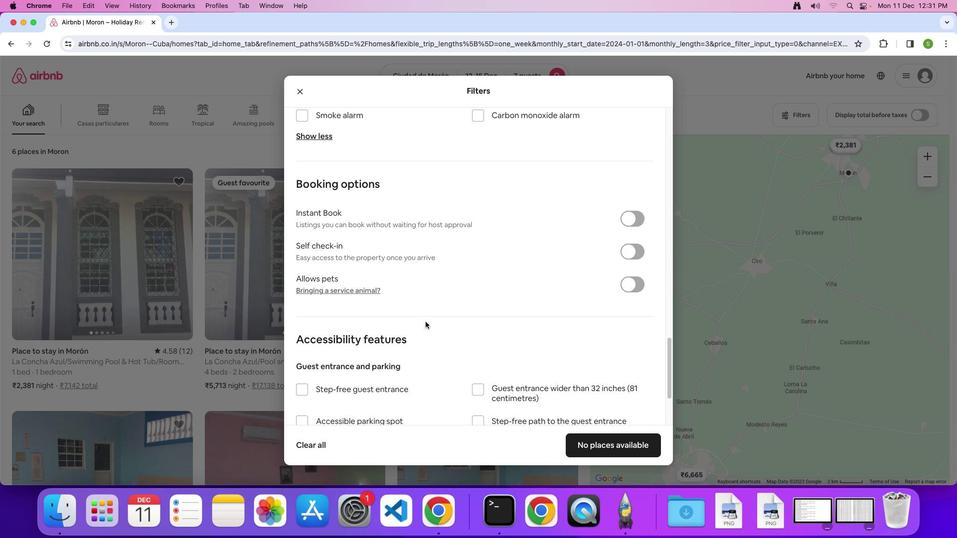 
Action: Mouse scrolled (425, 322) with delta (0, 0)
Screenshot: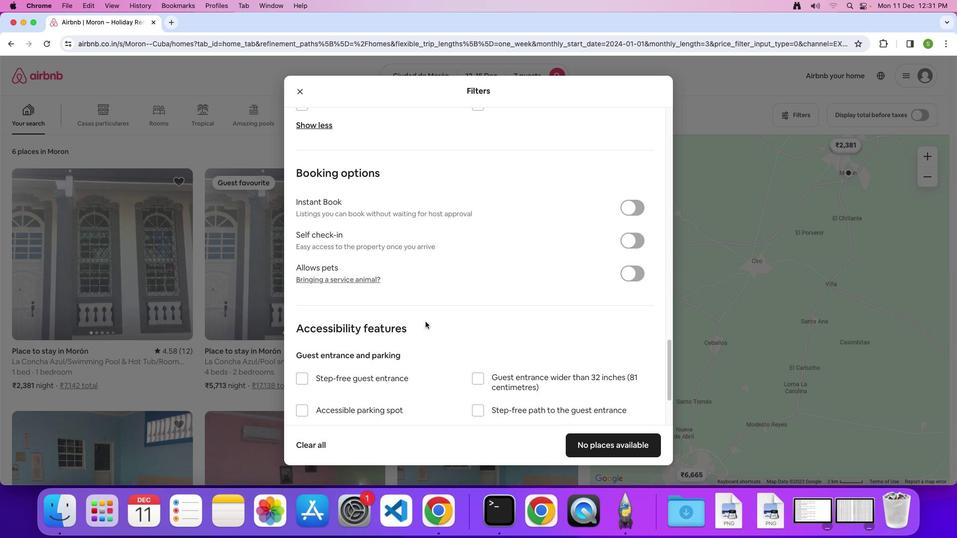 
Action: Mouse scrolled (425, 322) with delta (0, 0)
Screenshot: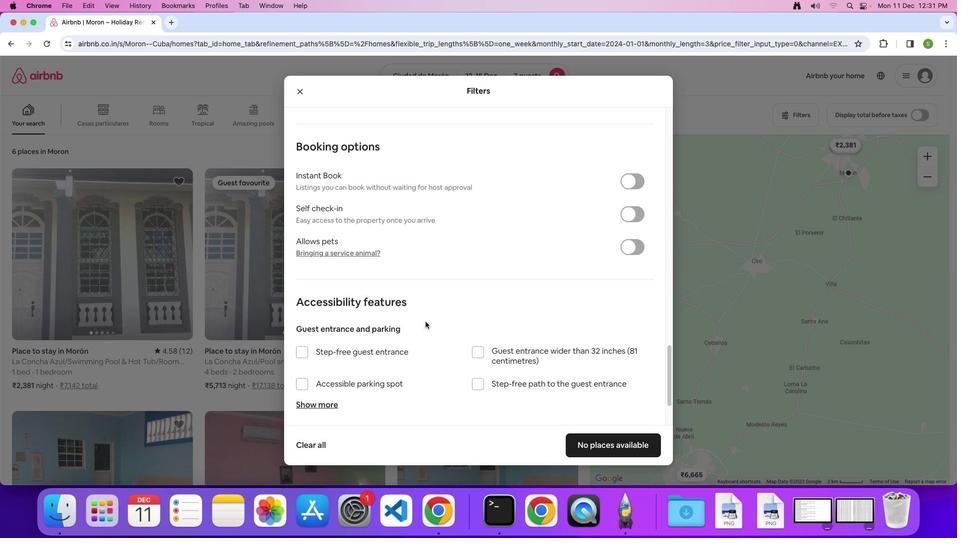 
Action: Mouse scrolled (425, 322) with delta (0, 0)
Screenshot: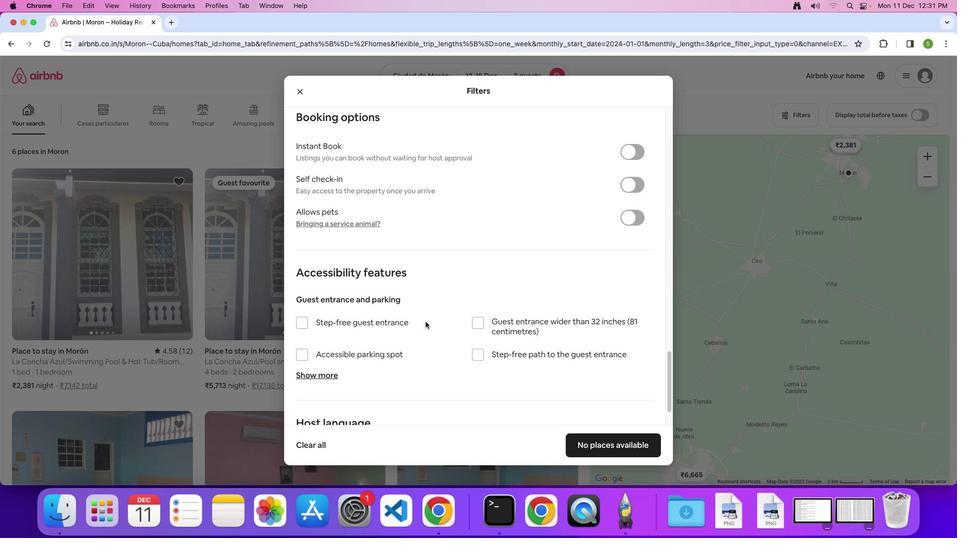 
Action: Mouse scrolled (425, 322) with delta (0, 0)
Screenshot: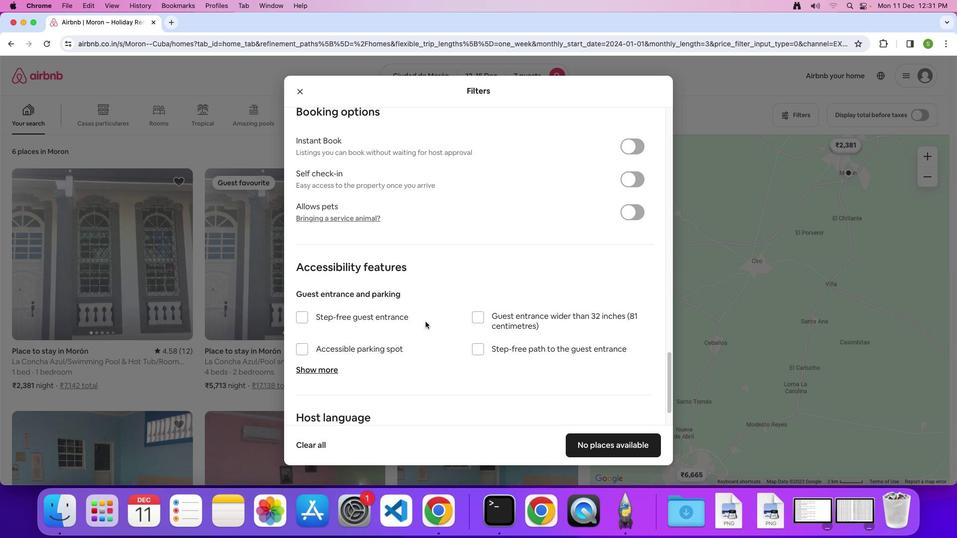 
Action: Mouse scrolled (425, 322) with delta (0, 0)
Screenshot: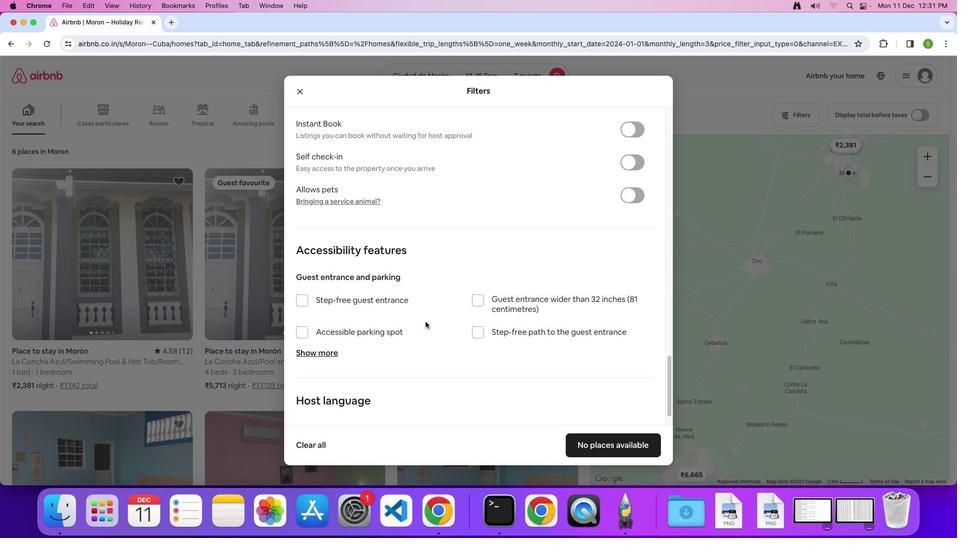 
Action: Mouse scrolled (425, 322) with delta (0, 0)
Screenshot: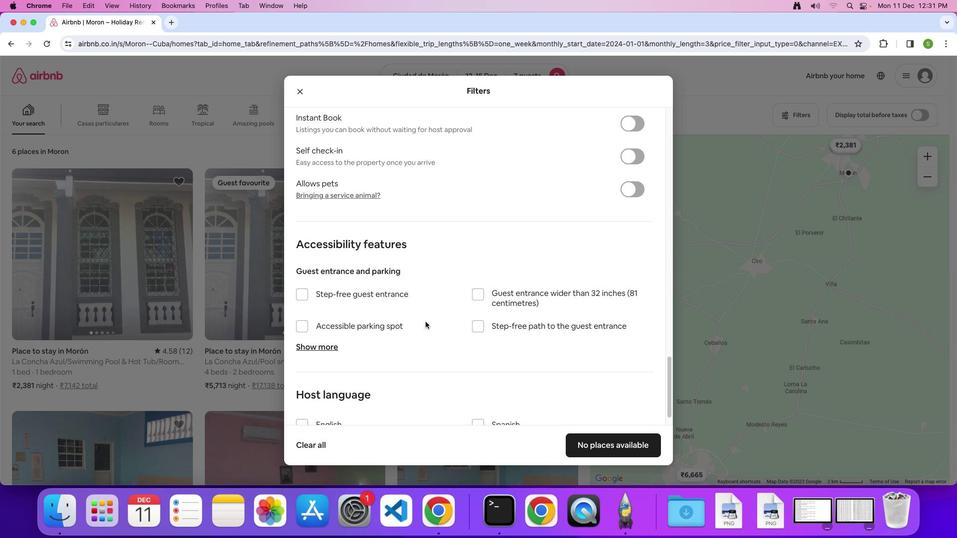 
Action: Mouse scrolled (425, 322) with delta (0, -1)
Screenshot: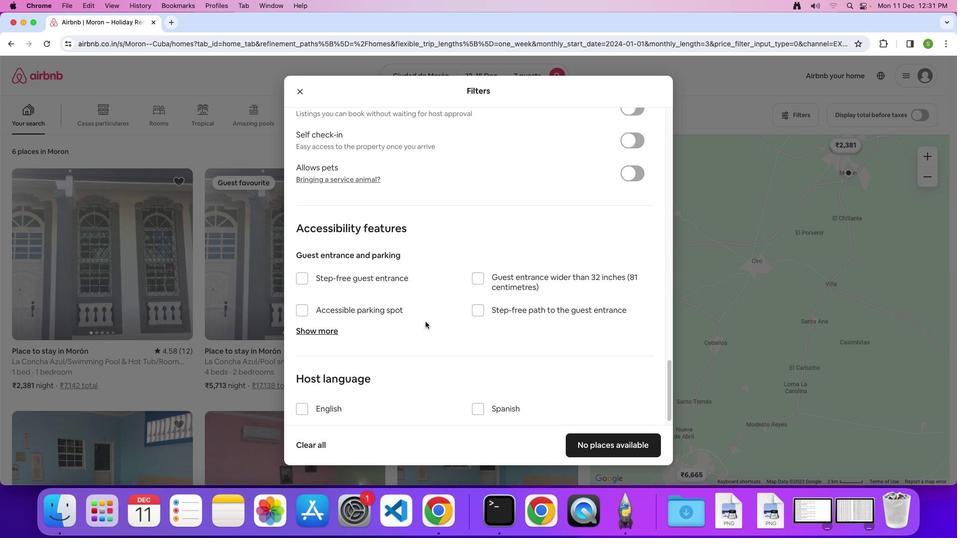 
Action: Mouse scrolled (425, 322) with delta (0, 0)
Screenshot: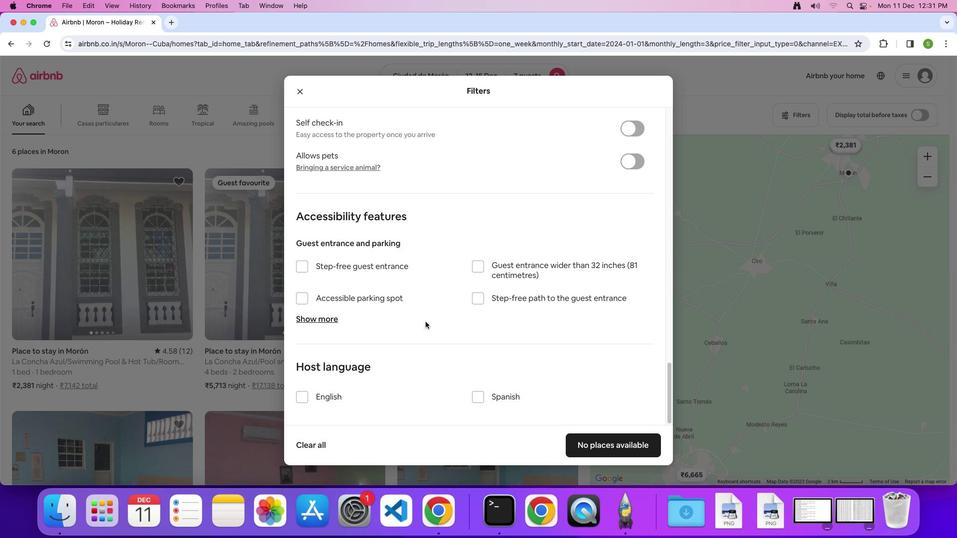 
Action: Mouse scrolled (425, 322) with delta (0, 0)
Screenshot: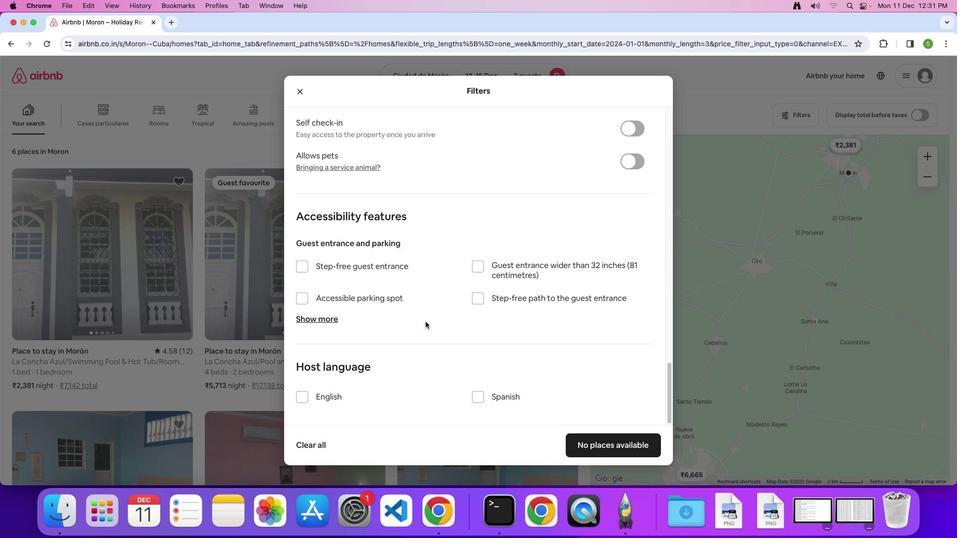
Action: Mouse scrolled (425, 322) with delta (0, 0)
Screenshot: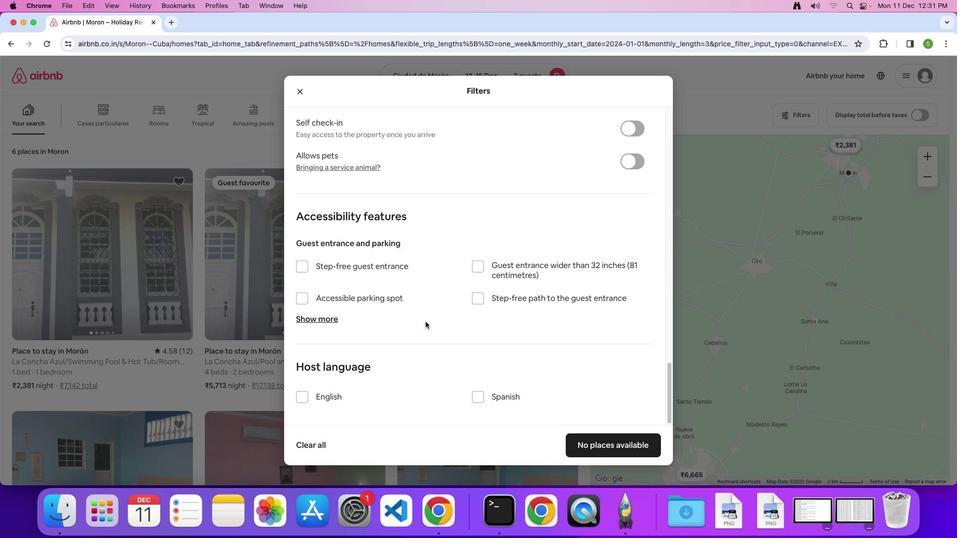 
Action: Mouse moved to (607, 443)
Screenshot: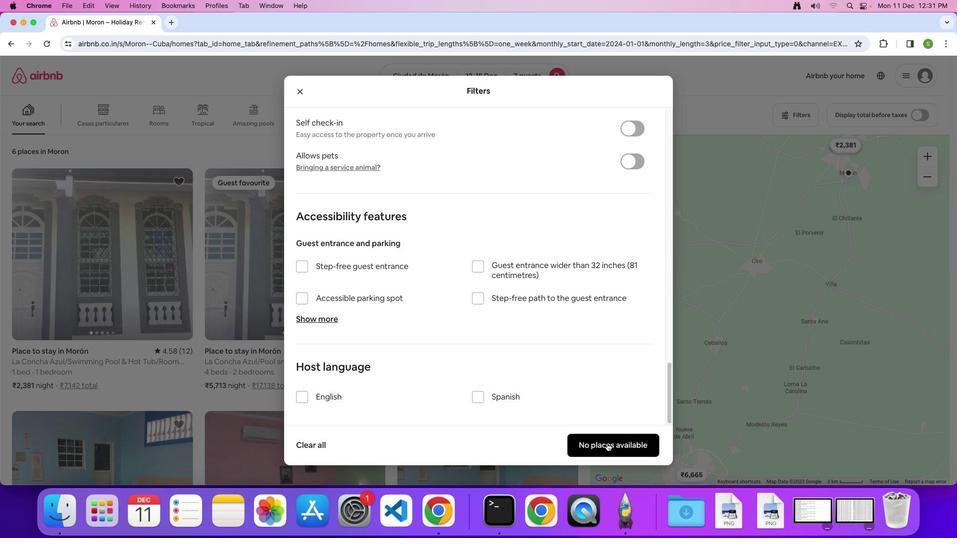 
Action: Mouse pressed left at (607, 443)
Screenshot: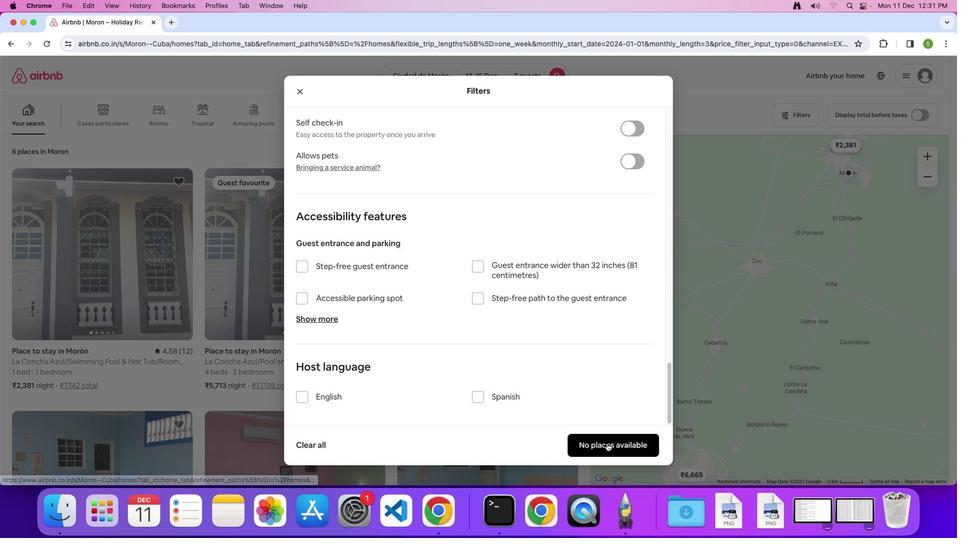 
Action: Mouse moved to (509, 305)
Screenshot: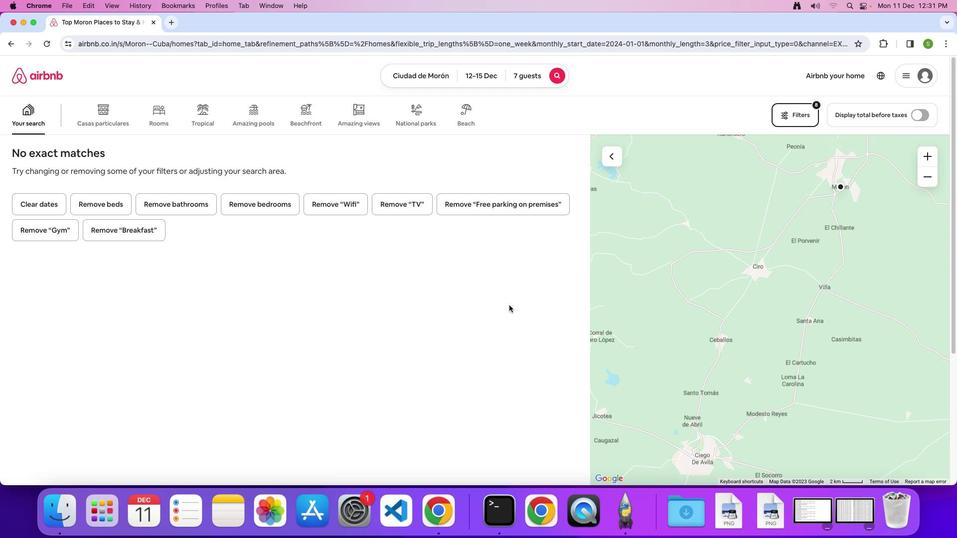 
